 Task: Find connections with filter location Hamina with filter topic #Brandingwith filter profile language German with filter current company Check Point Software Technologies Ltd with filter school Rustamji Institute of Technology, Border Security Force (BSF) Academy, Tekanpur, Gwalior 474005 with filter industry Apparel Manufacturing with filter service category Search Engine Marketing (SEM) with filter keywords title Server
Action: Mouse moved to (334, 279)
Screenshot: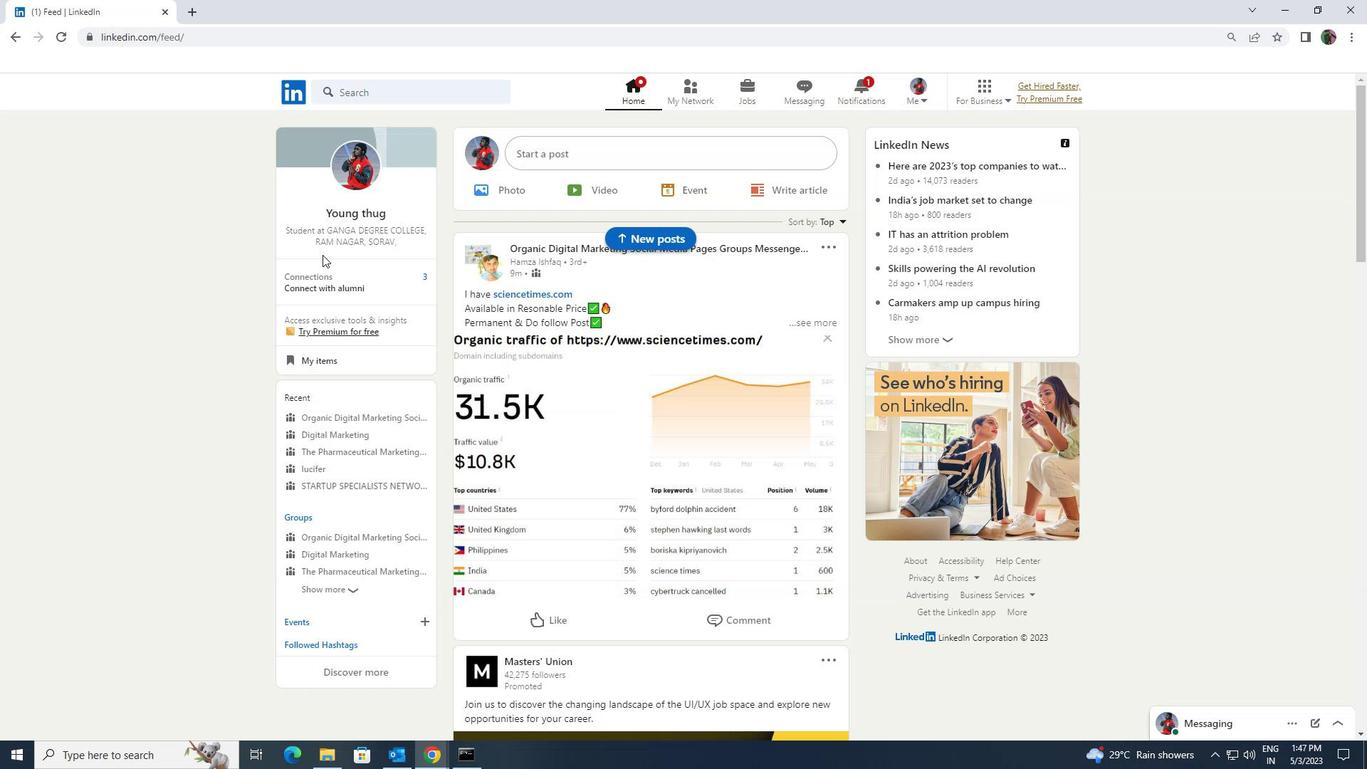 
Action: Mouse pressed left at (334, 279)
Screenshot: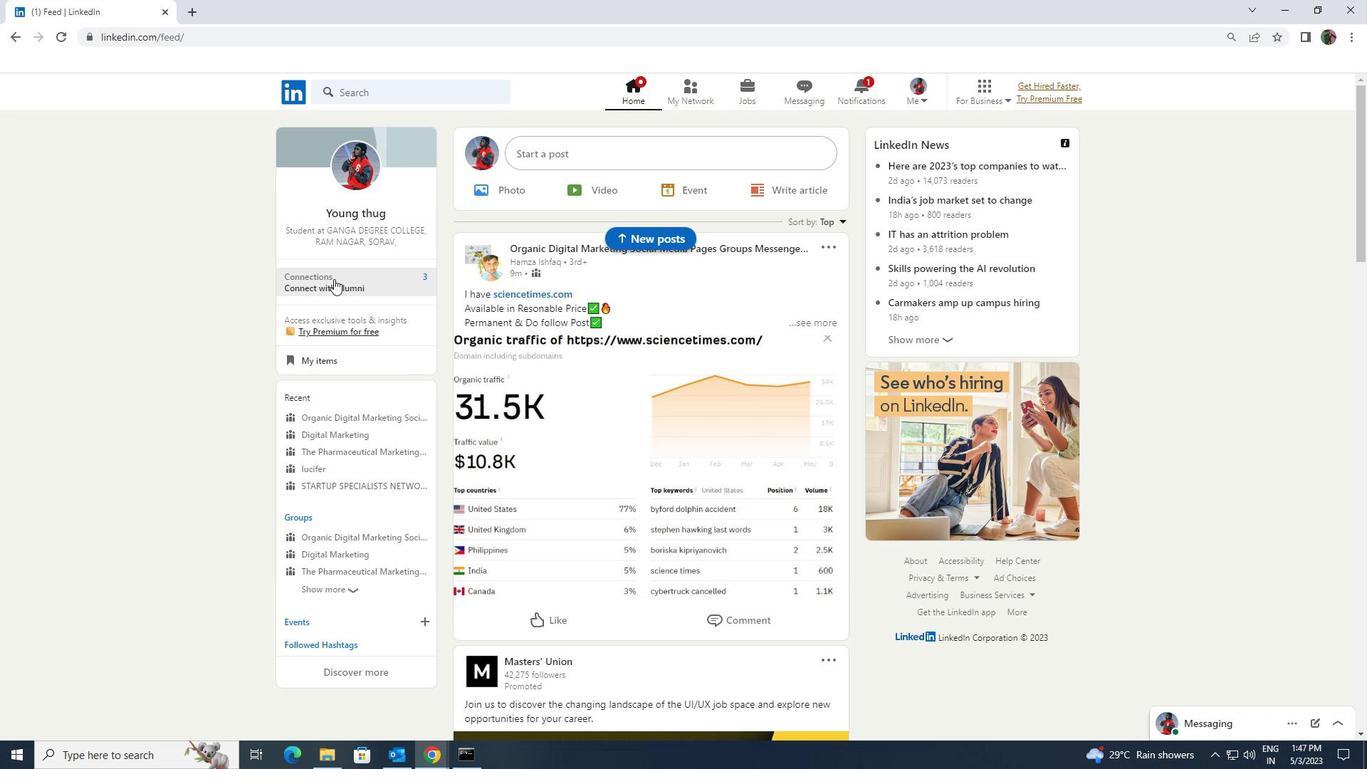 
Action: Mouse moved to (329, 176)
Screenshot: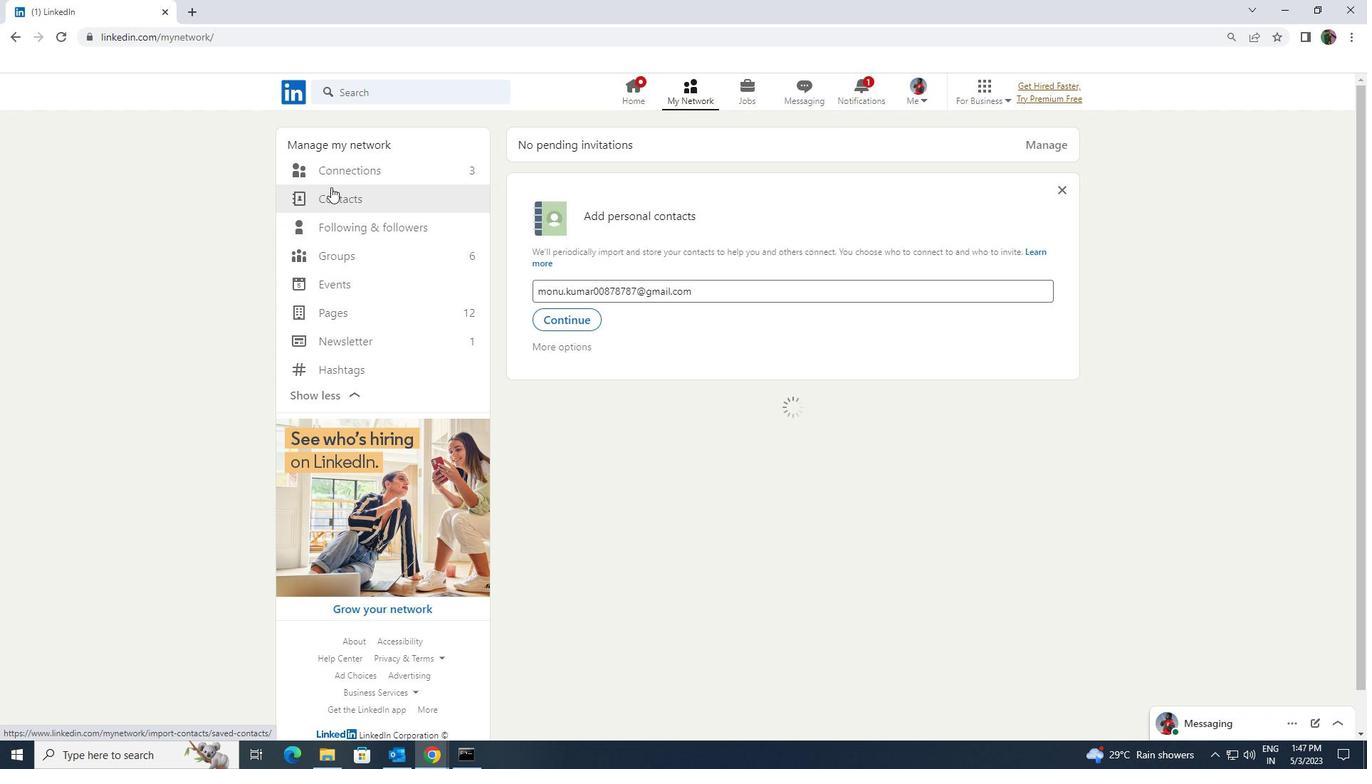 
Action: Mouse pressed left at (329, 176)
Screenshot: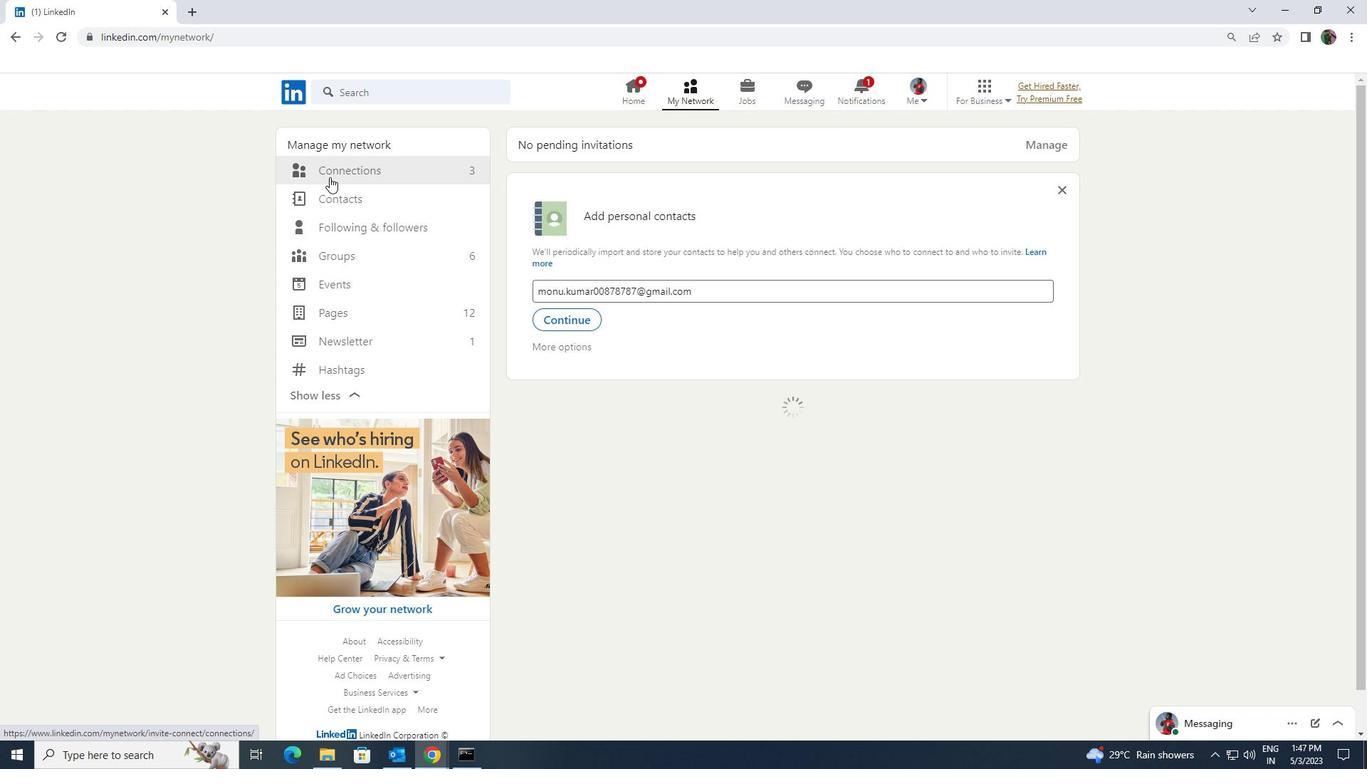 
Action: Mouse moved to (758, 173)
Screenshot: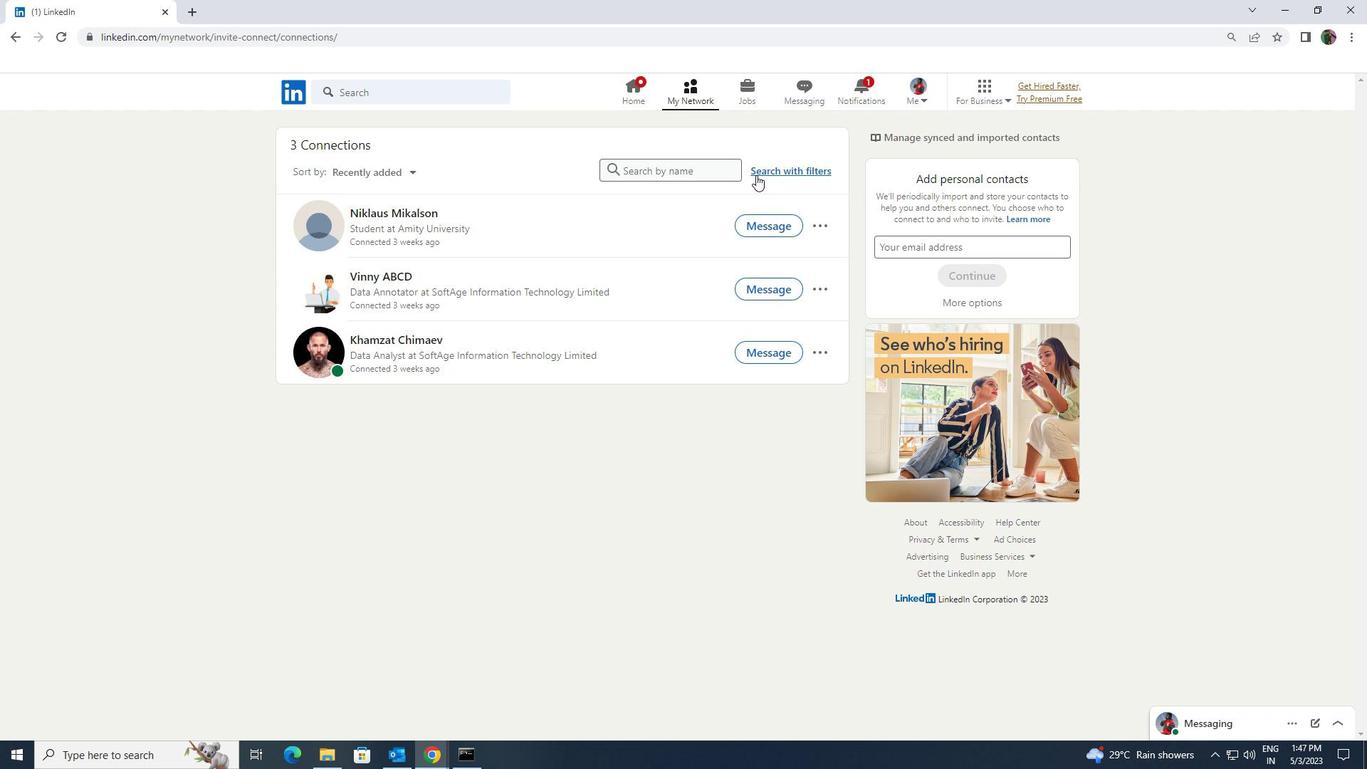 
Action: Mouse pressed left at (758, 173)
Screenshot: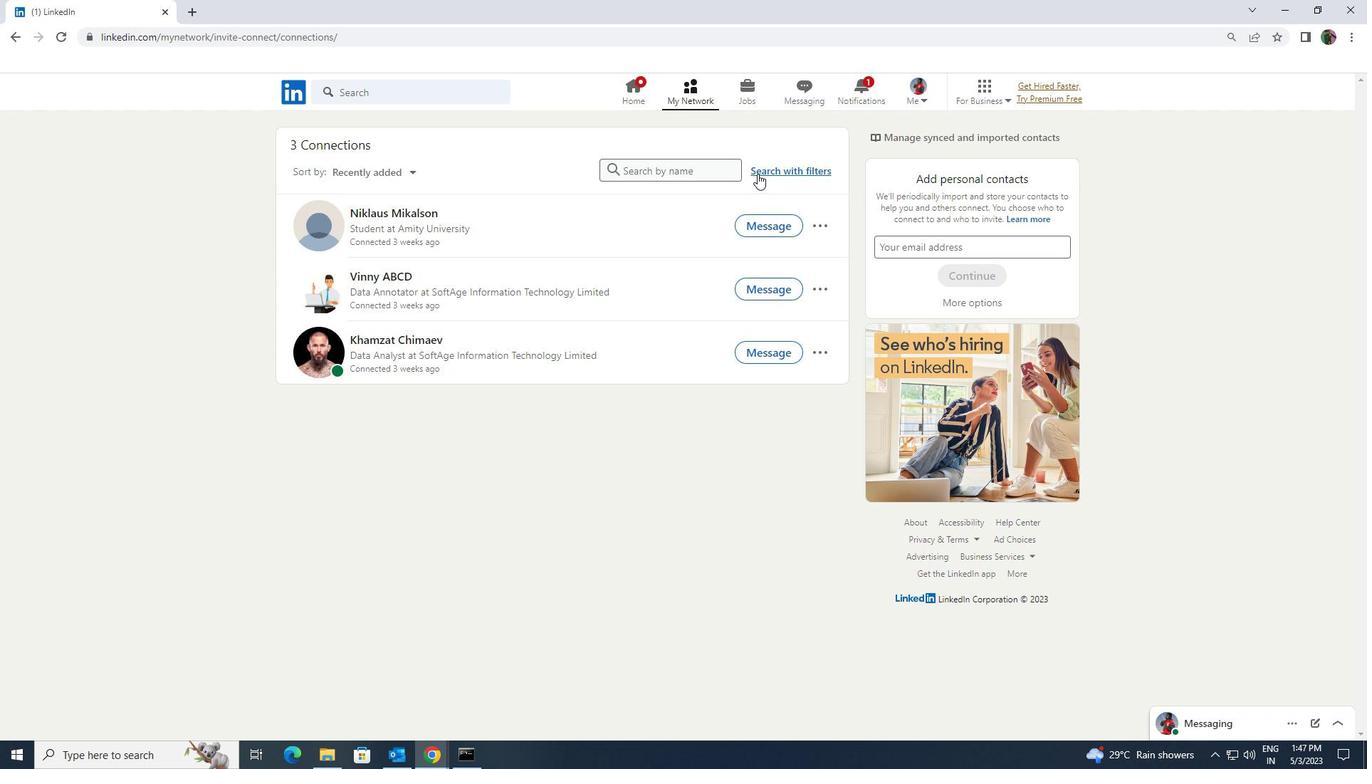 
Action: Mouse moved to (729, 133)
Screenshot: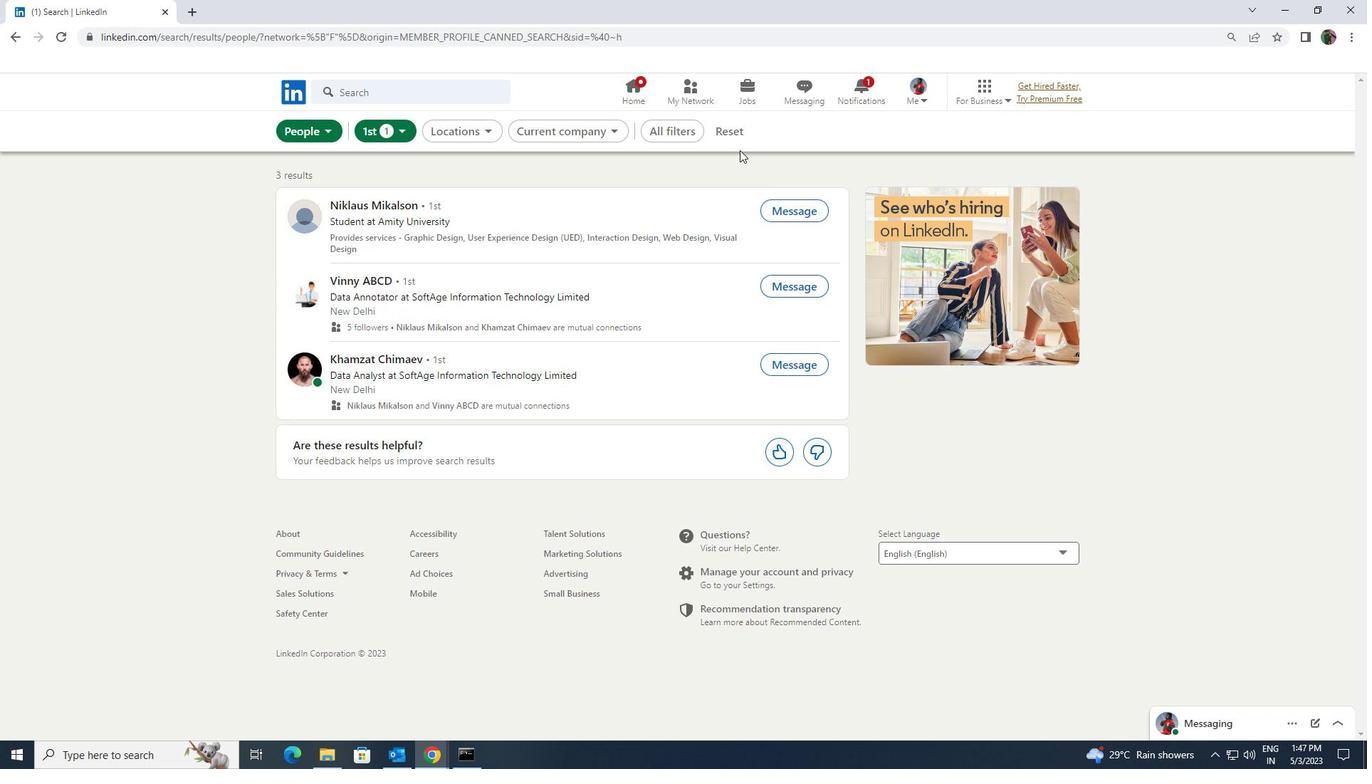 
Action: Mouse pressed left at (729, 133)
Screenshot: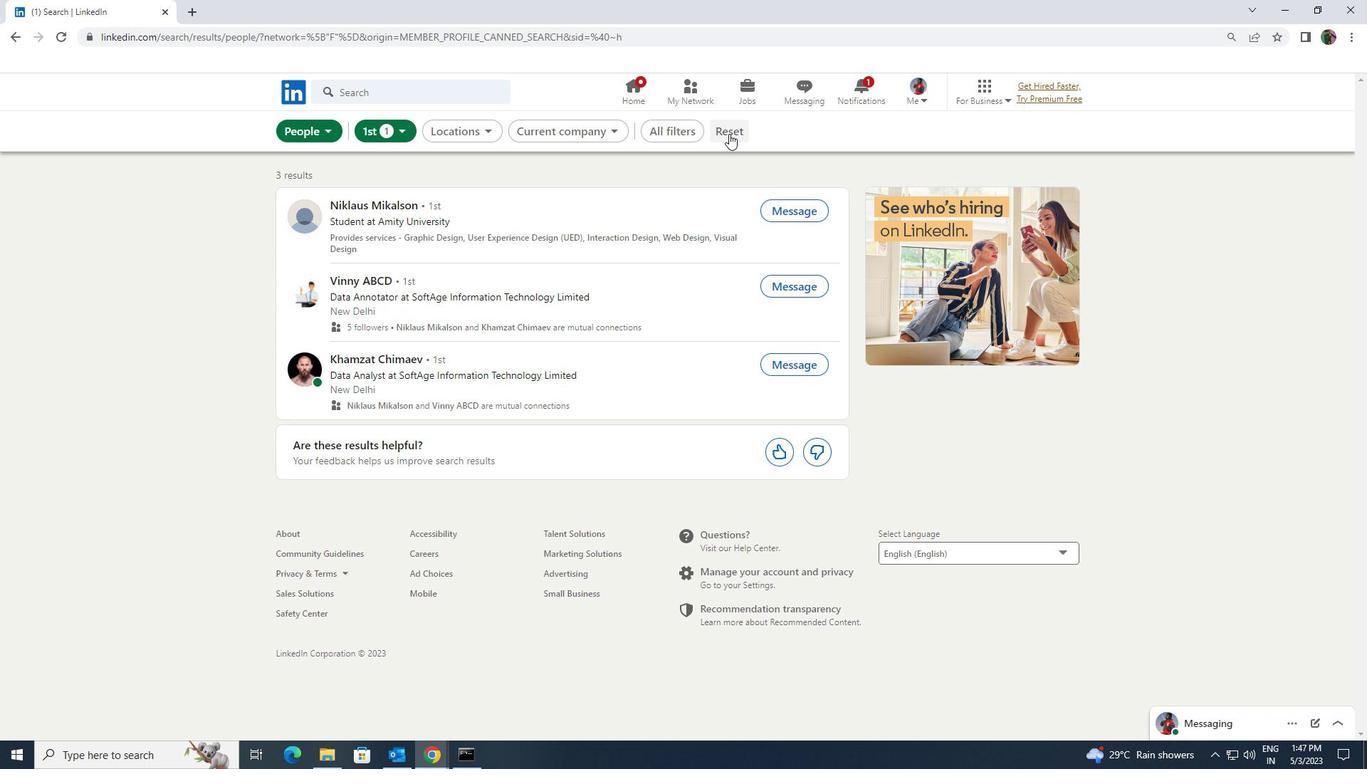 
Action: Mouse moved to (710, 128)
Screenshot: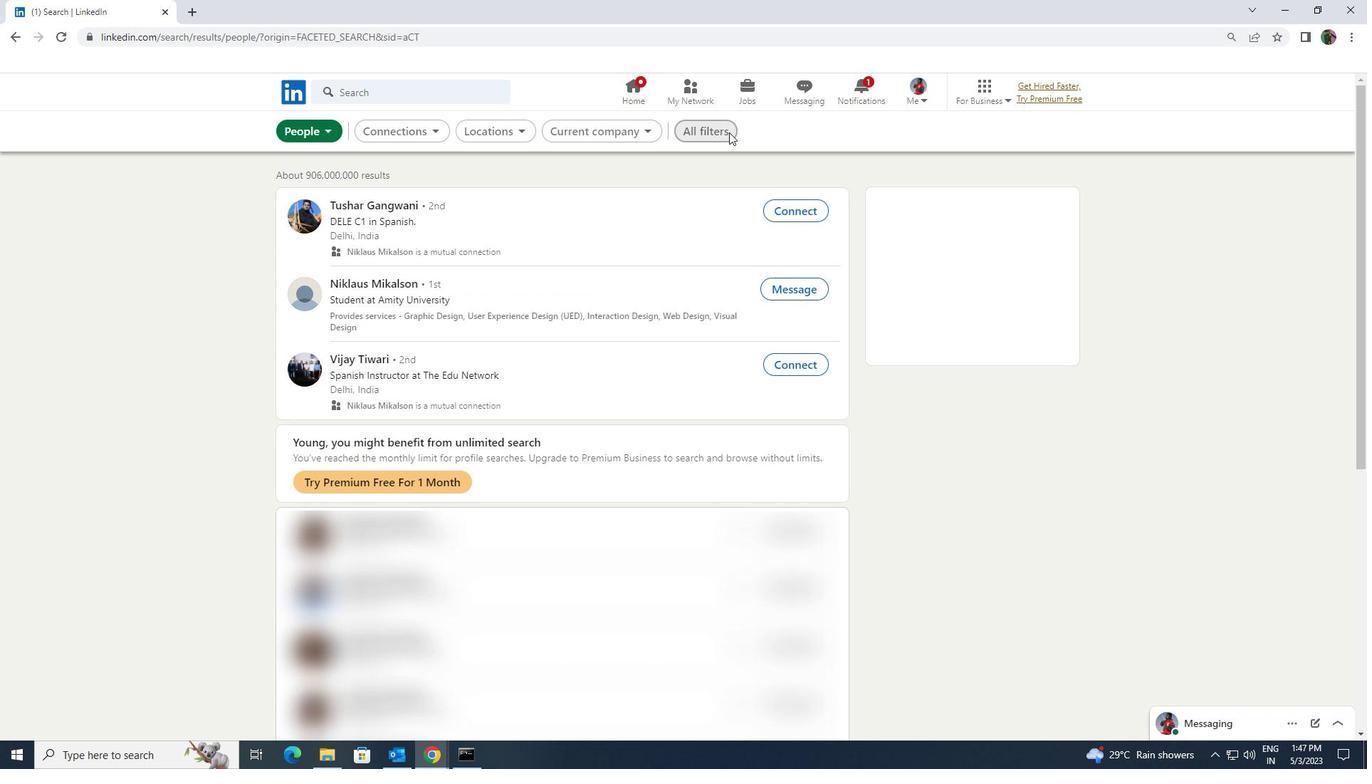 
Action: Mouse pressed left at (710, 128)
Screenshot: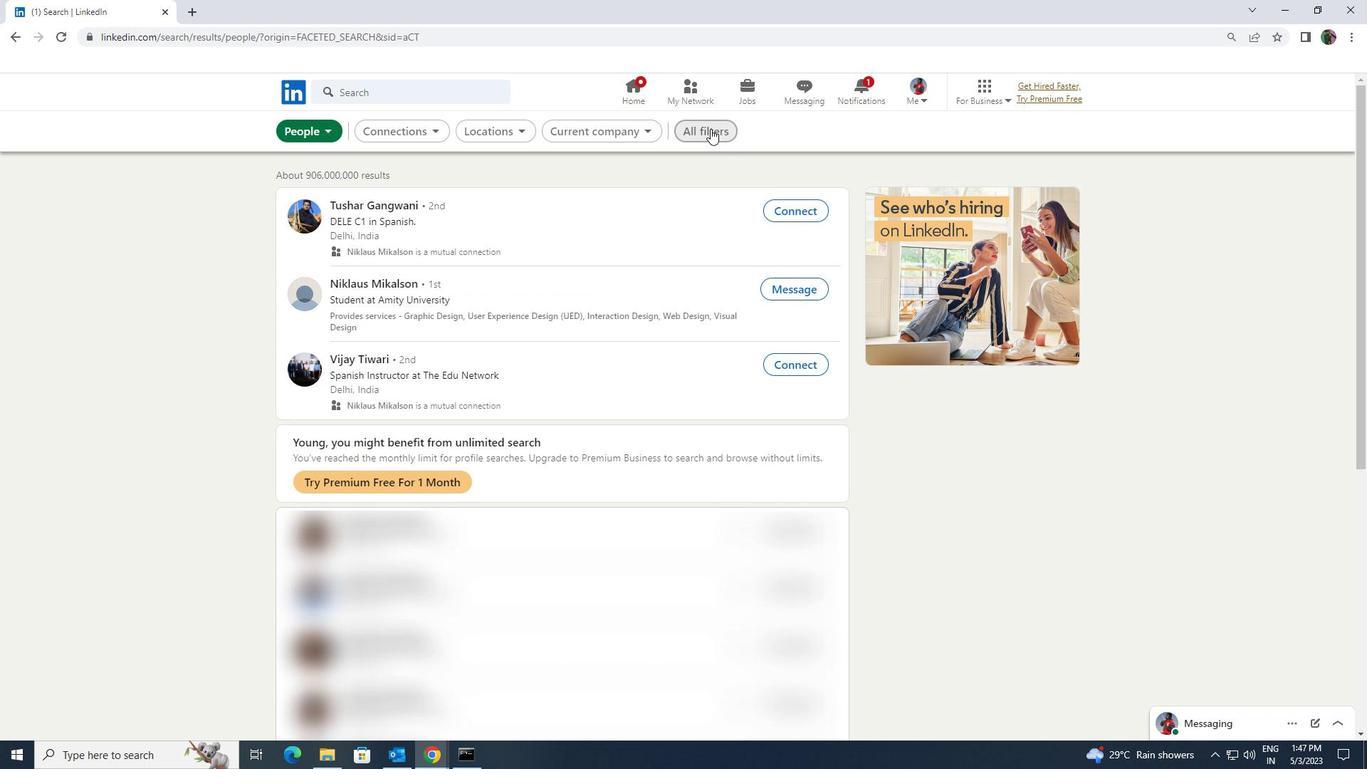 
Action: Mouse moved to (1182, 562)
Screenshot: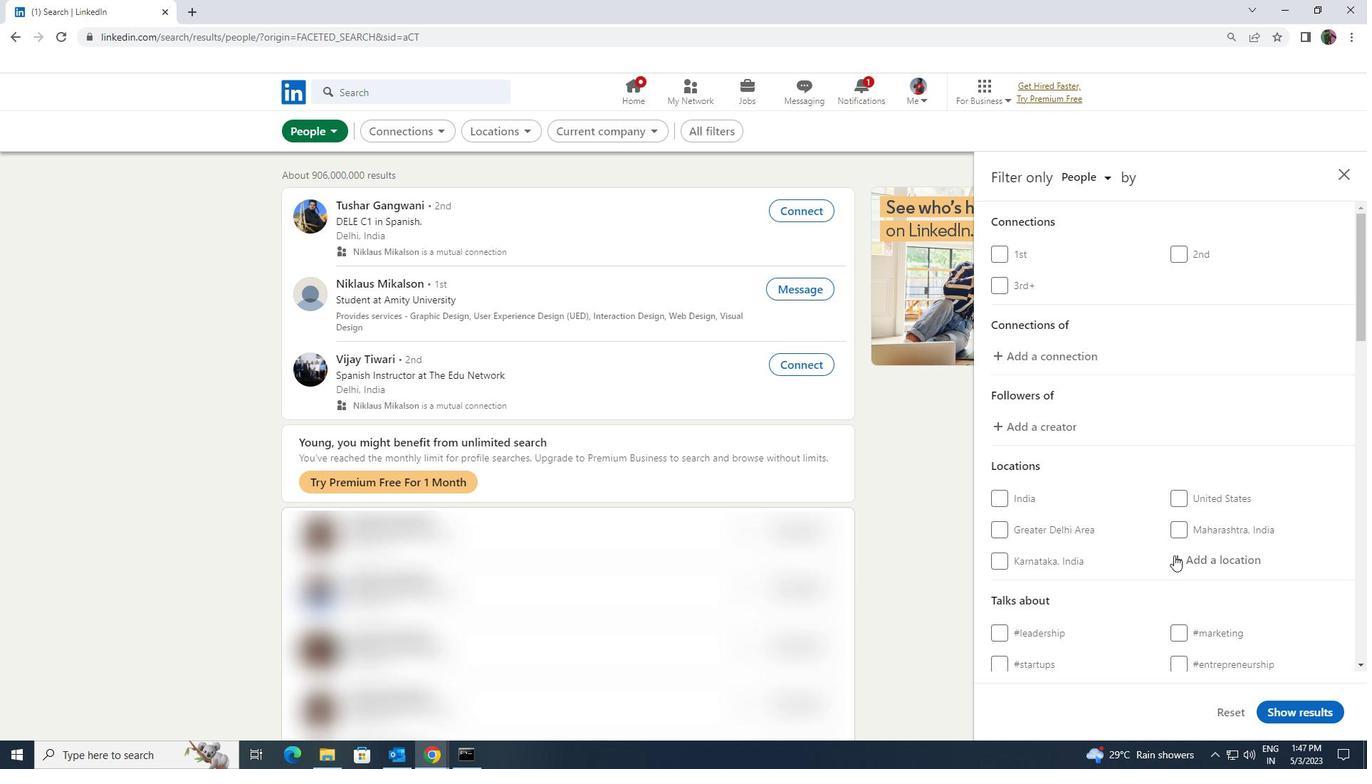 
Action: Mouse pressed left at (1182, 562)
Screenshot: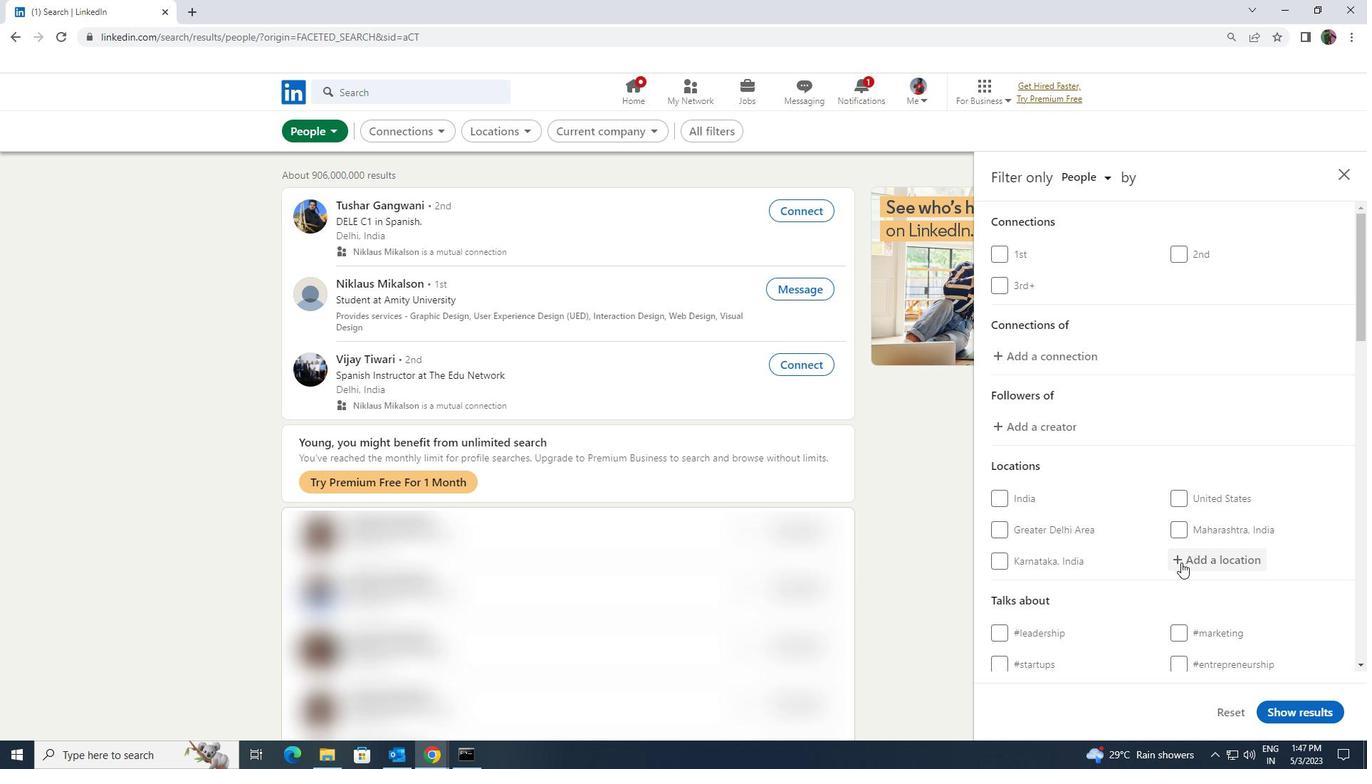
Action: Key pressed <Key.shift>HAMINA
Screenshot: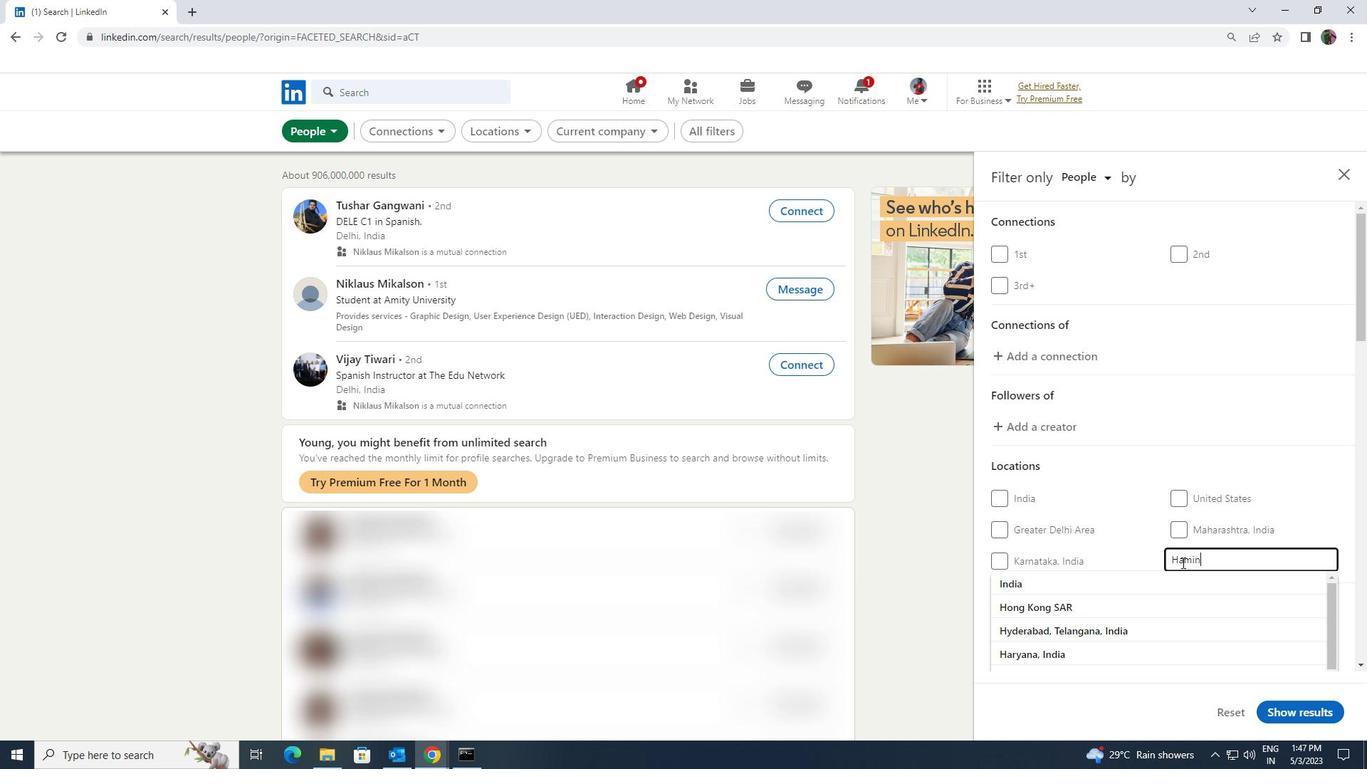 
Action: Mouse moved to (1171, 582)
Screenshot: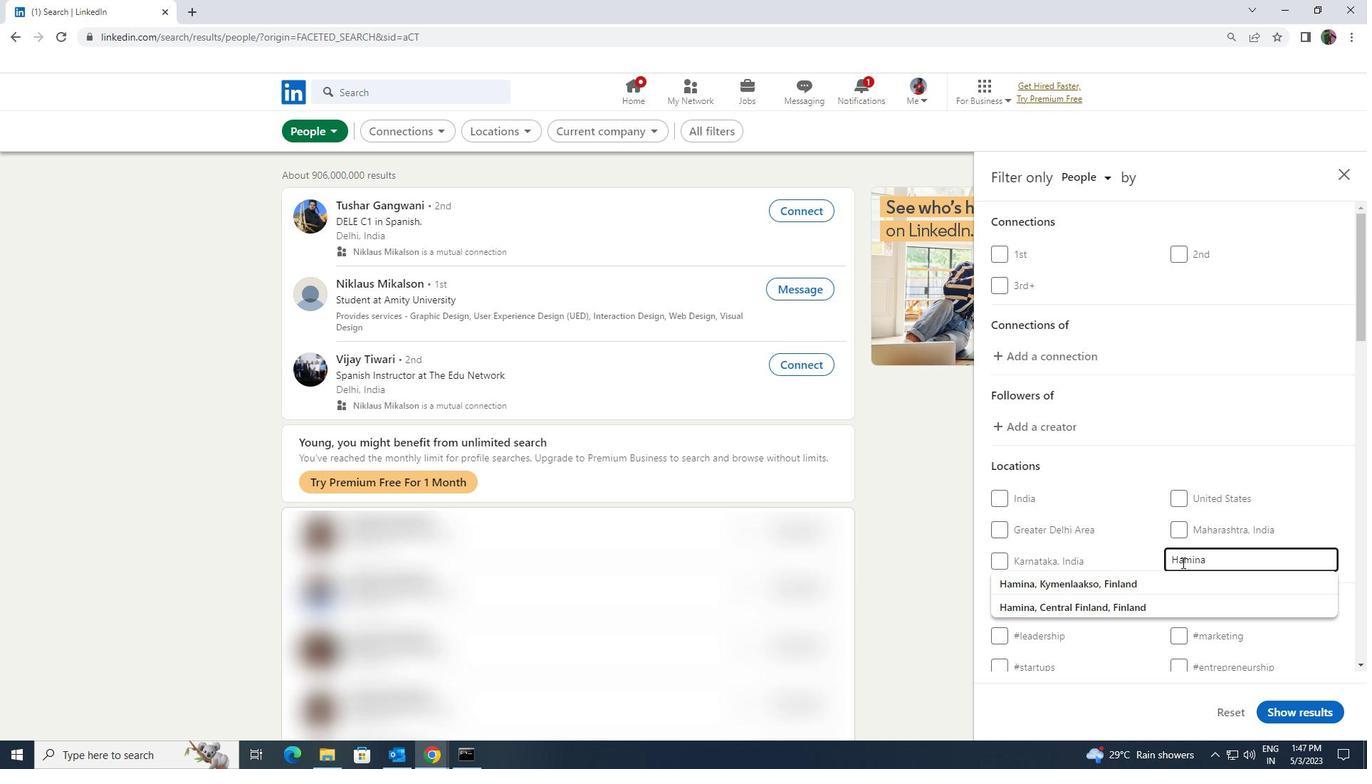 
Action: Mouse pressed left at (1171, 582)
Screenshot: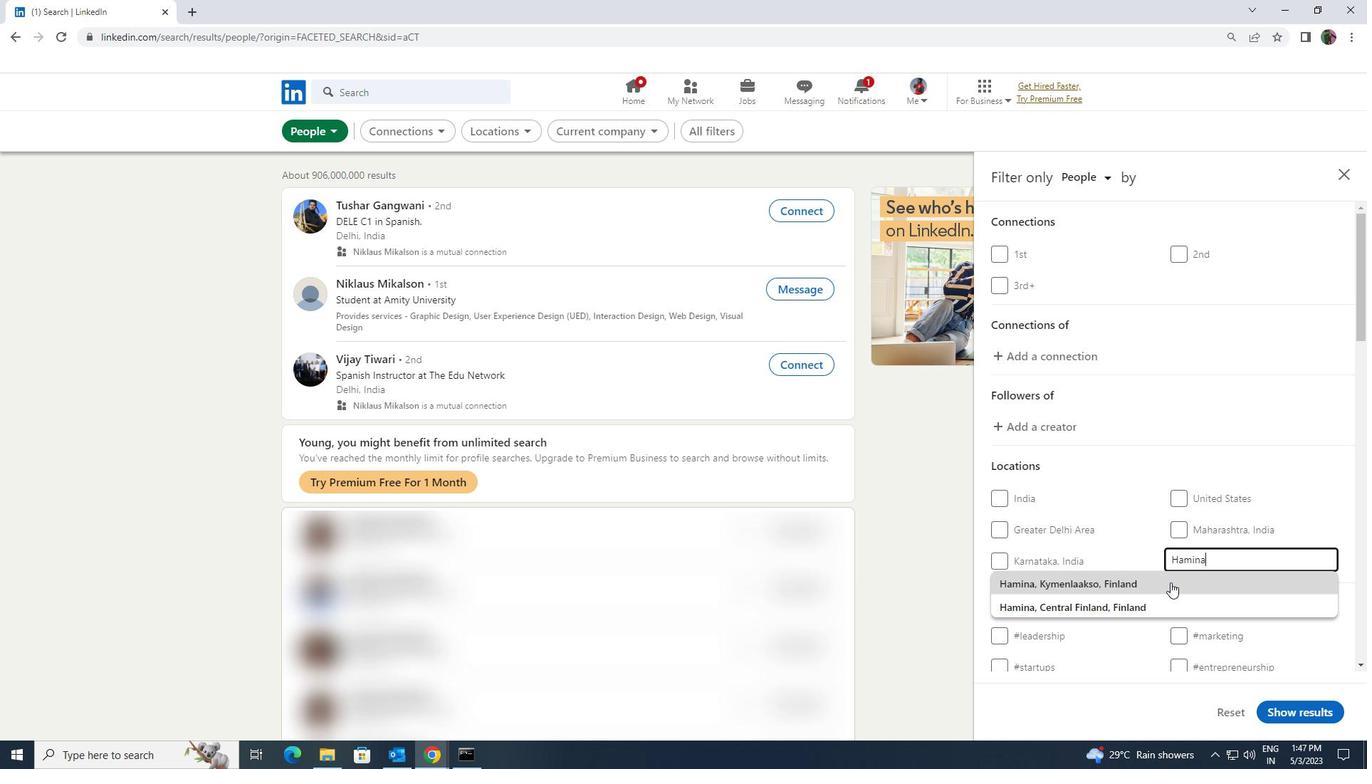 
Action: Mouse moved to (1170, 584)
Screenshot: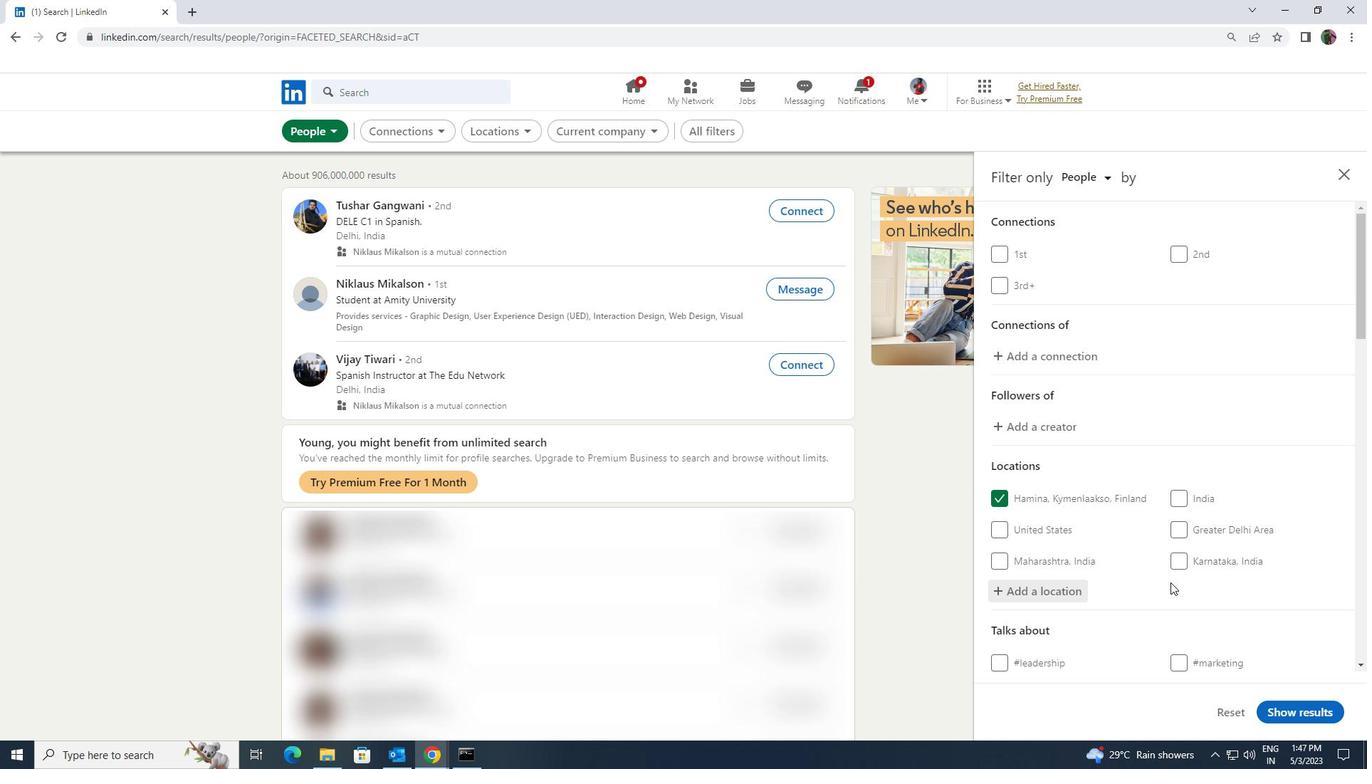 
Action: Mouse scrolled (1170, 583) with delta (0, 0)
Screenshot: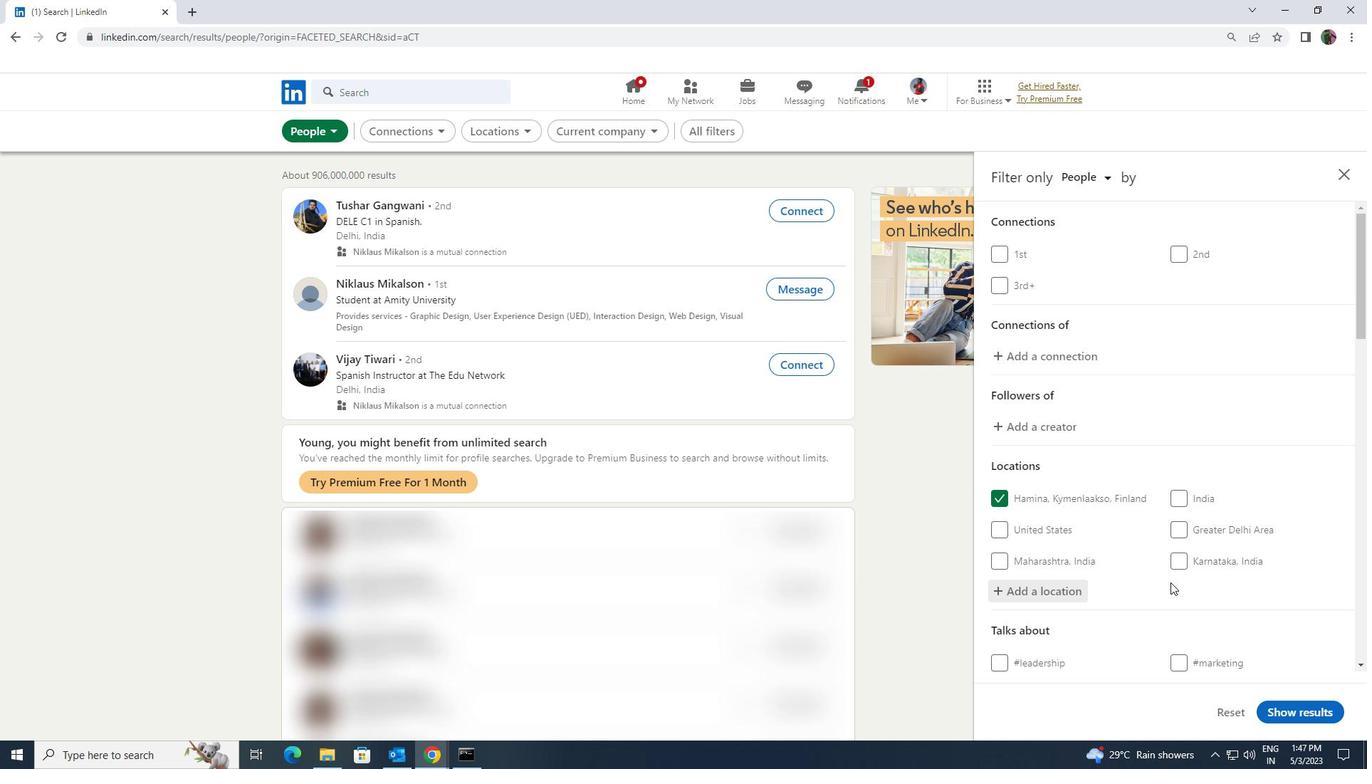 
Action: Mouse scrolled (1170, 583) with delta (0, 0)
Screenshot: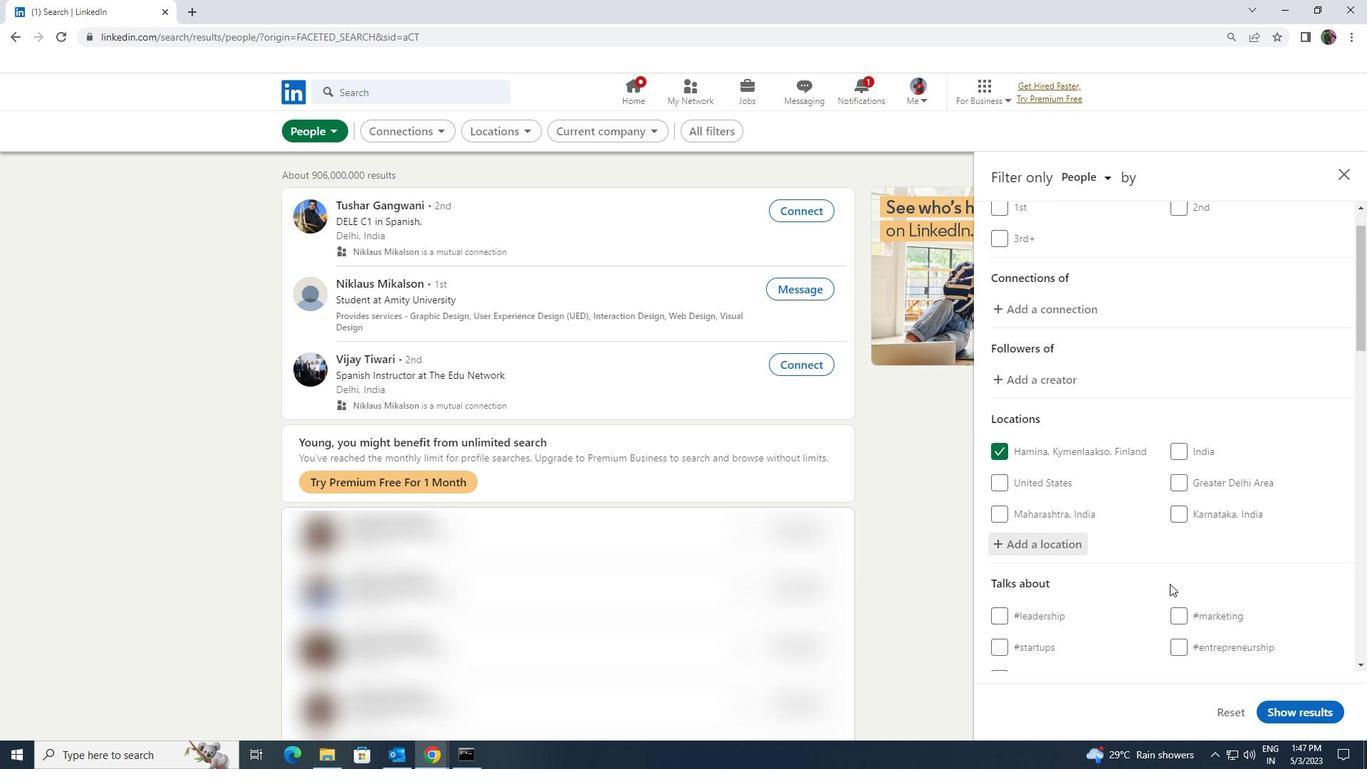 
Action: Mouse moved to (1188, 585)
Screenshot: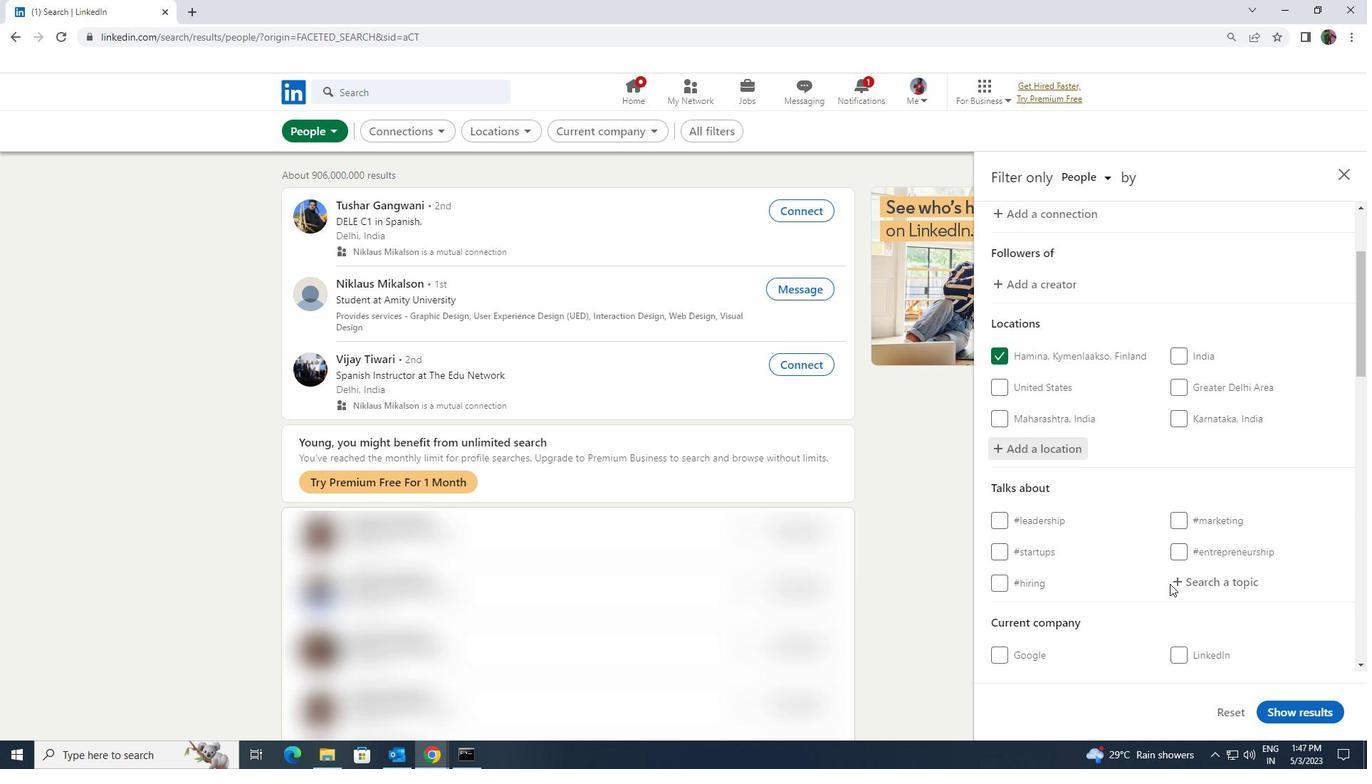 
Action: Mouse pressed left at (1188, 585)
Screenshot: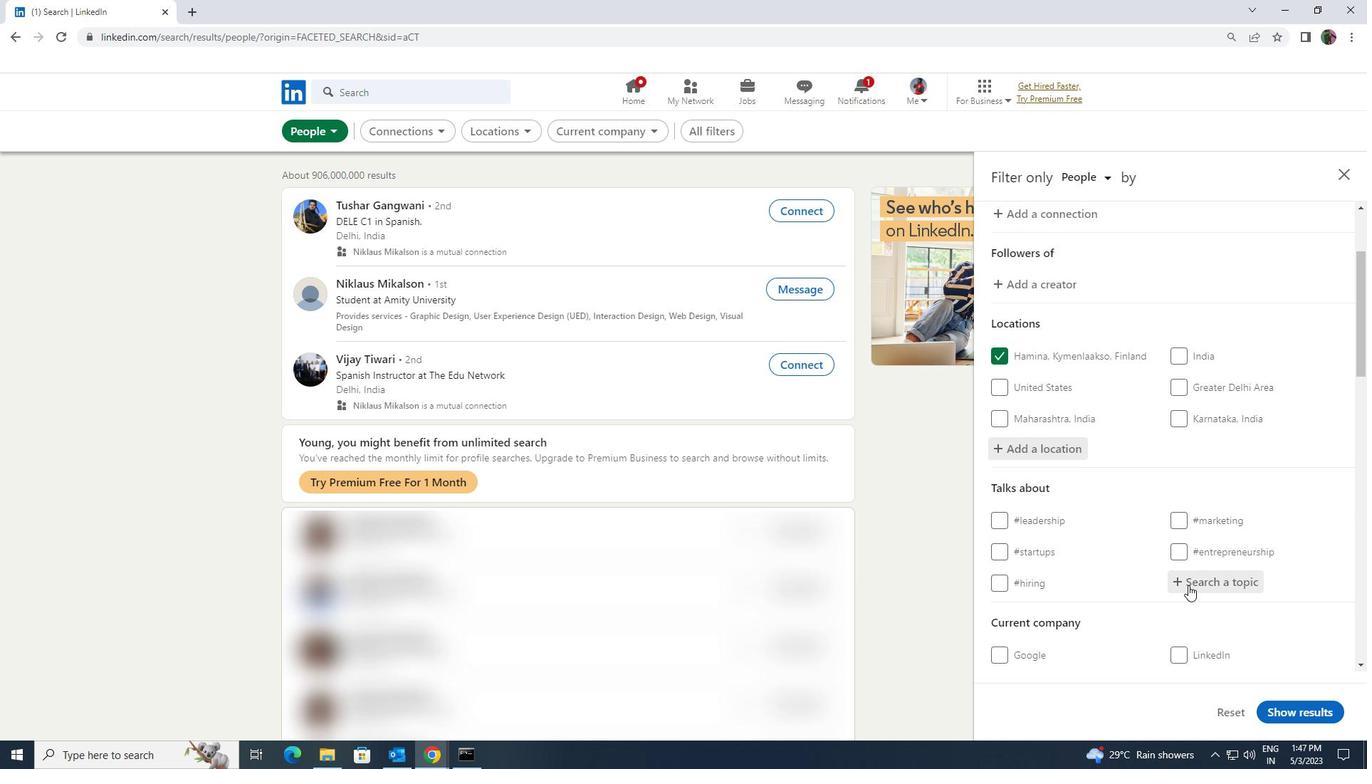 
Action: Key pressed <Key.shift>BRANDING
Screenshot: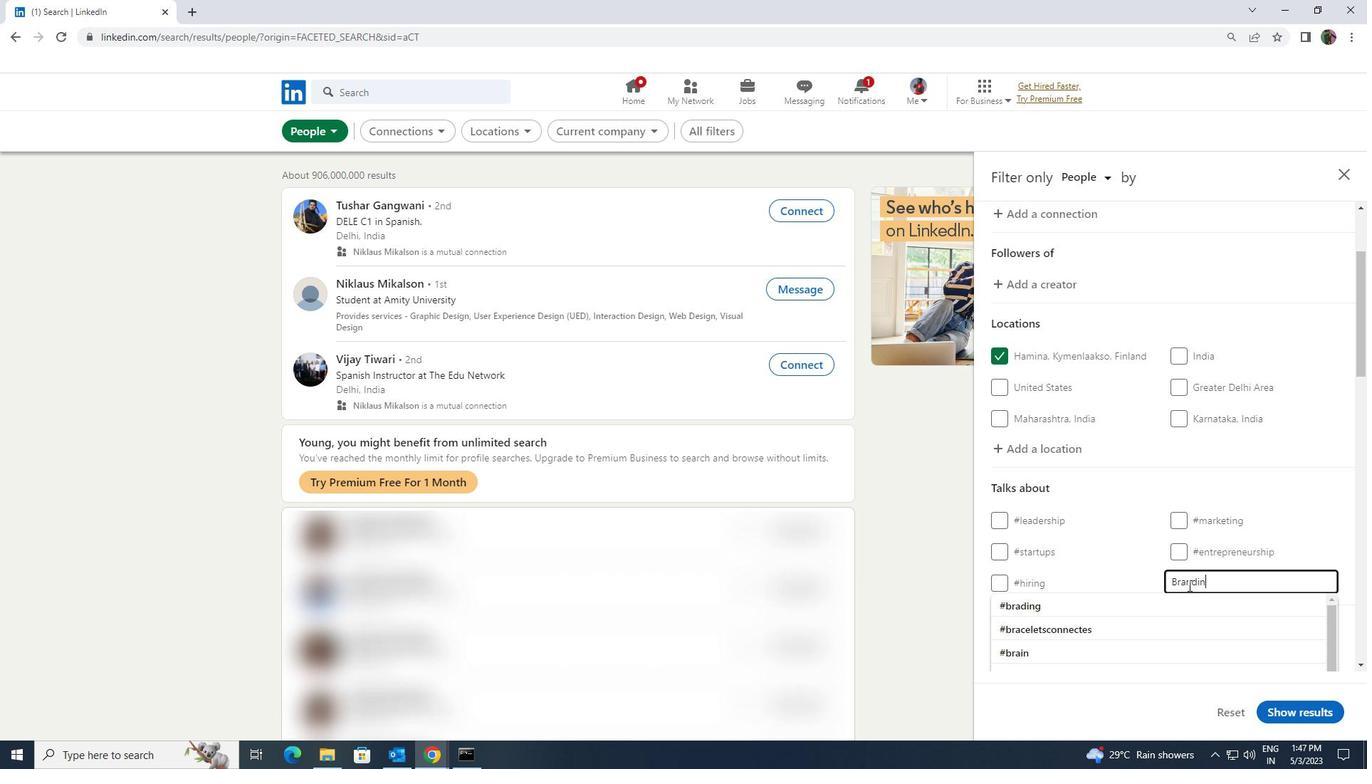 
Action: Mouse moved to (1180, 599)
Screenshot: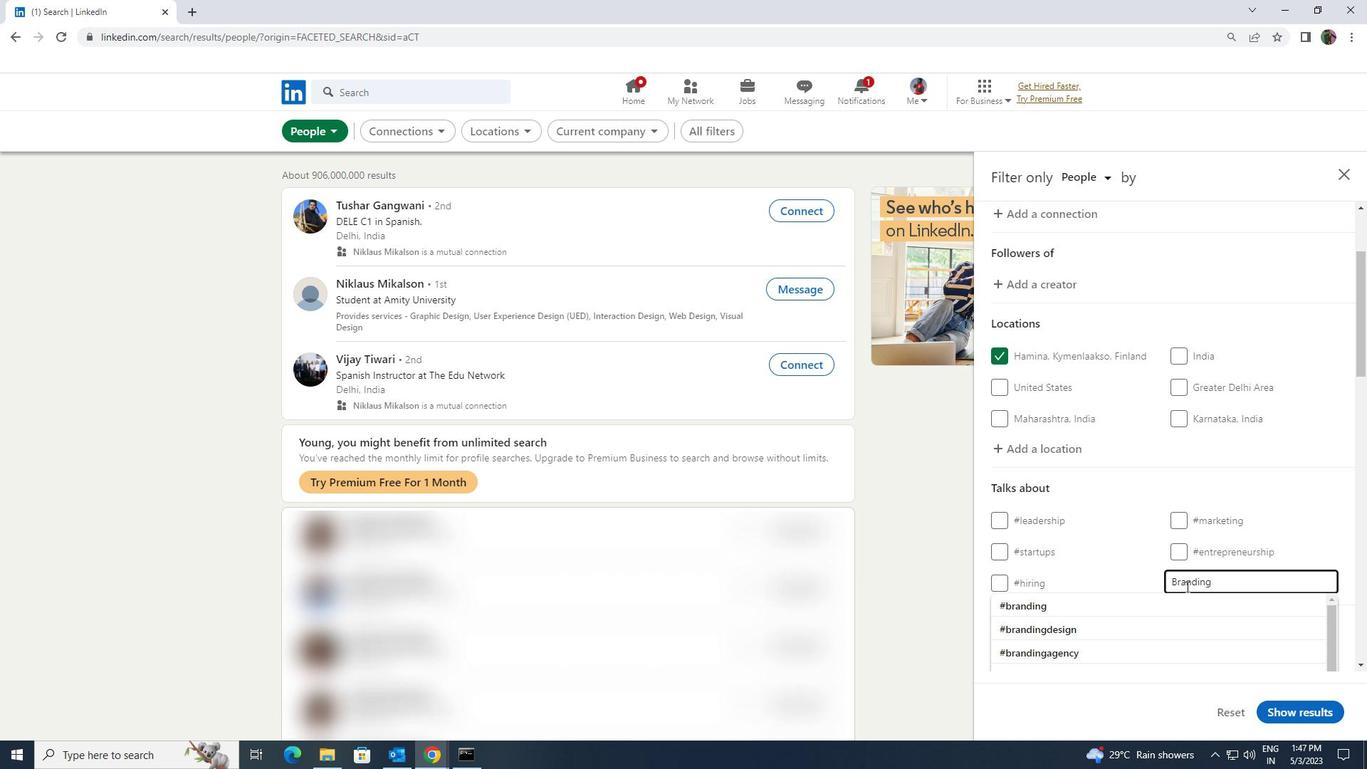 
Action: Mouse pressed left at (1180, 599)
Screenshot: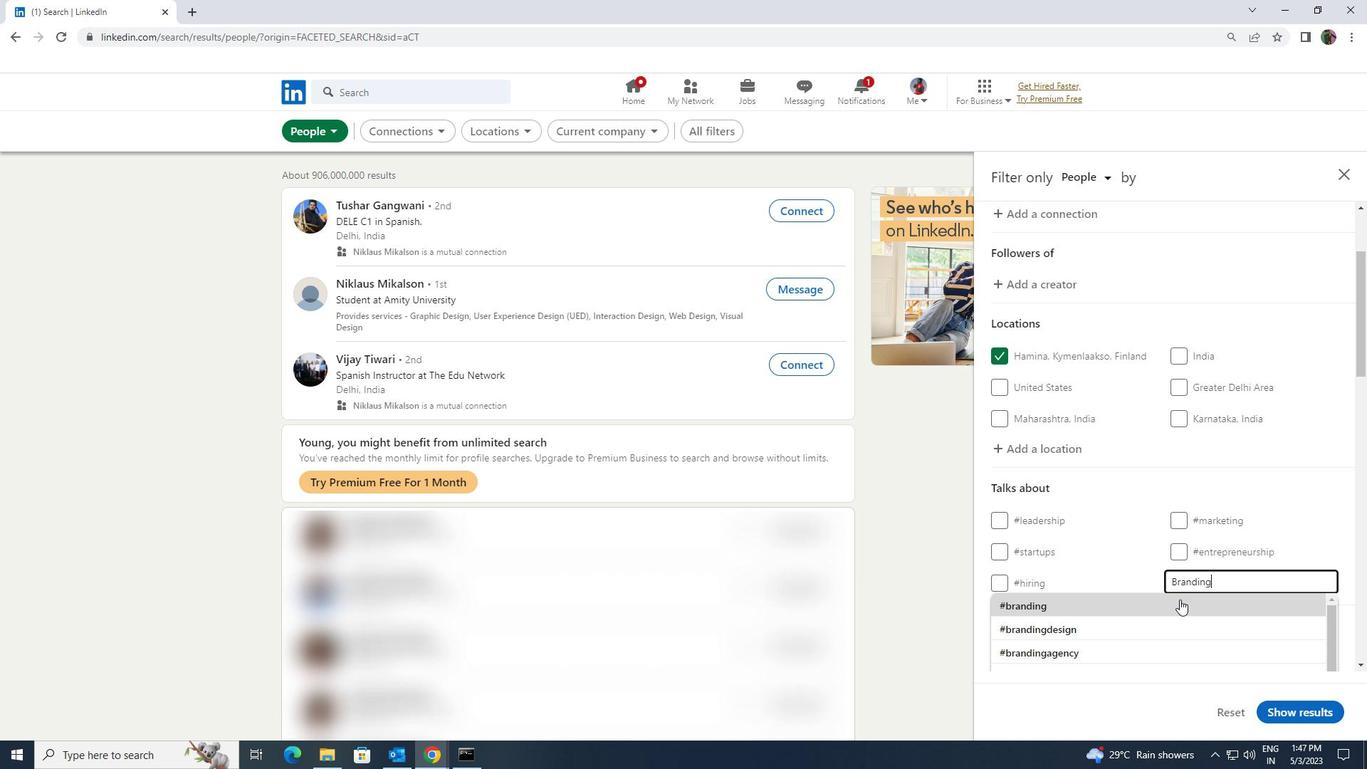 
Action: Mouse scrolled (1180, 599) with delta (0, 0)
Screenshot: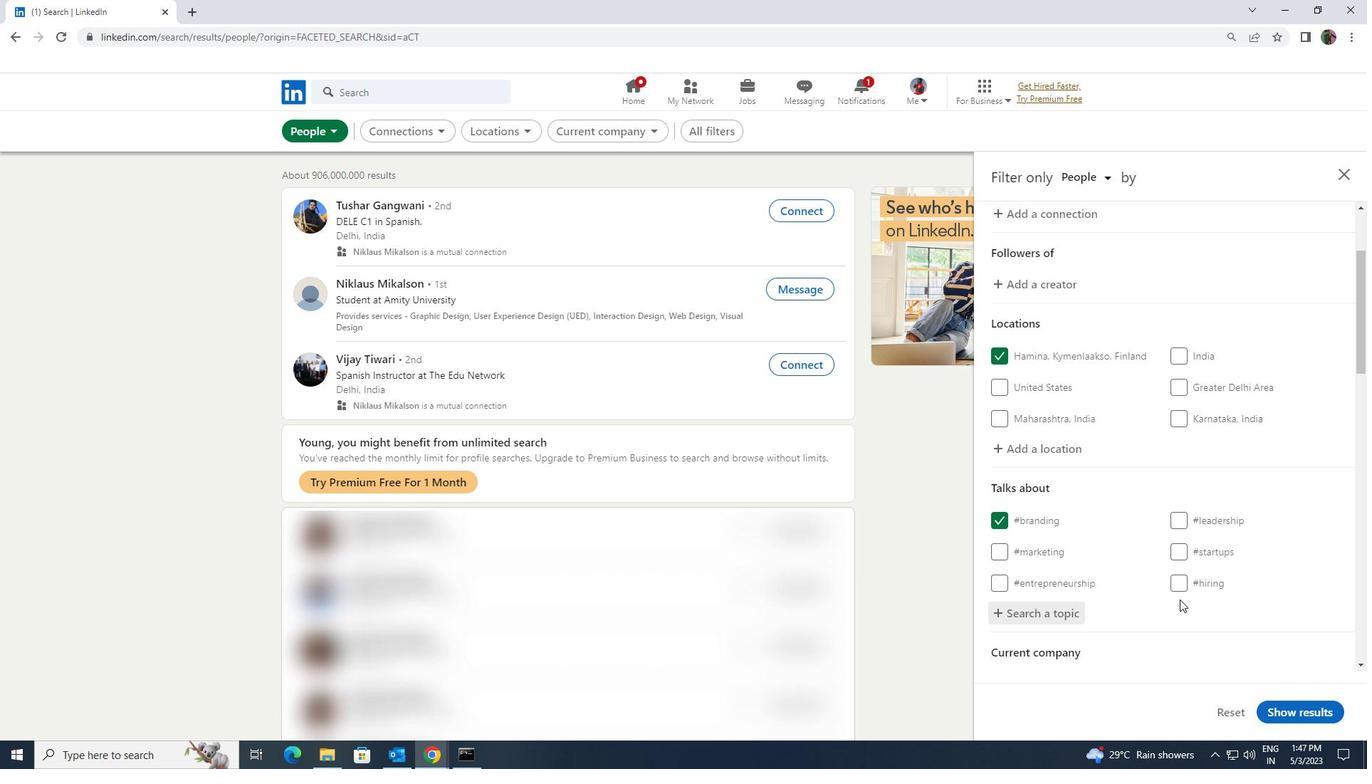 
Action: Mouse scrolled (1180, 599) with delta (0, 0)
Screenshot: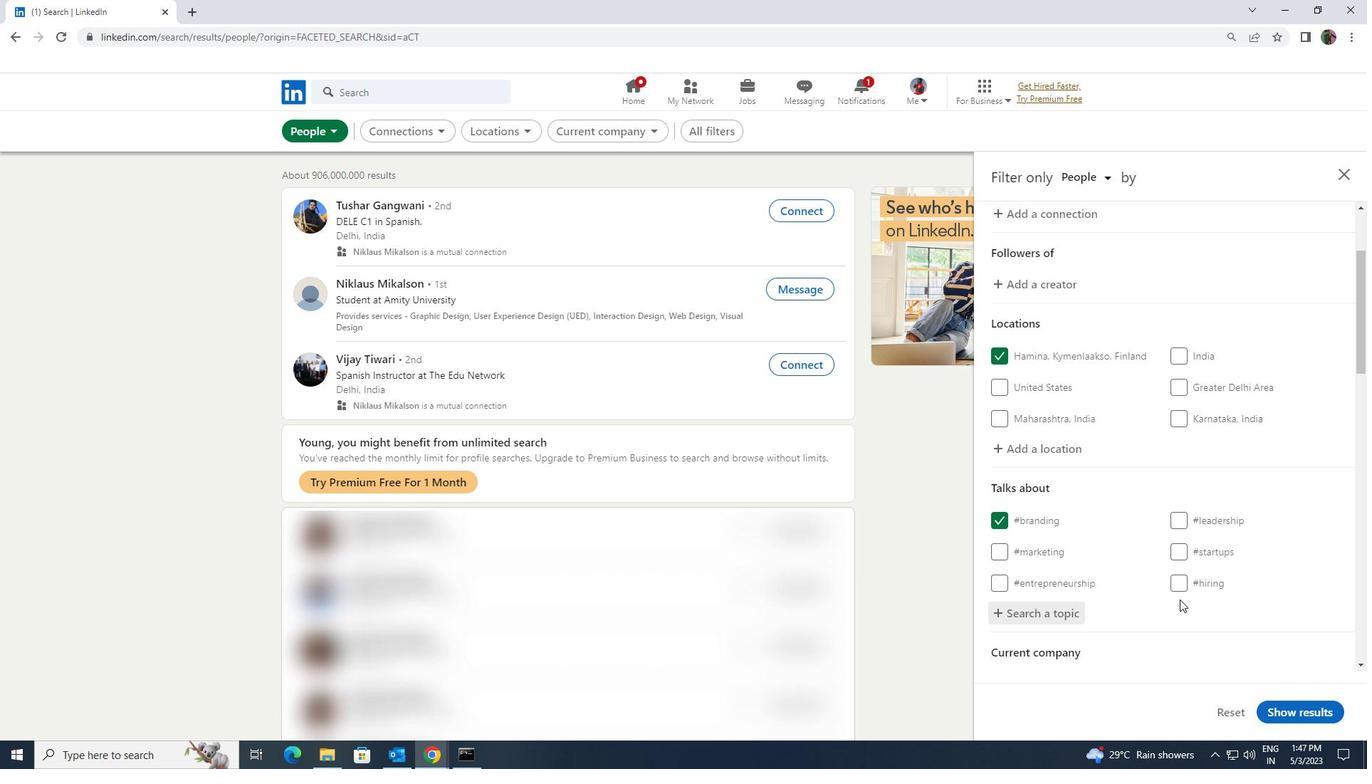 
Action: Mouse scrolled (1180, 599) with delta (0, 0)
Screenshot: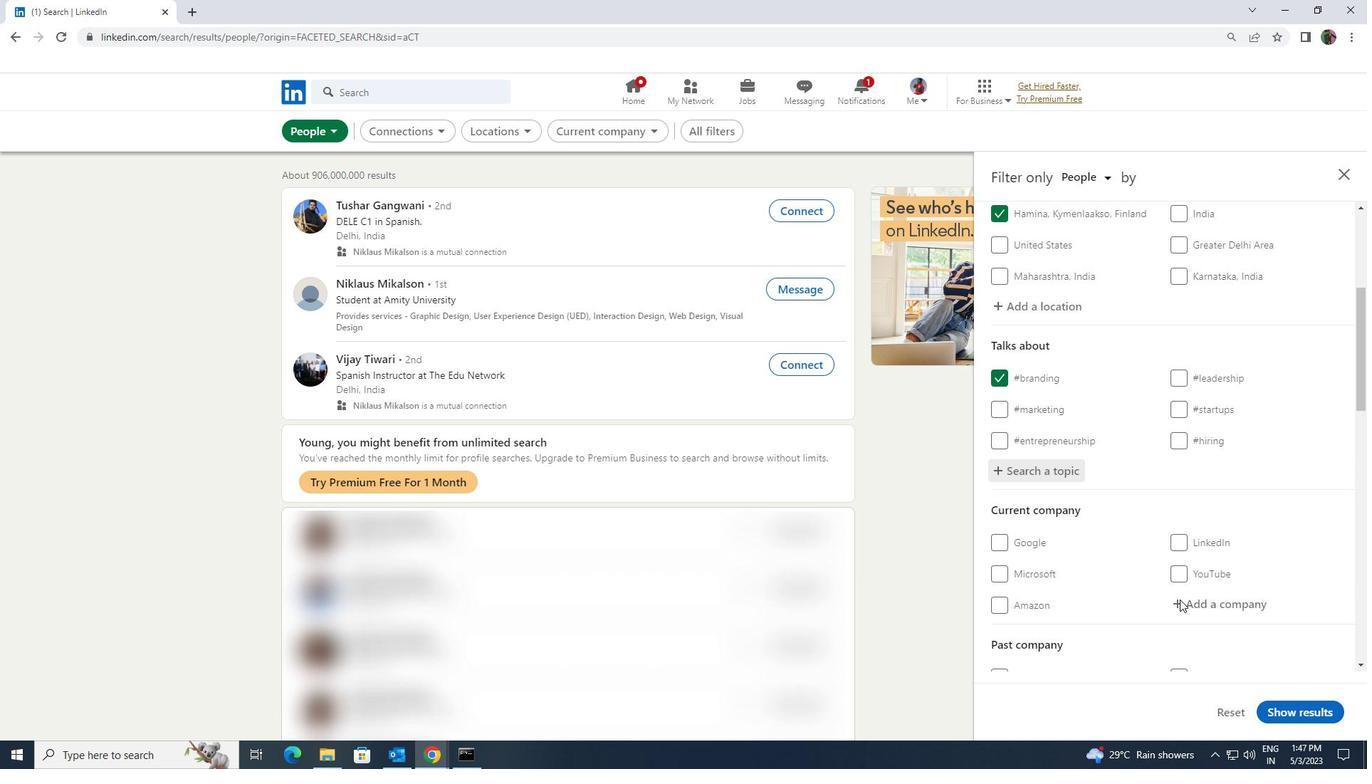 
Action: Mouse scrolled (1180, 599) with delta (0, 0)
Screenshot: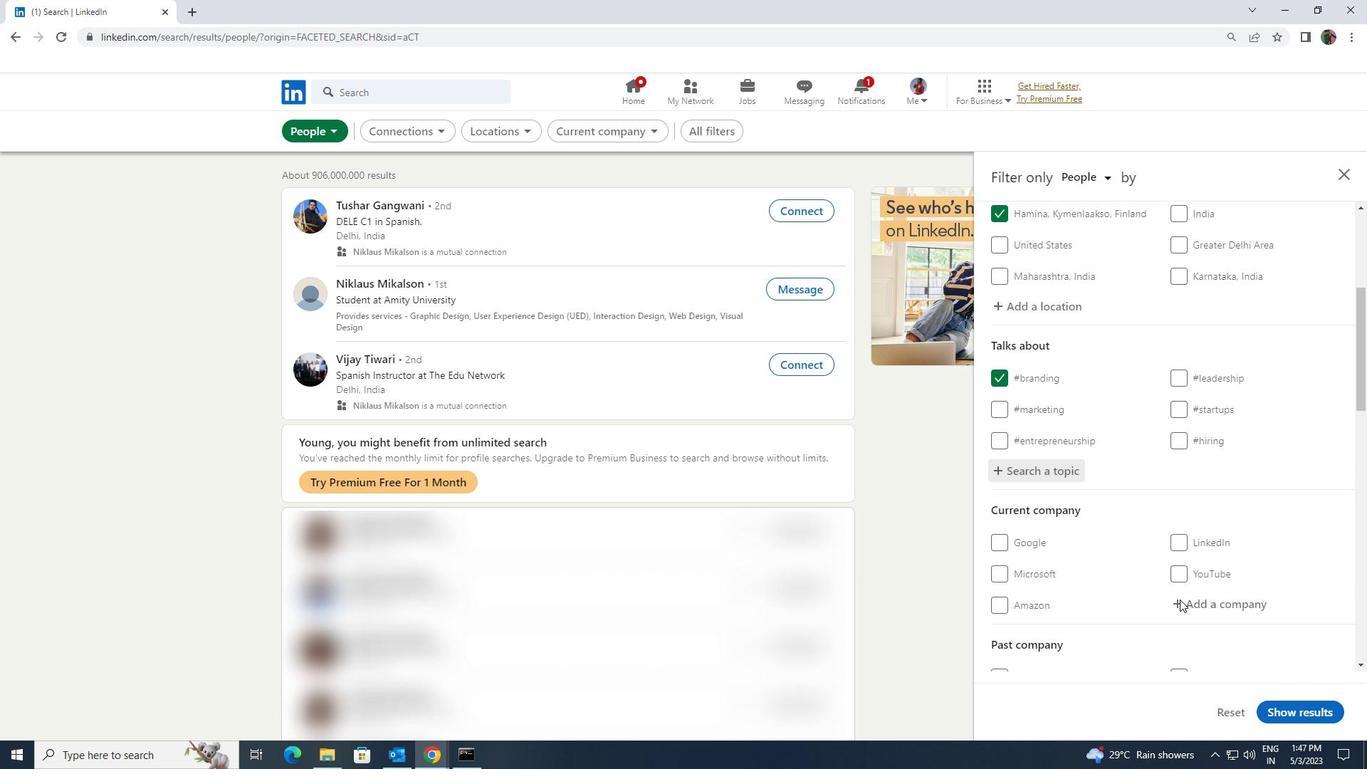 
Action: Mouse scrolled (1180, 599) with delta (0, 0)
Screenshot: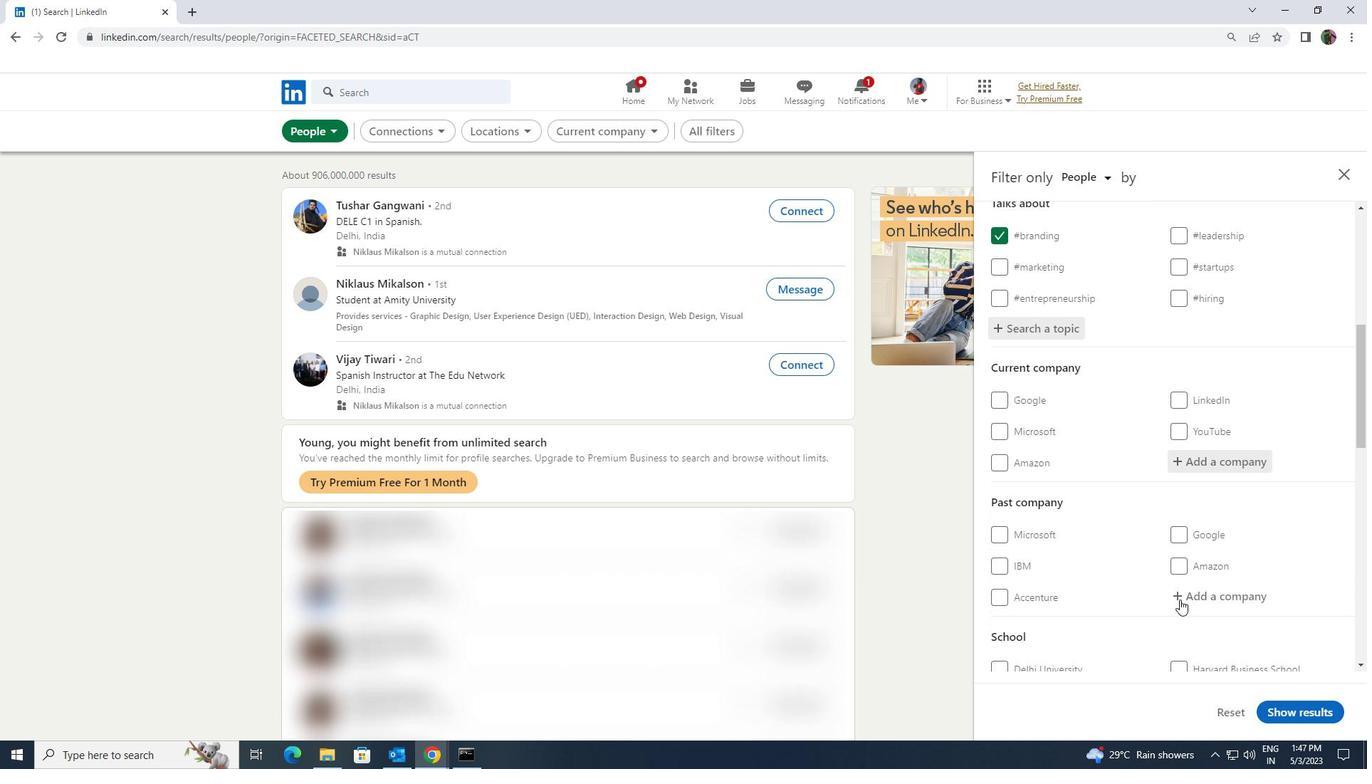 
Action: Mouse scrolled (1180, 599) with delta (0, 0)
Screenshot: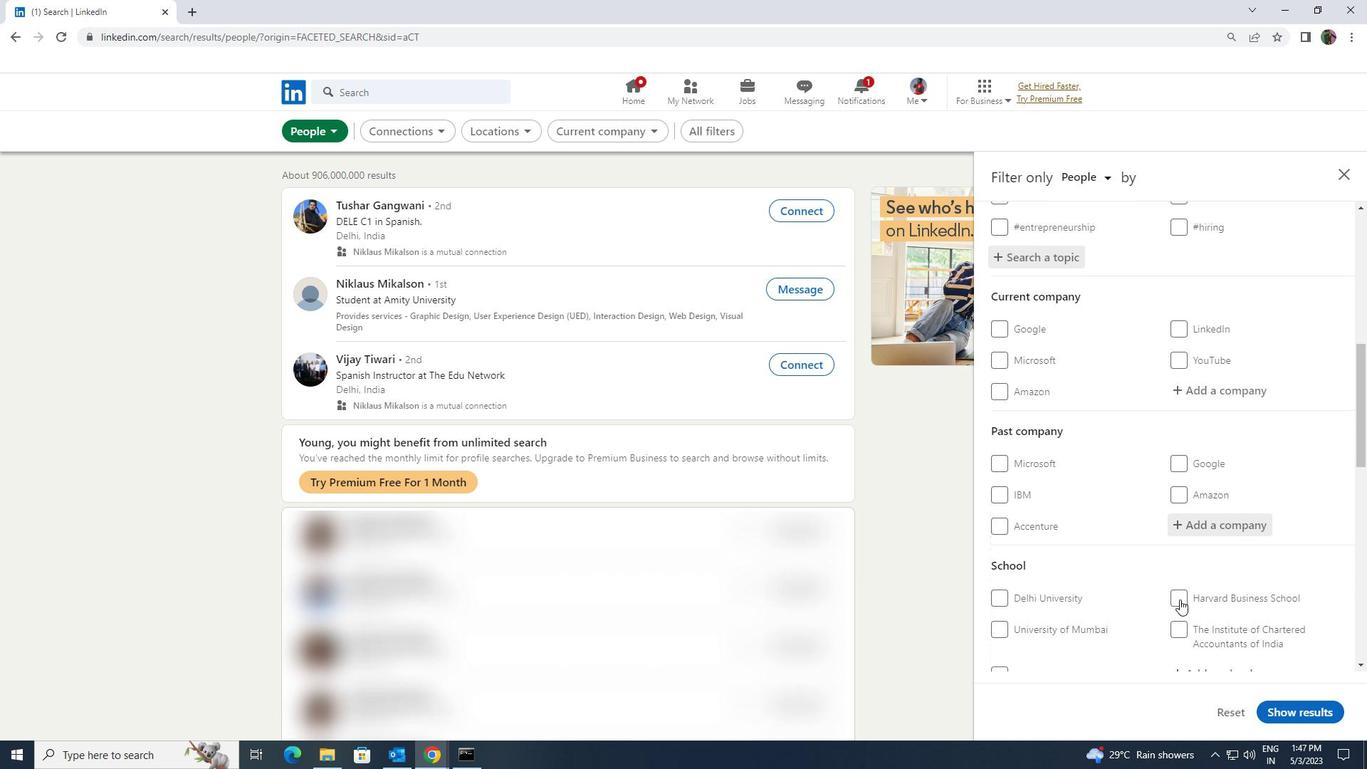 
Action: Mouse scrolled (1180, 599) with delta (0, 0)
Screenshot: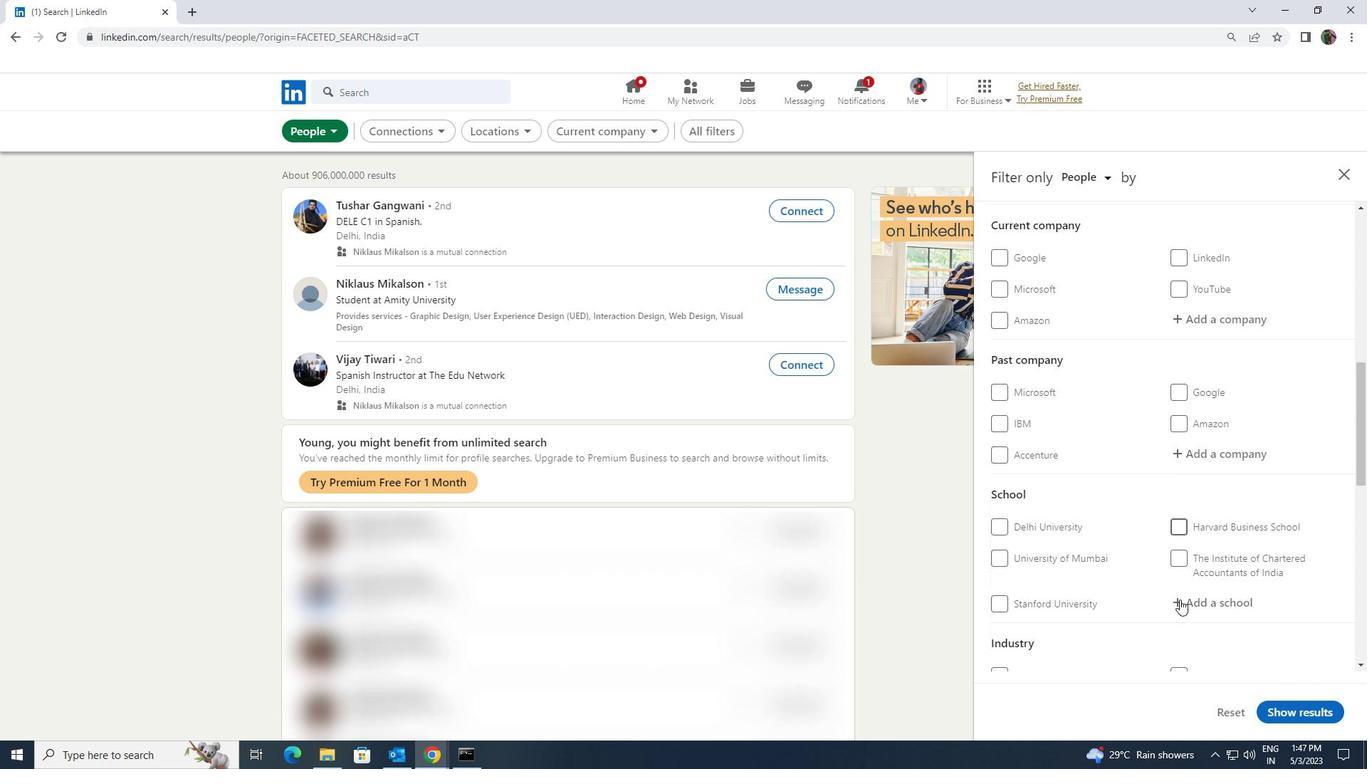 
Action: Mouse scrolled (1180, 599) with delta (0, 0)
Screenshot: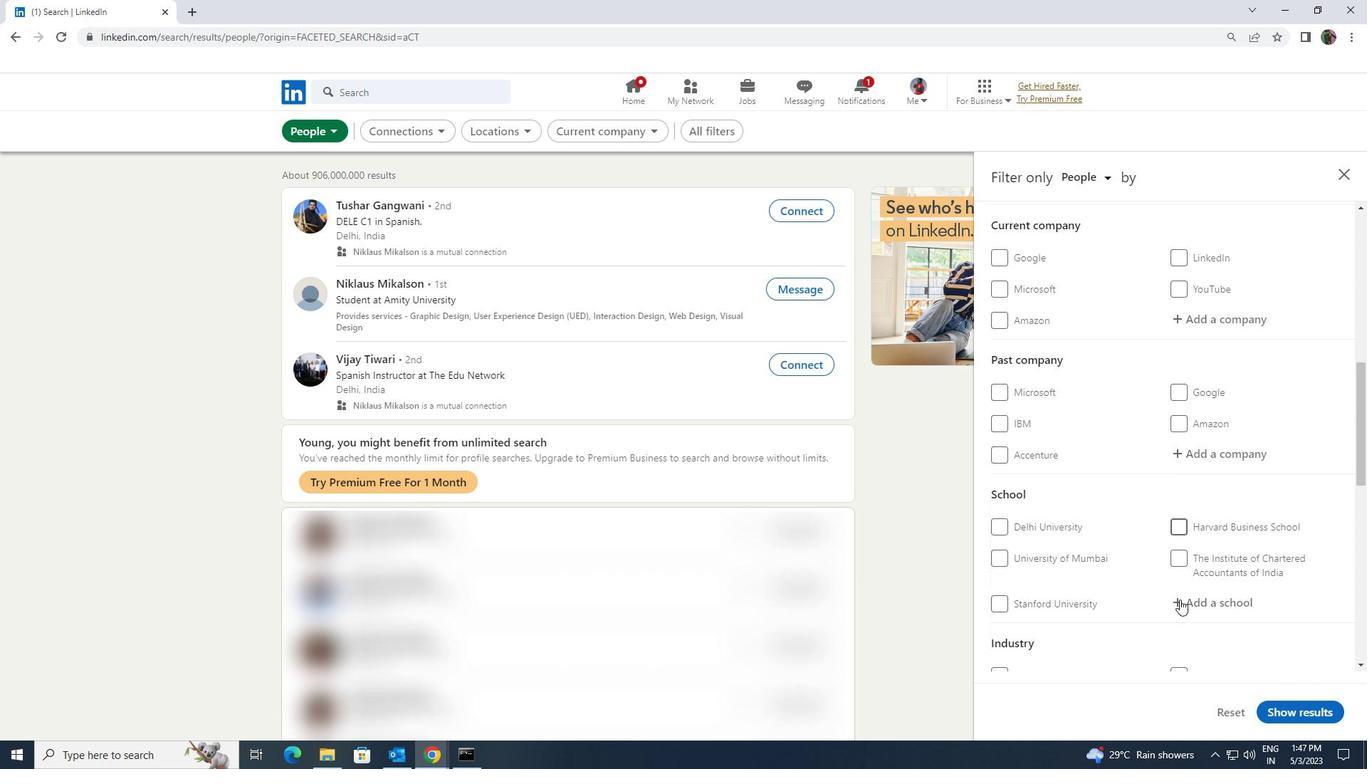 
Action: Mouse scrolled (1180, 599) with delta (0, 0)
Screenshot: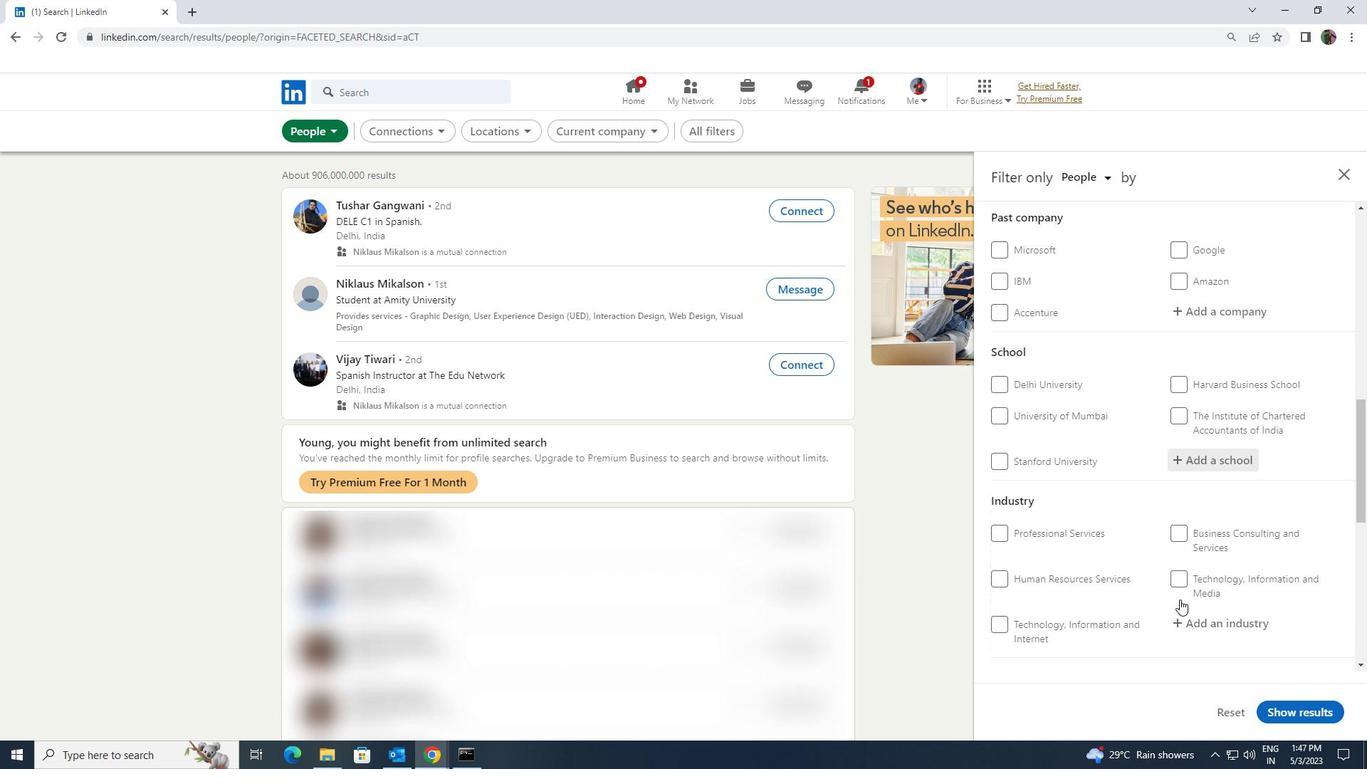 
Action: Mouse scrolled (1180, 599) with delta (0, 0)
Screenshot: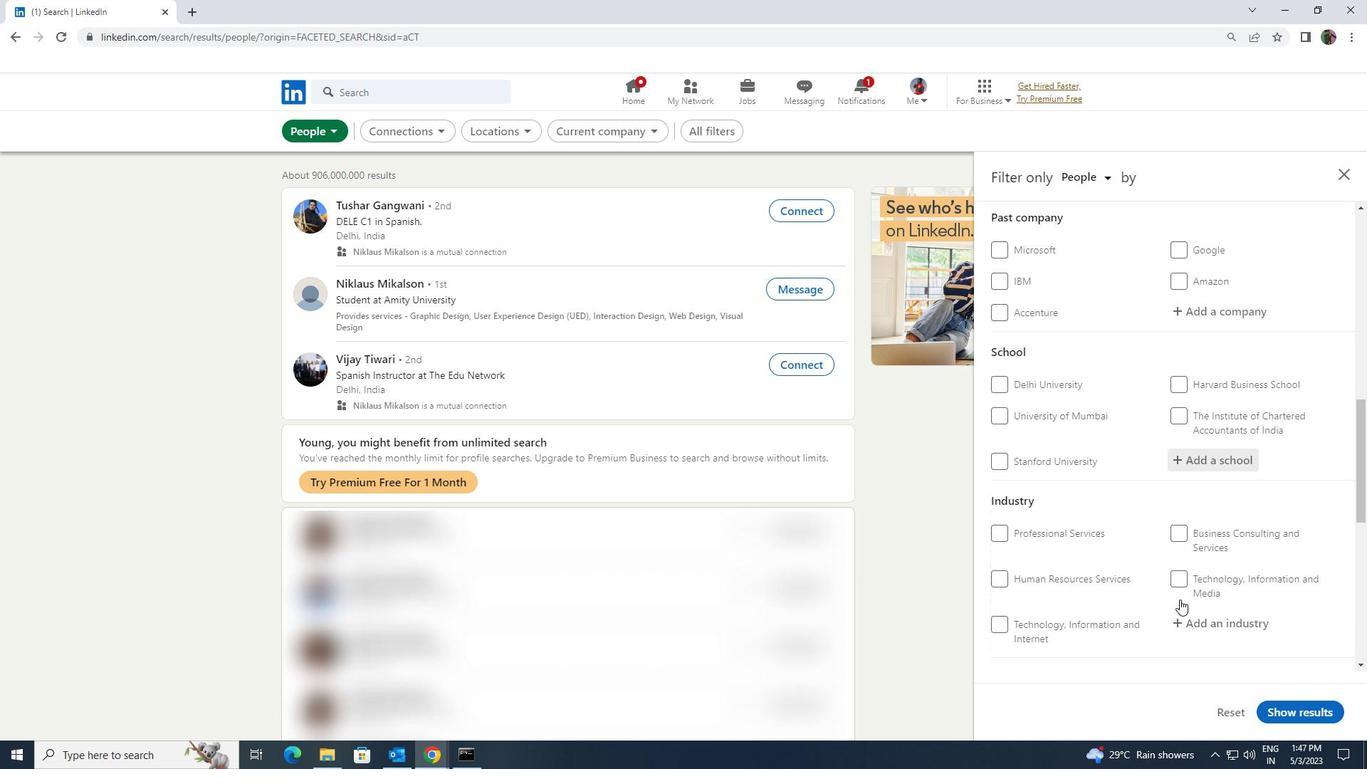 
Action: Mouse moved to (1004, 626)
Screenshot: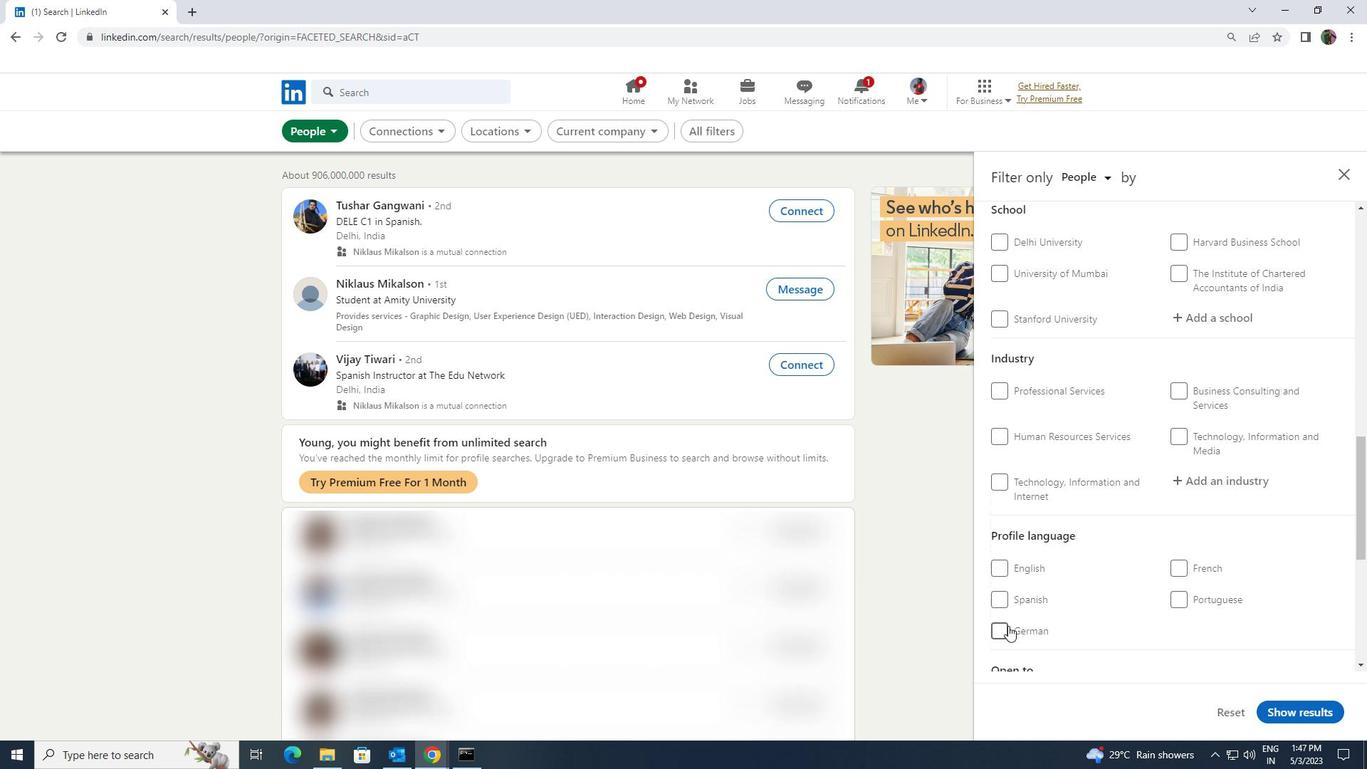 
Action: Mouse pressed left at (1004, 626)
Screenshot: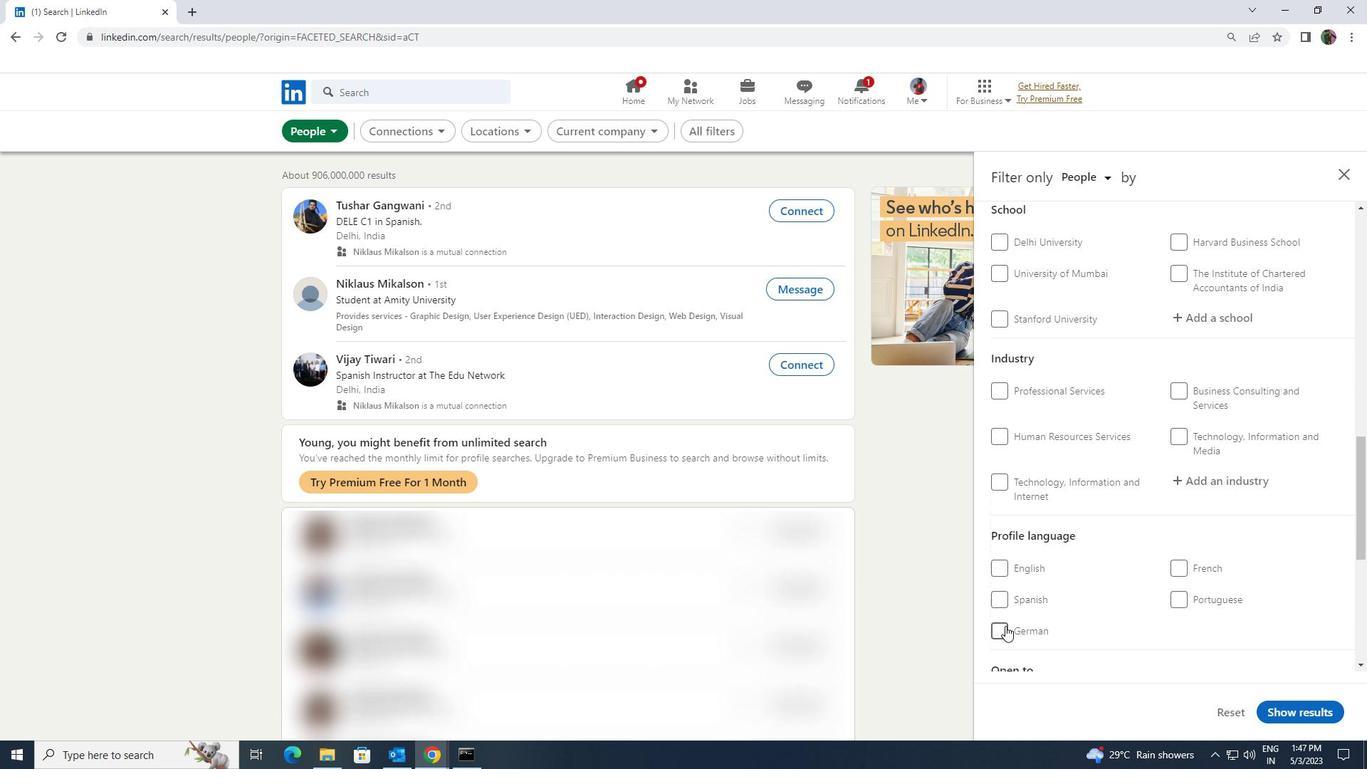 
Action: Mouse moved to (1105, 604)
Screenshot: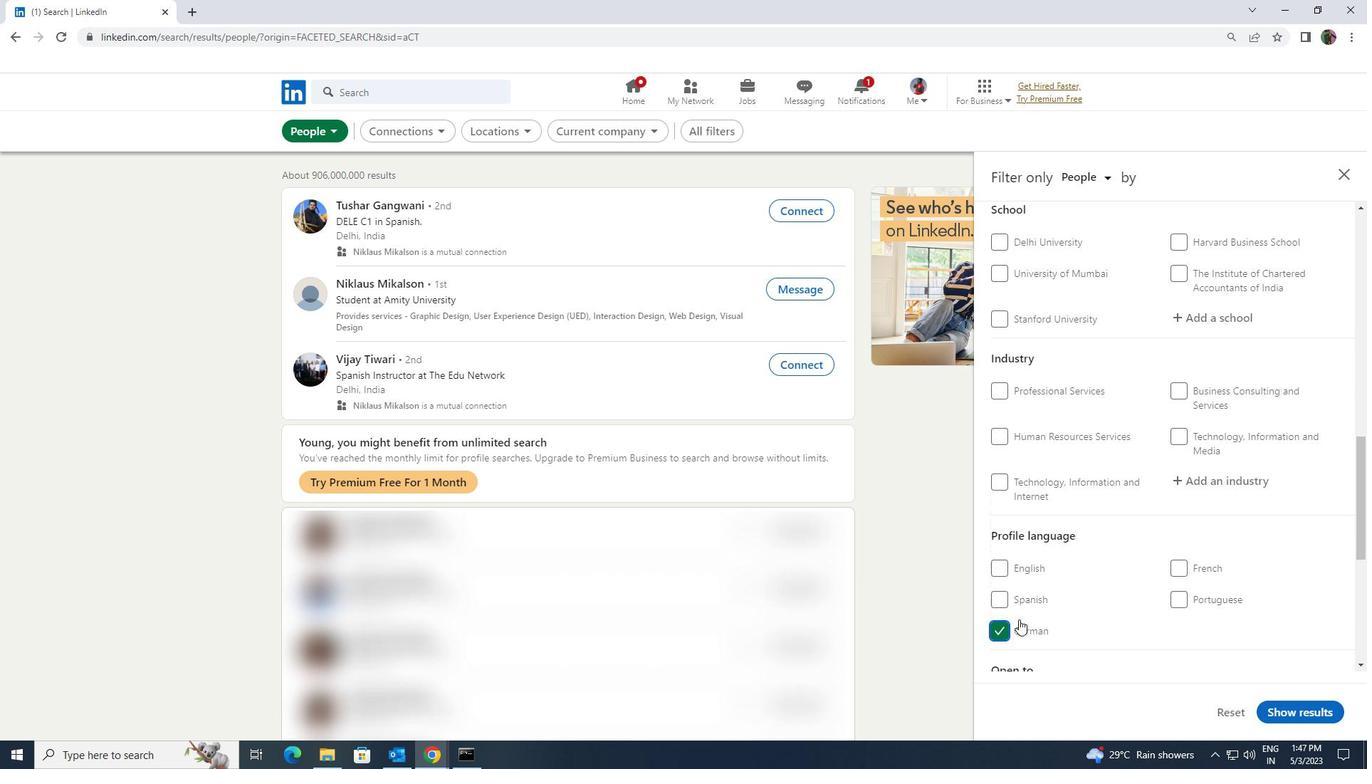 
Action: Mouse scrolled (1105, 605) with delta (0, 0)
Screenshot: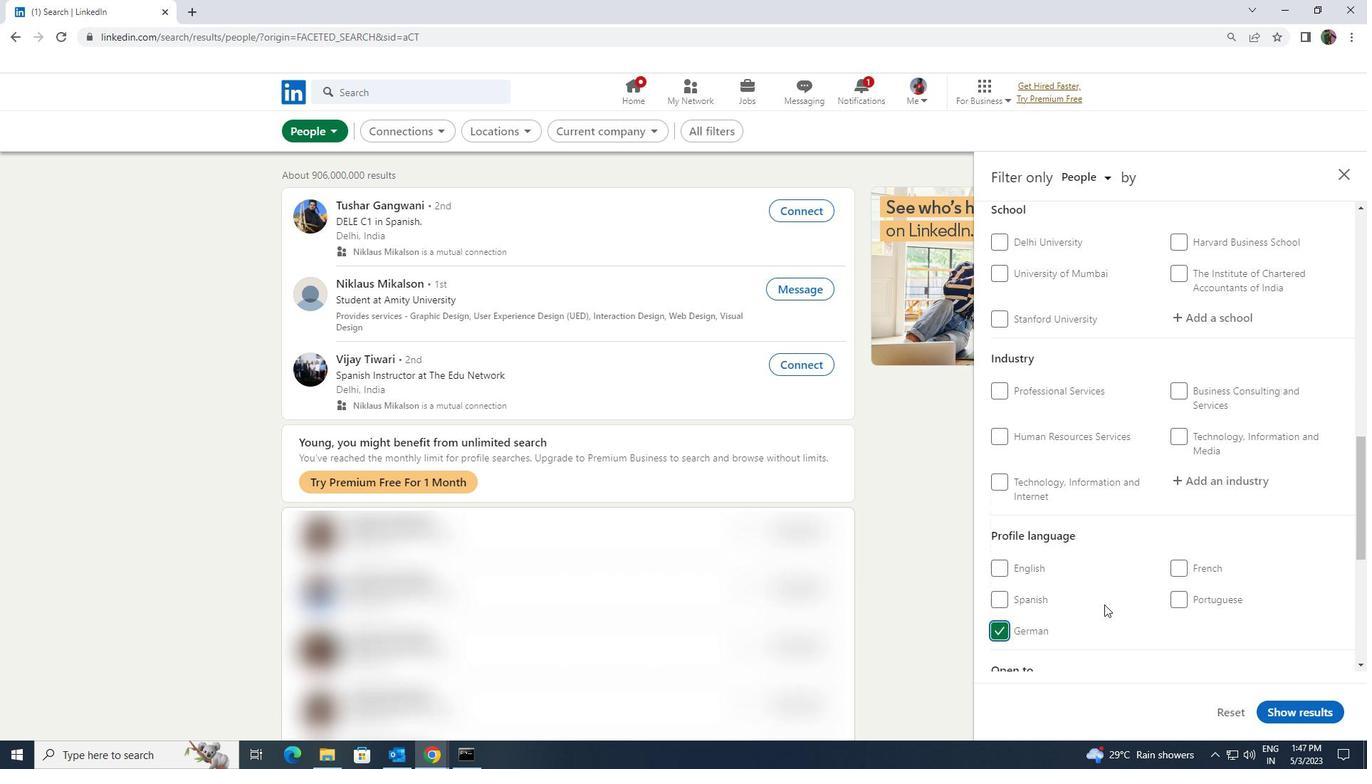 
Action: Mouse scrolled (1105, 605) with delta (0, 0)
Screenshot: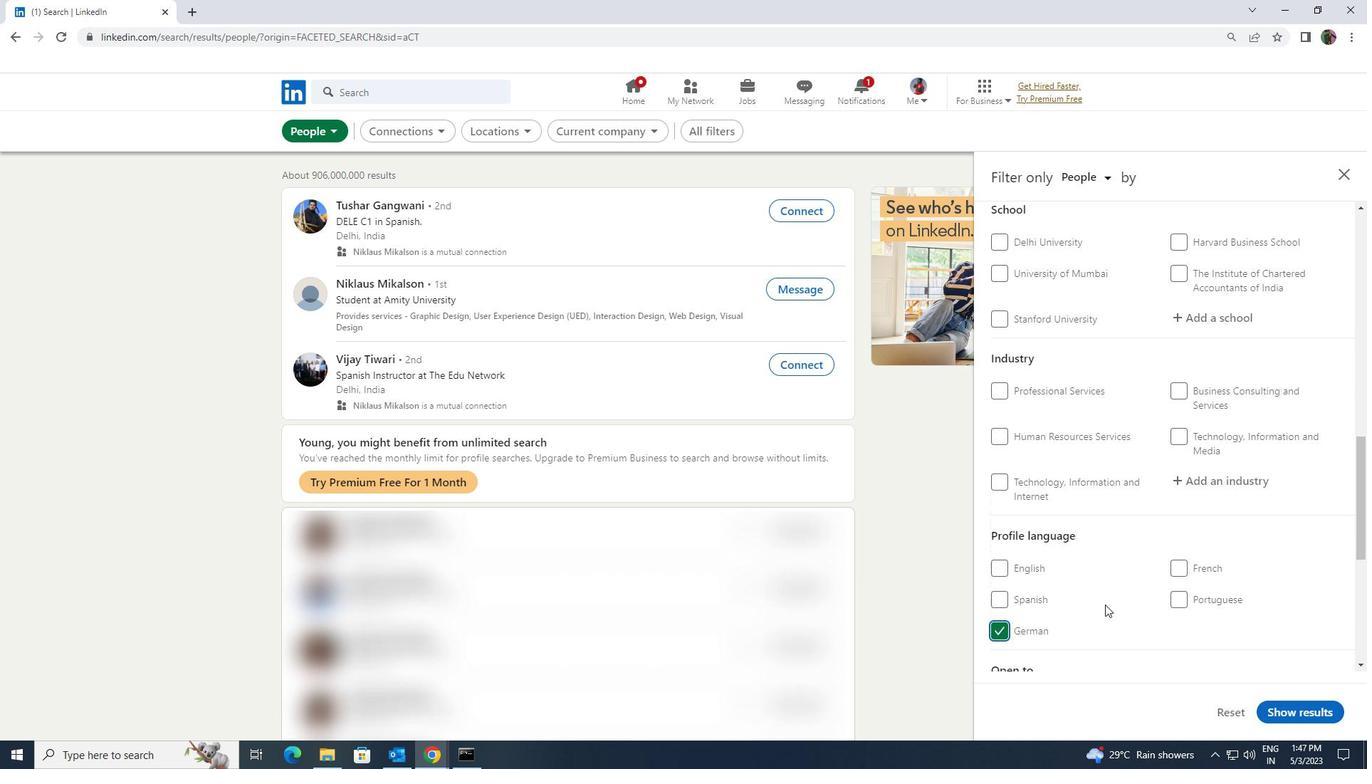 
Action: Mouse scrolled (1105, 605) with delta (0, 0)
Screenshot: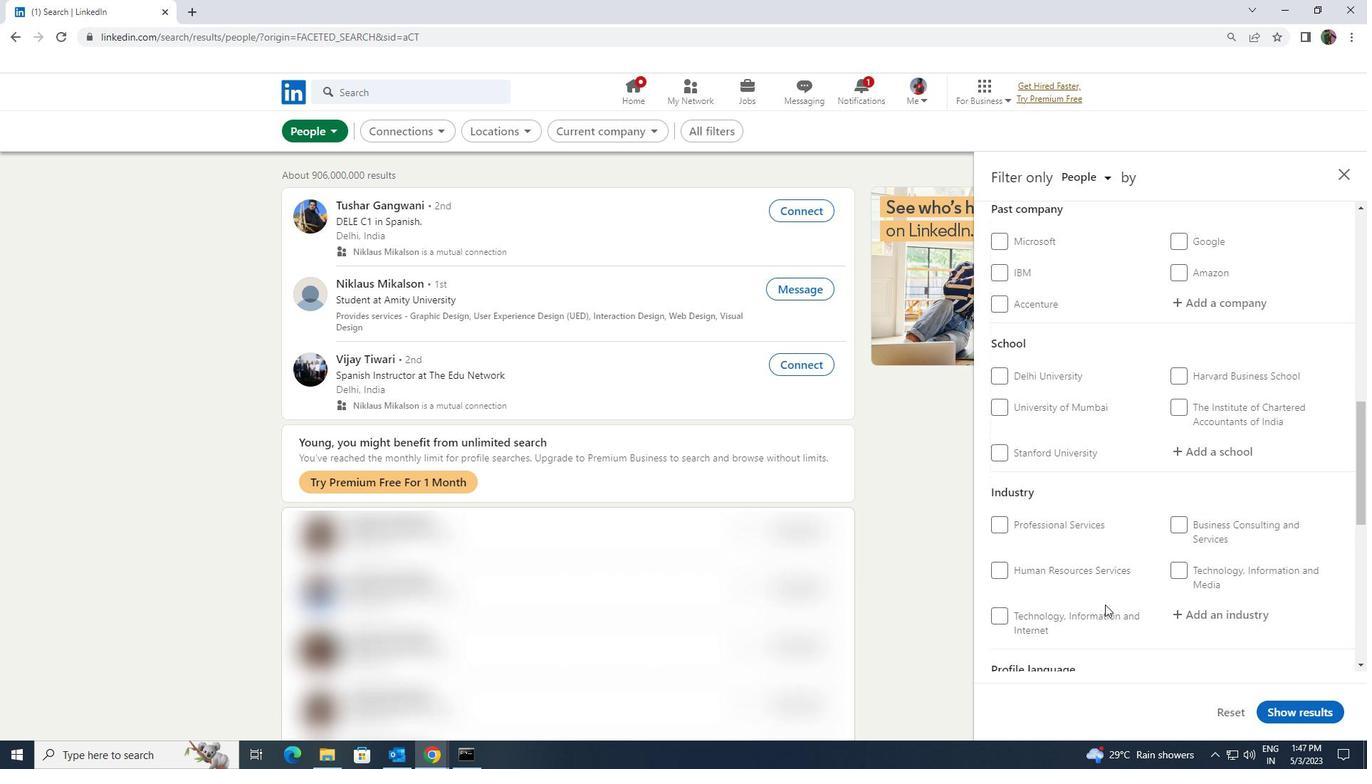 
Action: Mouse scrolled (1105, 605) with delta (0, 0)
Screenshot: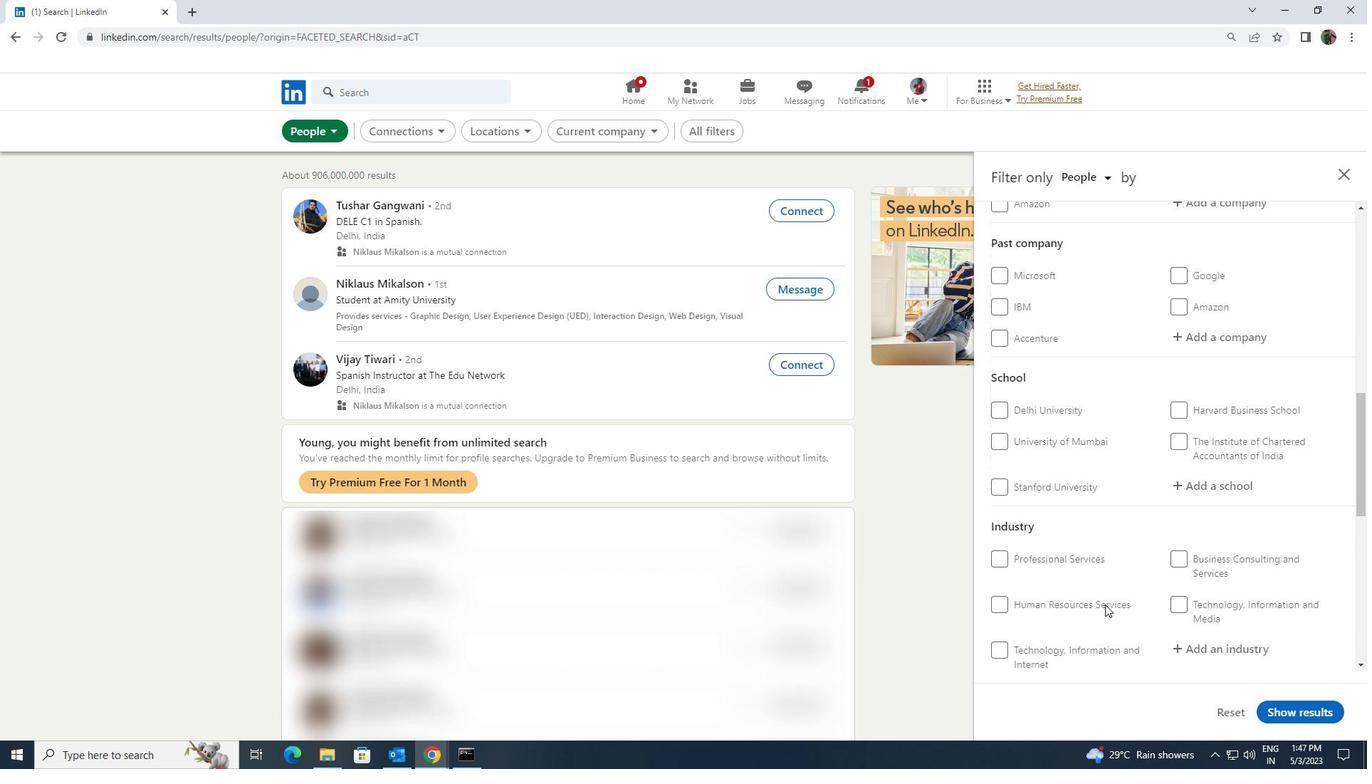 
Action: Mouse scrolled (1105, 605) with delta (0, 0)
Screenshot: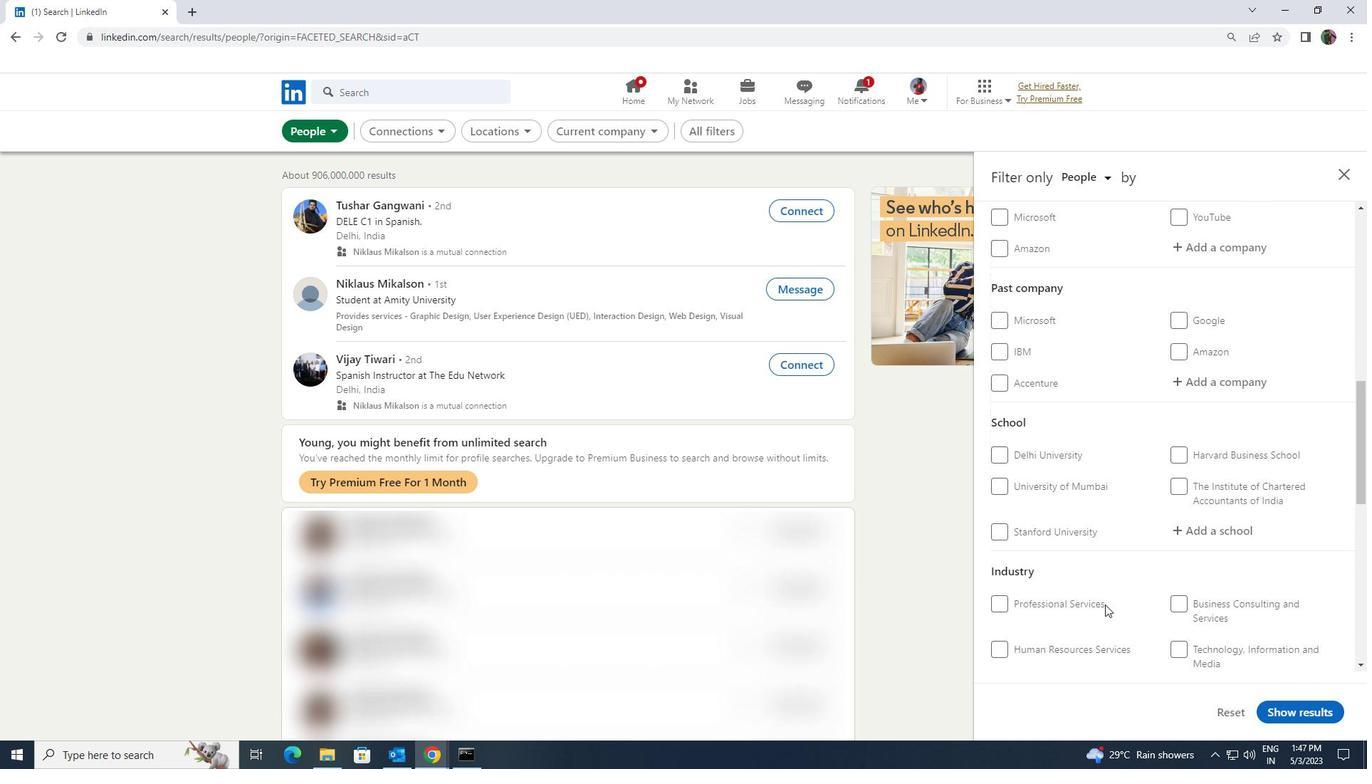 
Action: Mouse scrolled (1105, 605) with delta (0, 0)
Screenshot: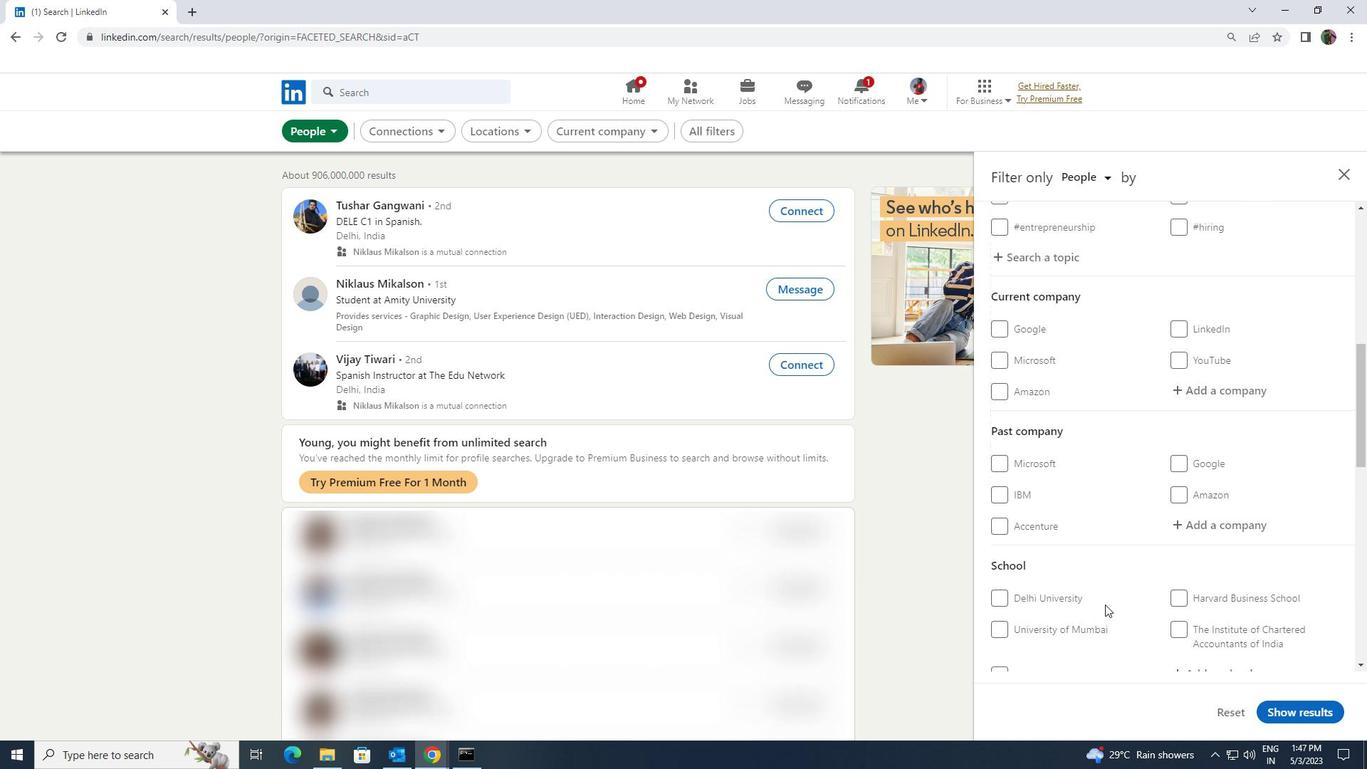 
Action: Mouse scrolled (1105, 605) with delta (0, 0)
Screenshot: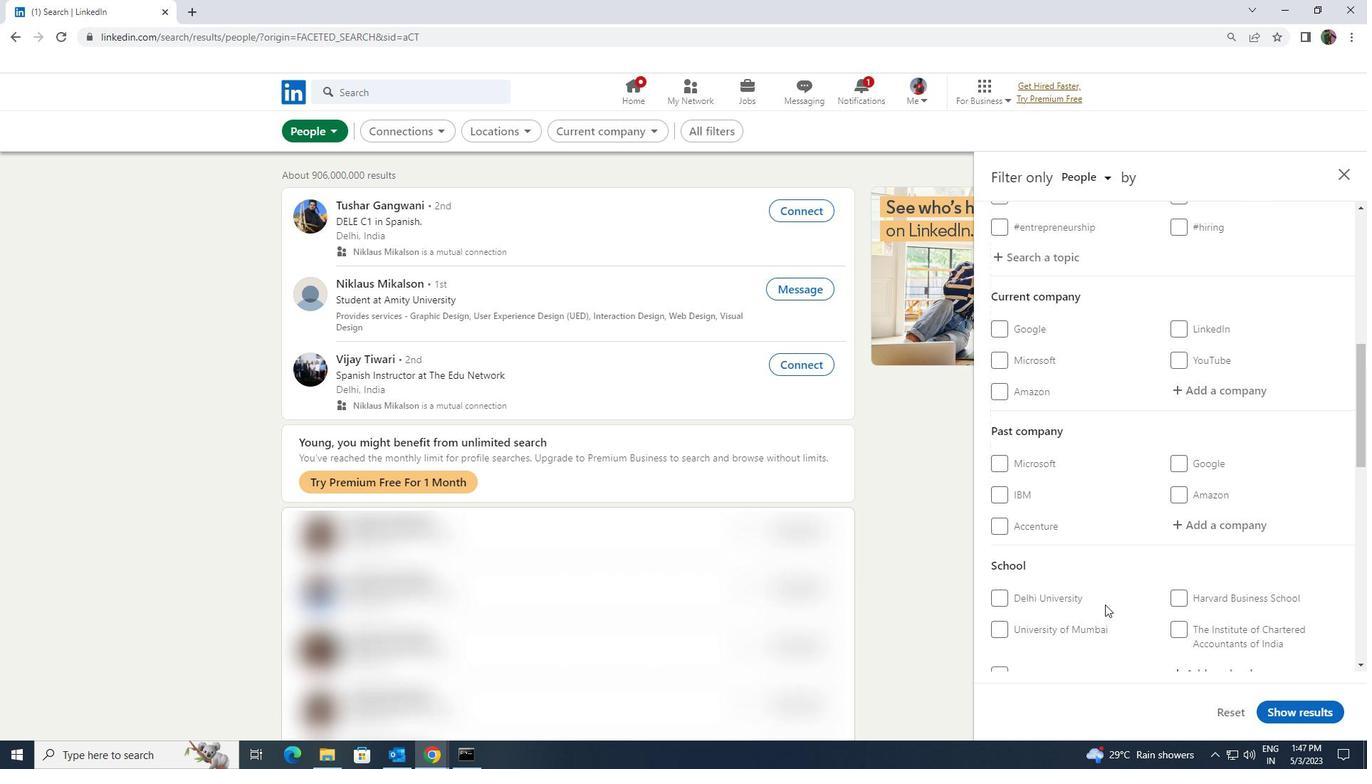 
Action: Mouse moved to (1182, 529)
Screenshot: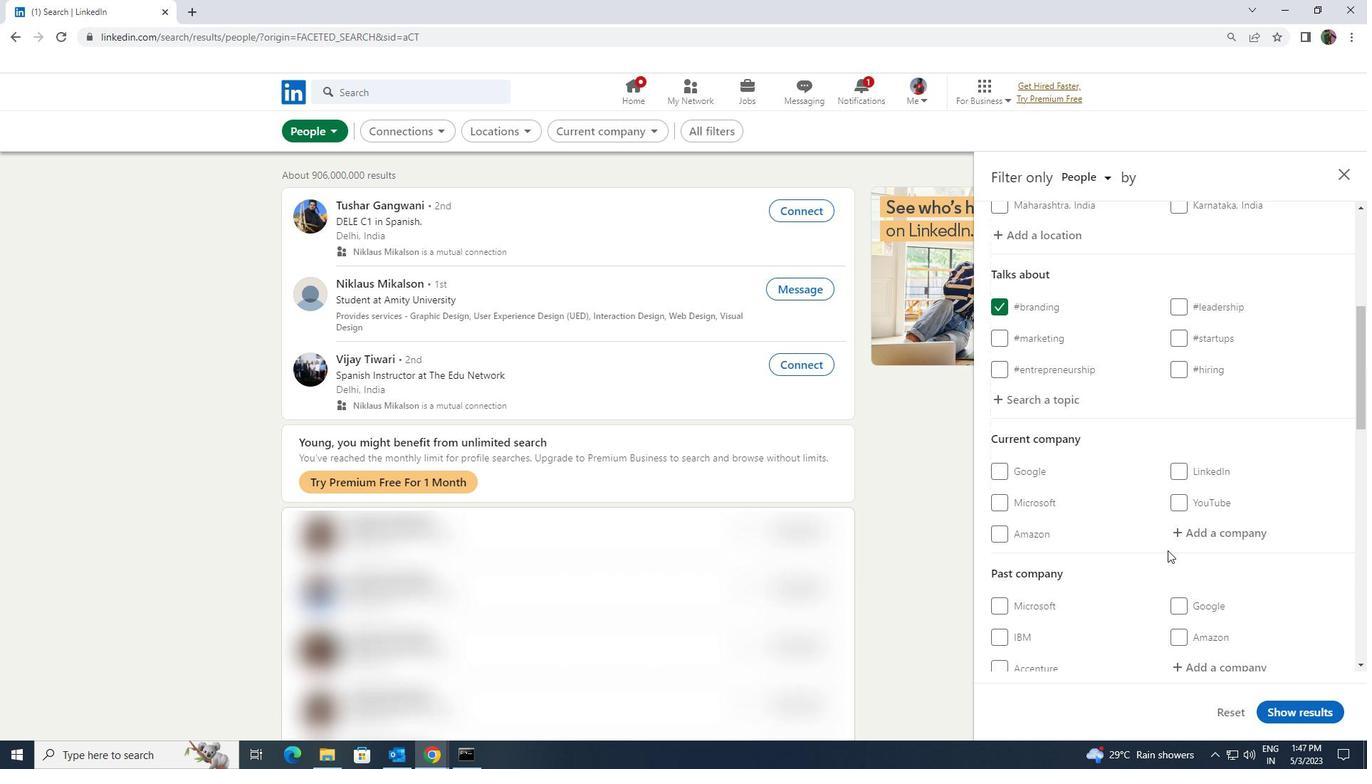 
Action: Mouse pressed left at (1182, 529)
Screenshot: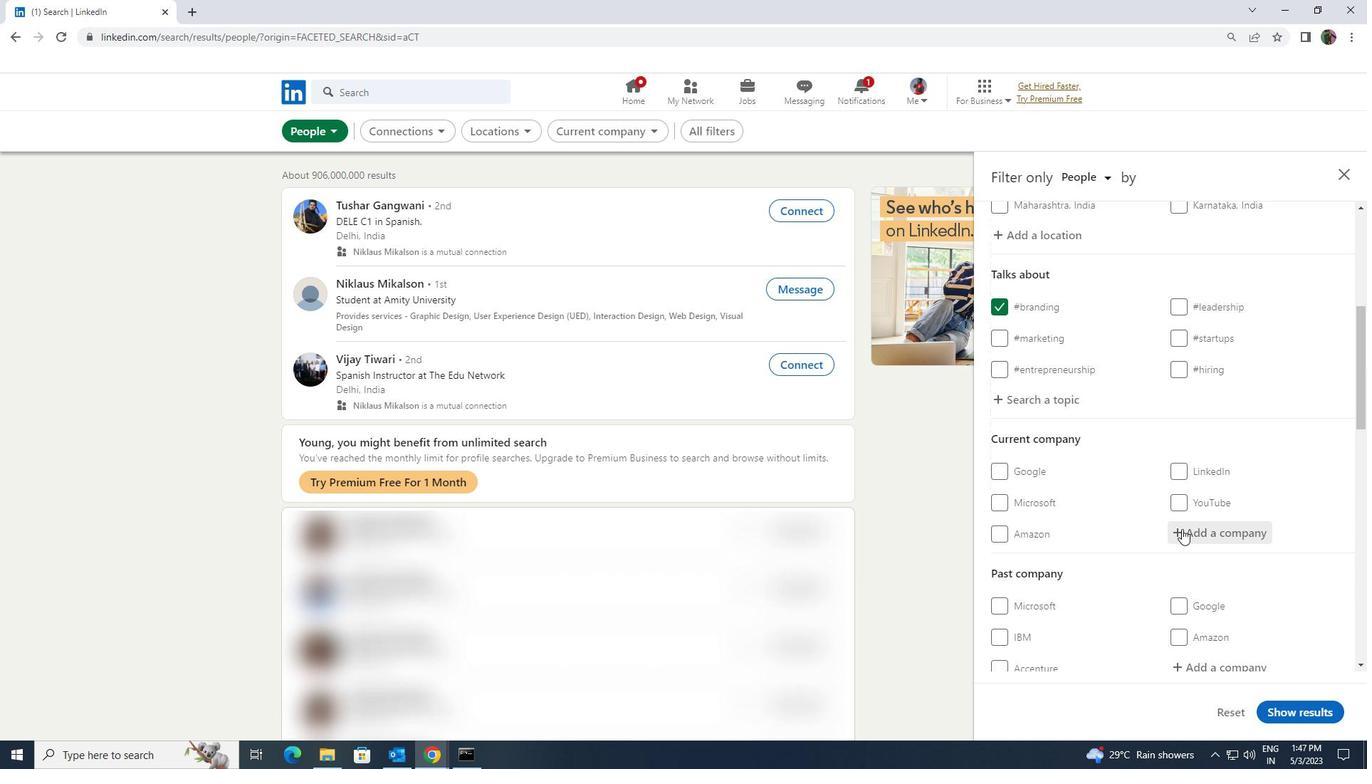 
Action: Key pressed <Key.shift>CHECK<Key.space><Key.space><Key.shift>POINT<Key.space>
Screenshot: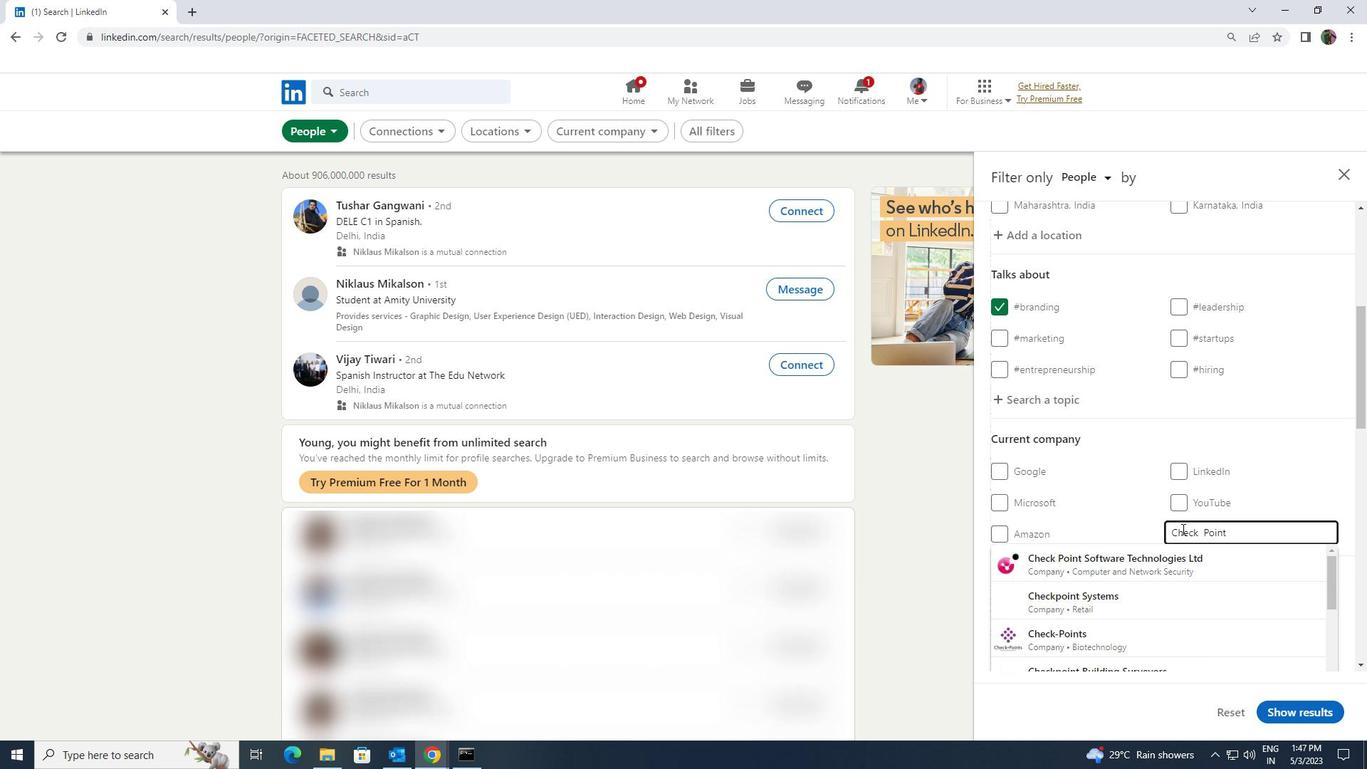
Action: Mouse moved to (1183, 549)
Screenshot: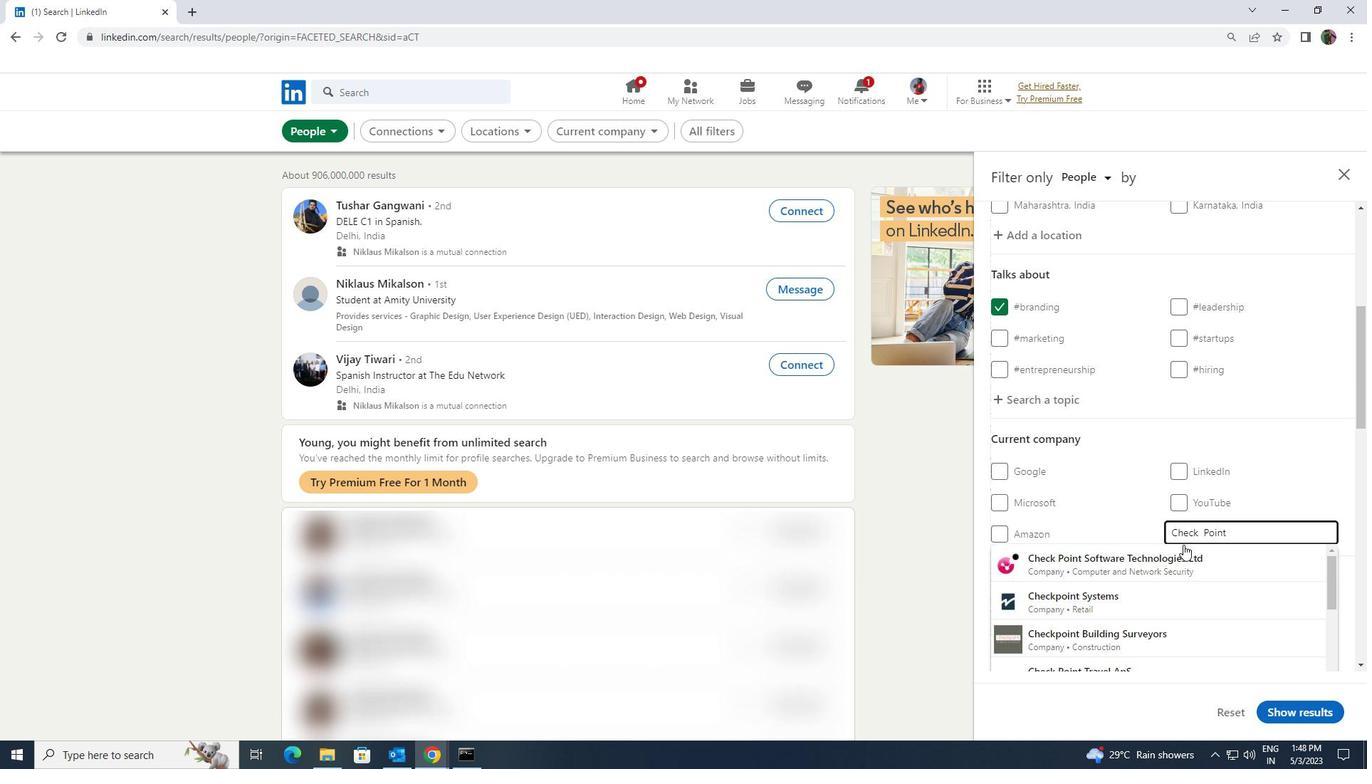 
Action: Mouse pressed left at (1183, 549)
Screenshot: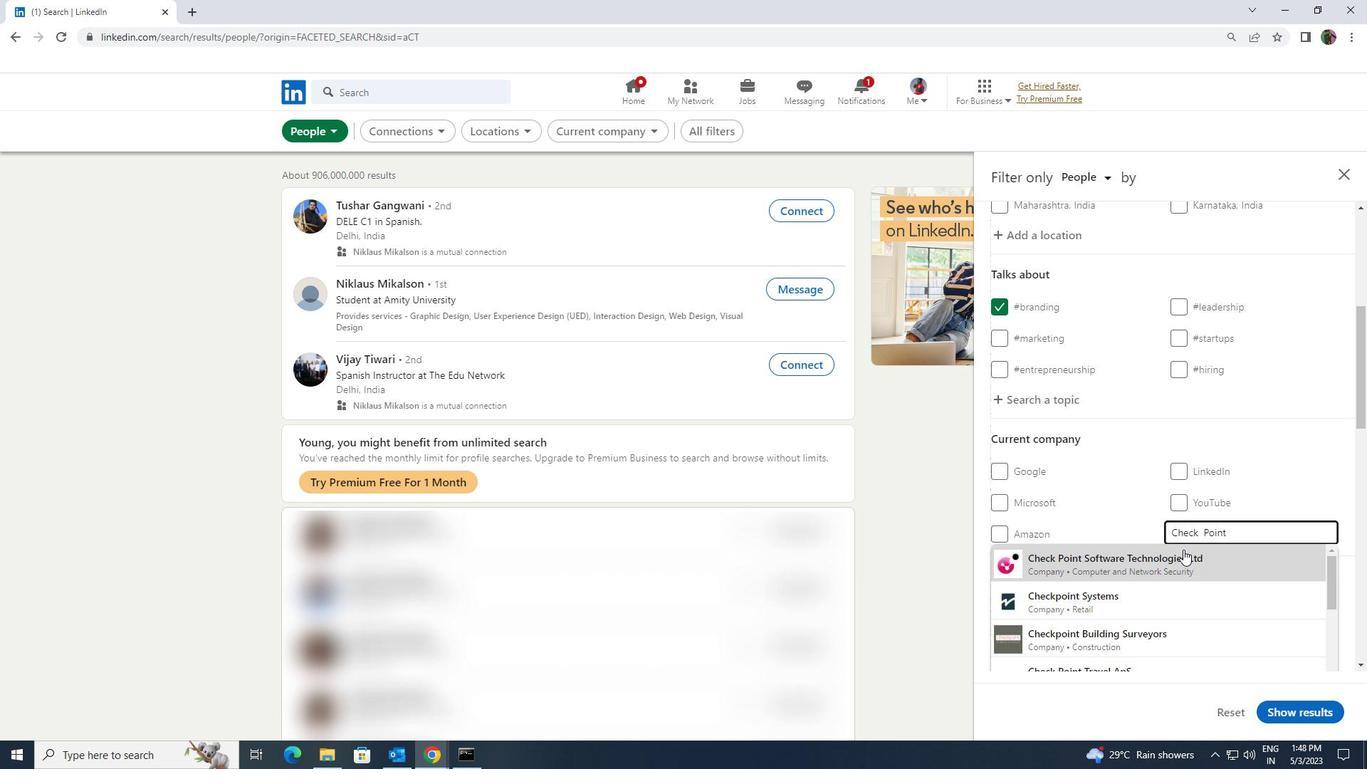 
Action: Mouse scrolled (1183, 549) with delta (0, 0)
Screenshot: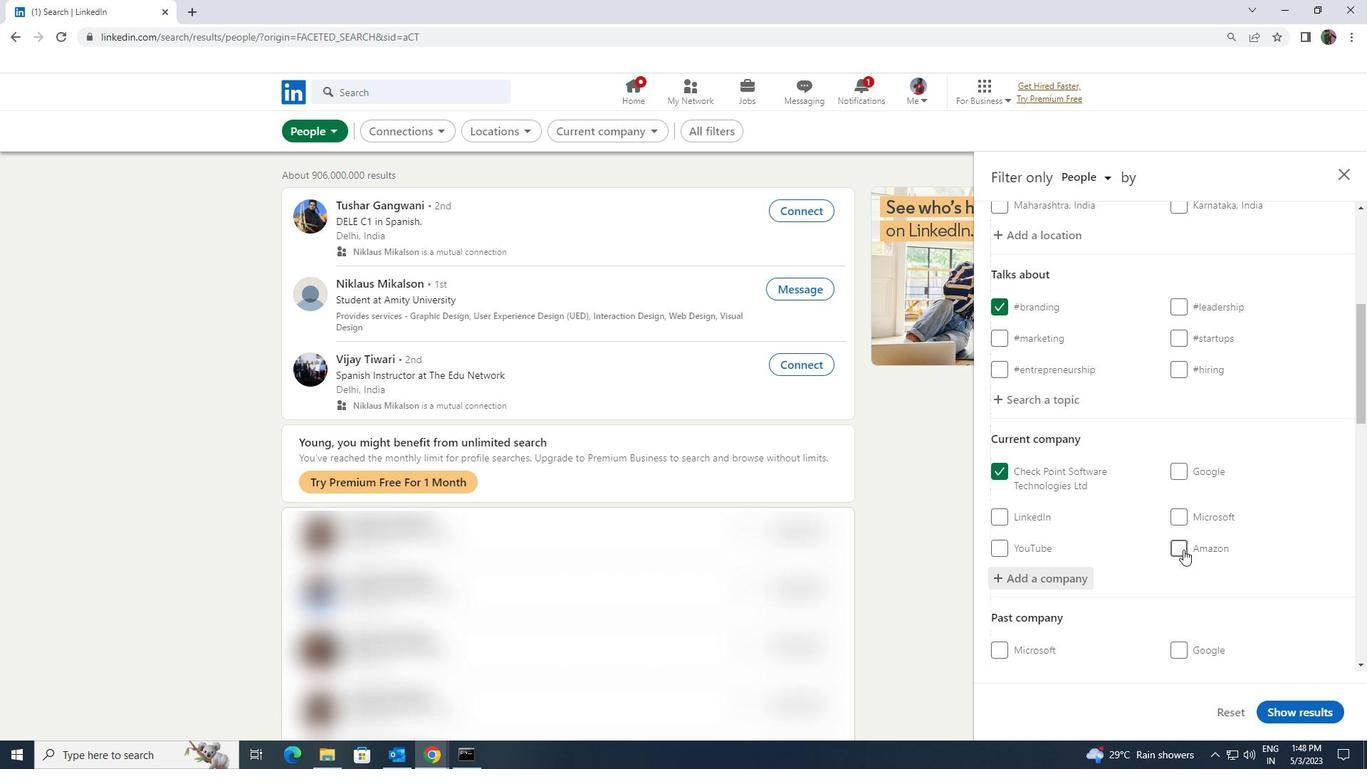 
Action: Mouse scrolled (1183, 549) with delta (0, 0)
Screenshot: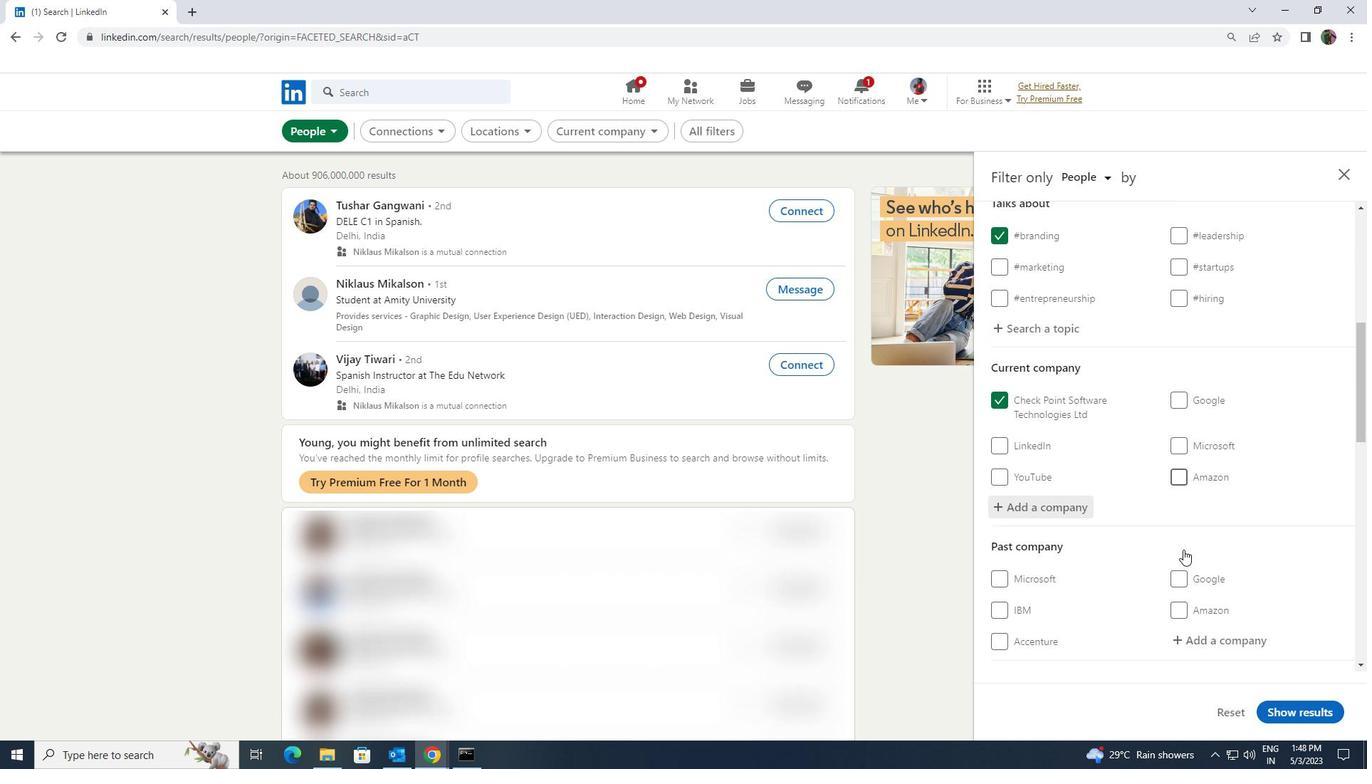 
Action: Mouse scrolled (1183, 549) with delta (0, 0)
Screenshot: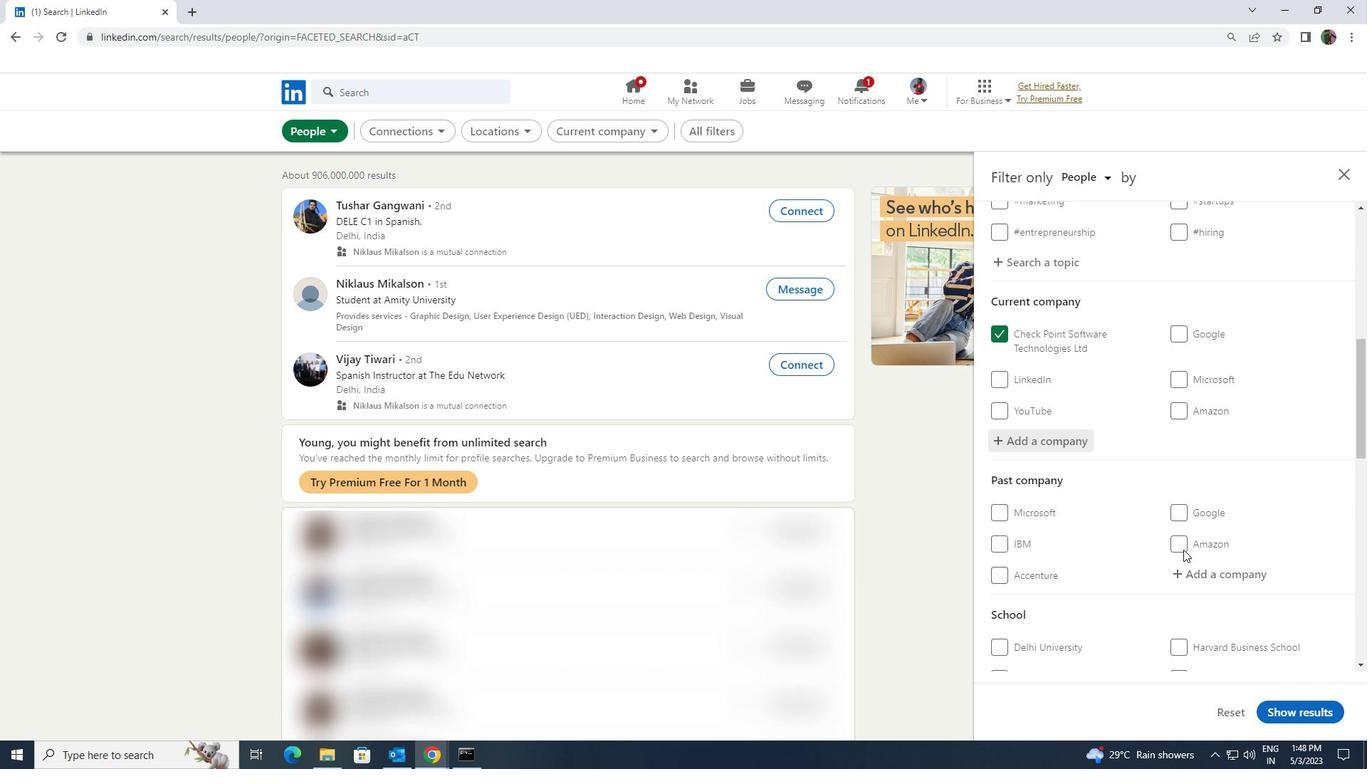 
Action: Mouse scrolled (1183, 549) with delta (0, 0)
Screenshot: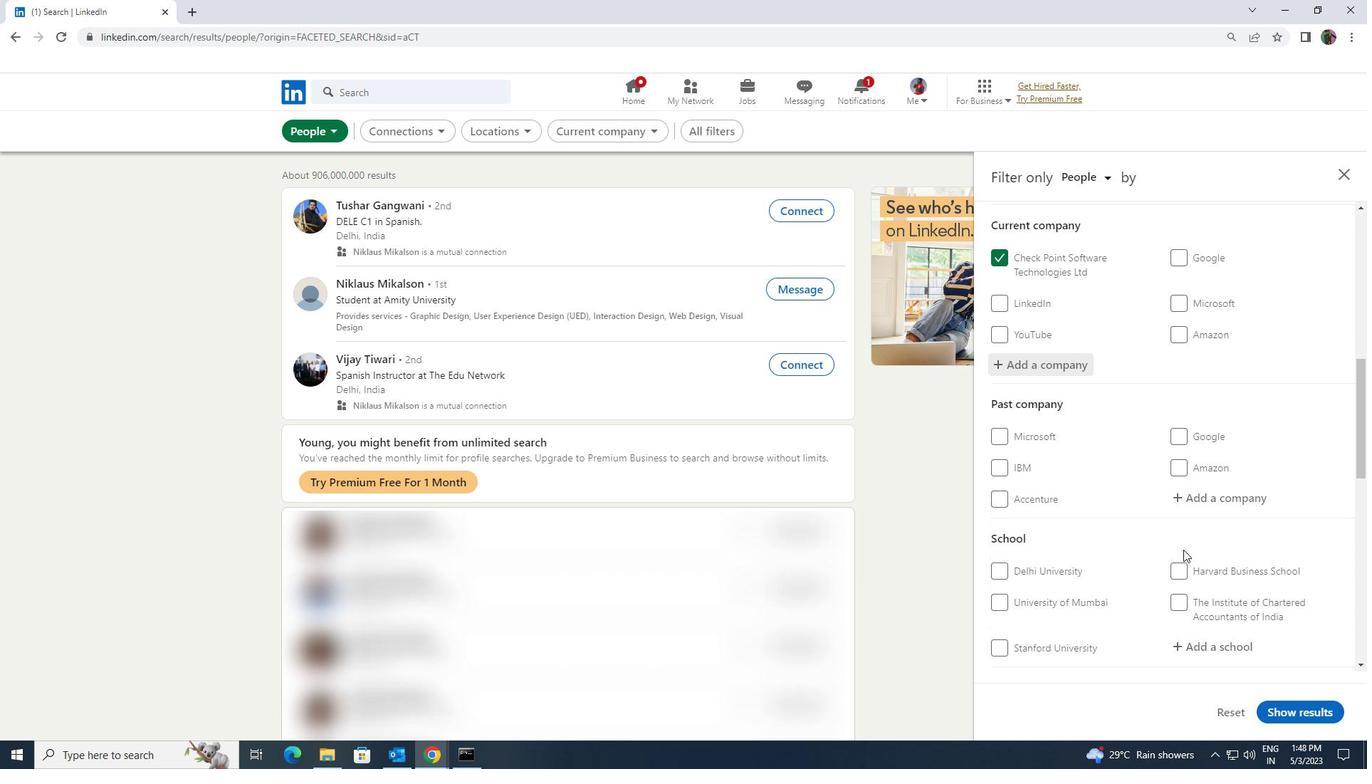 
Action: Mouse moved to (1189, 565)
Screenshot: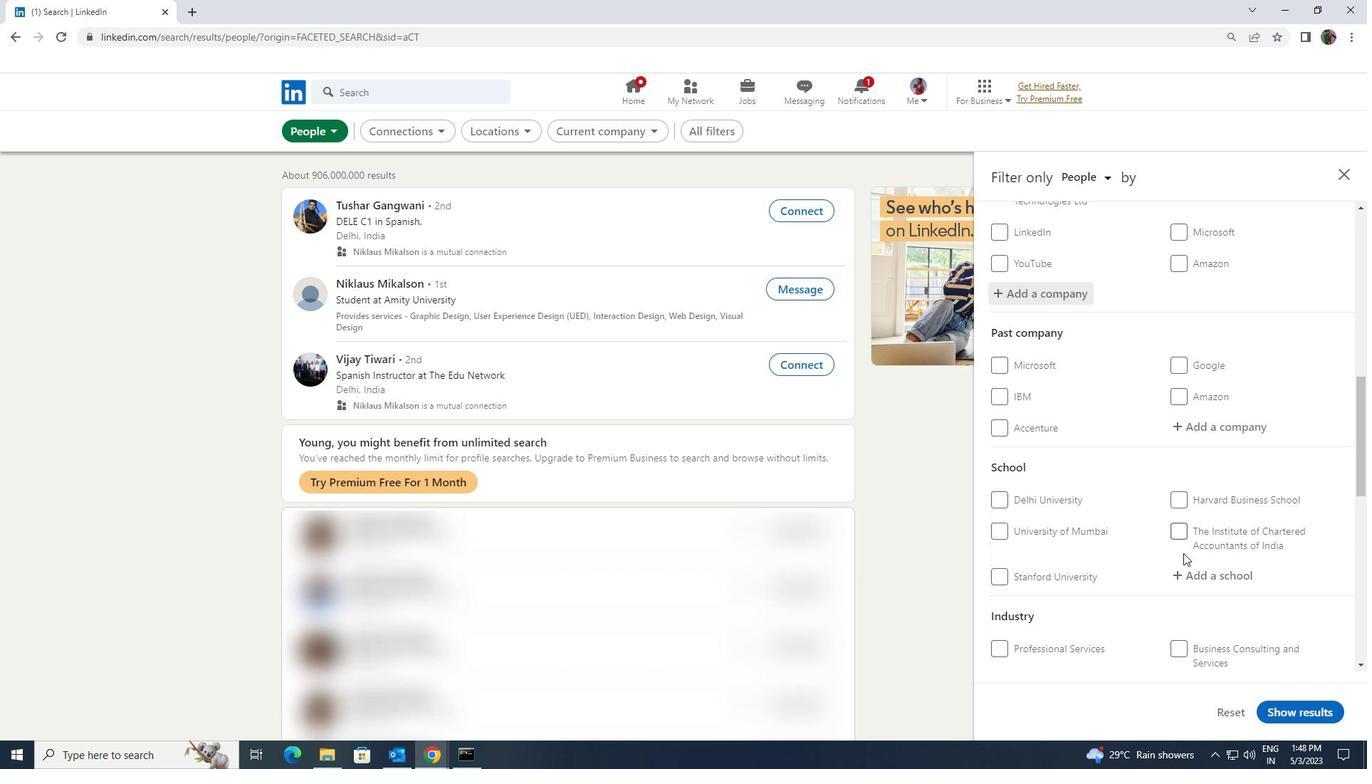 
Action: Mouse pressed left at (1189, 565)
Screenshot: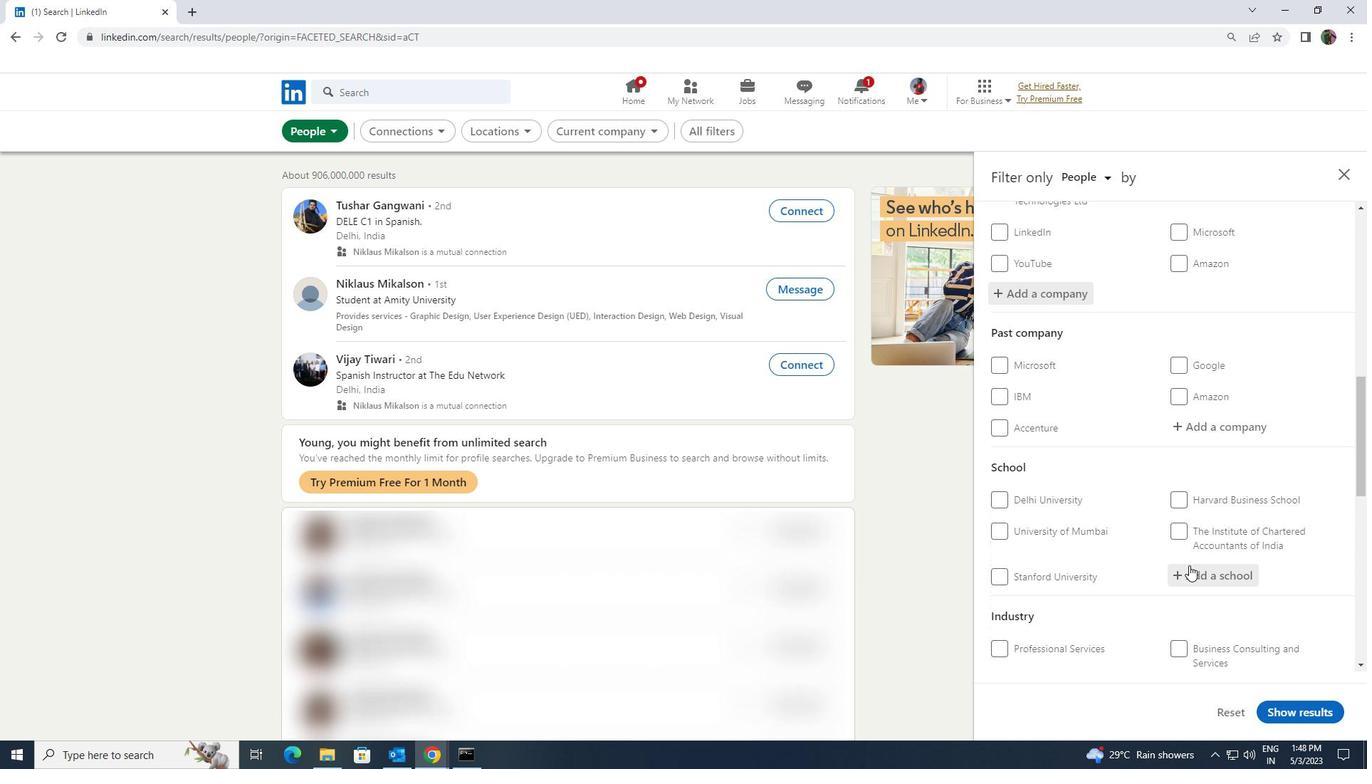
Action: Key pressed <Key.shift><Key.shift><Key.shift><Key.shift>RUSTAMJI
Screenshot: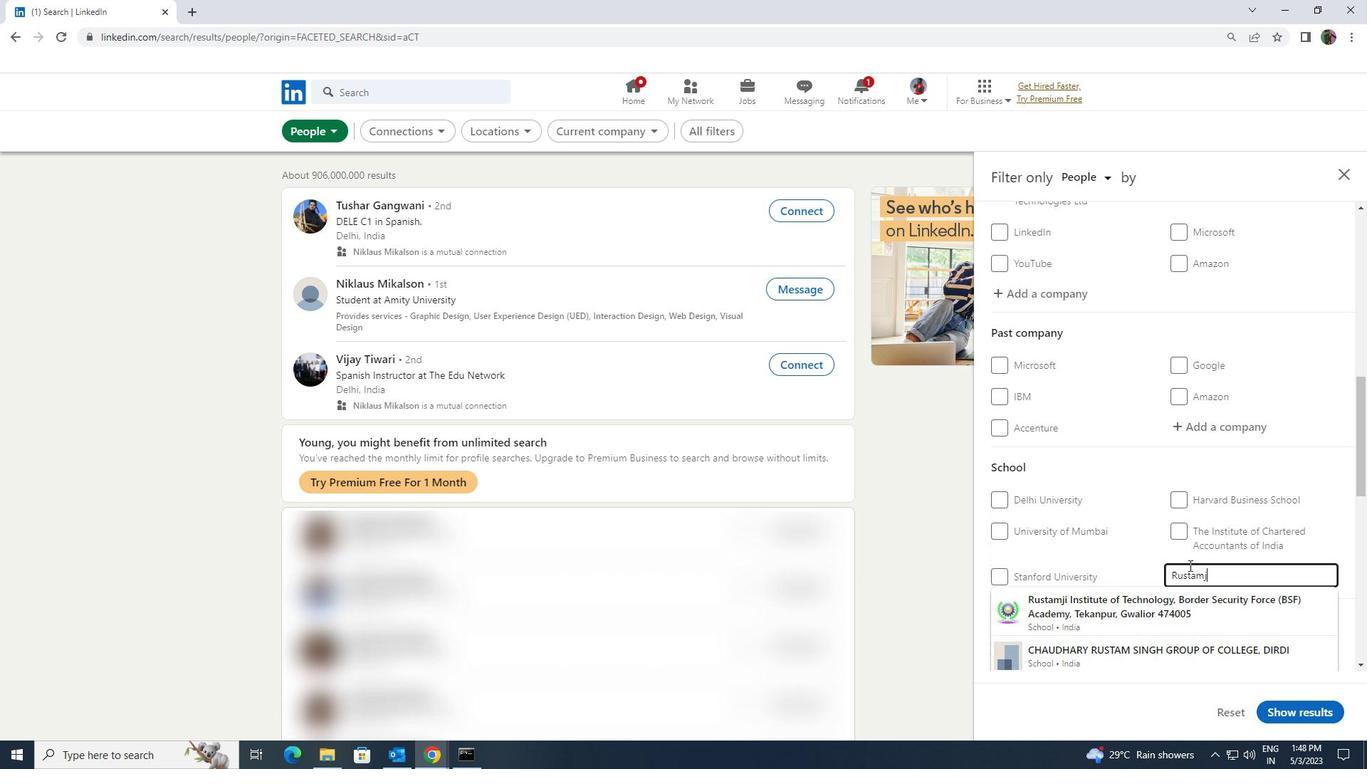 
Action: Mouse moved to (1191, 597)
Screenshot: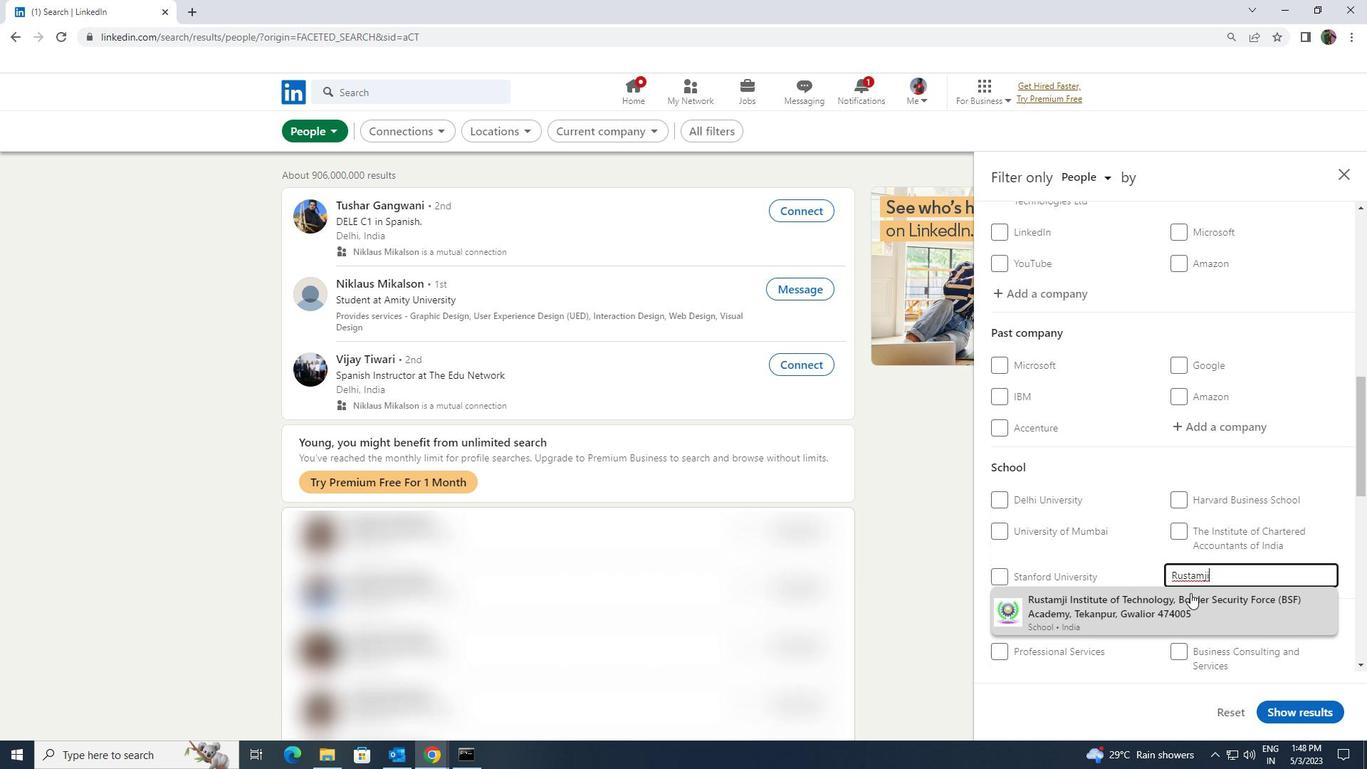 
Action: Mouse pressed left at (1191, 597)
Screenshot: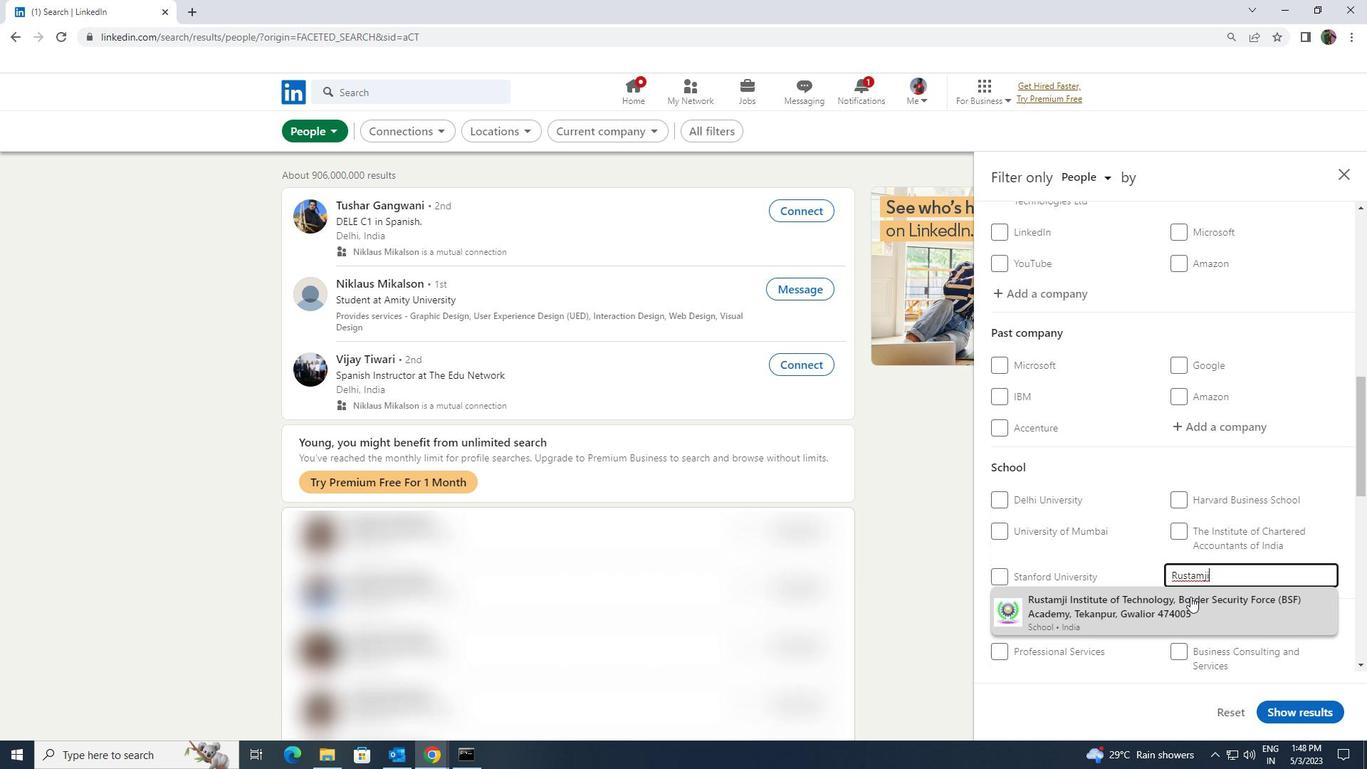 
Action: Mouse moved to (1190, 597)
Screenshot: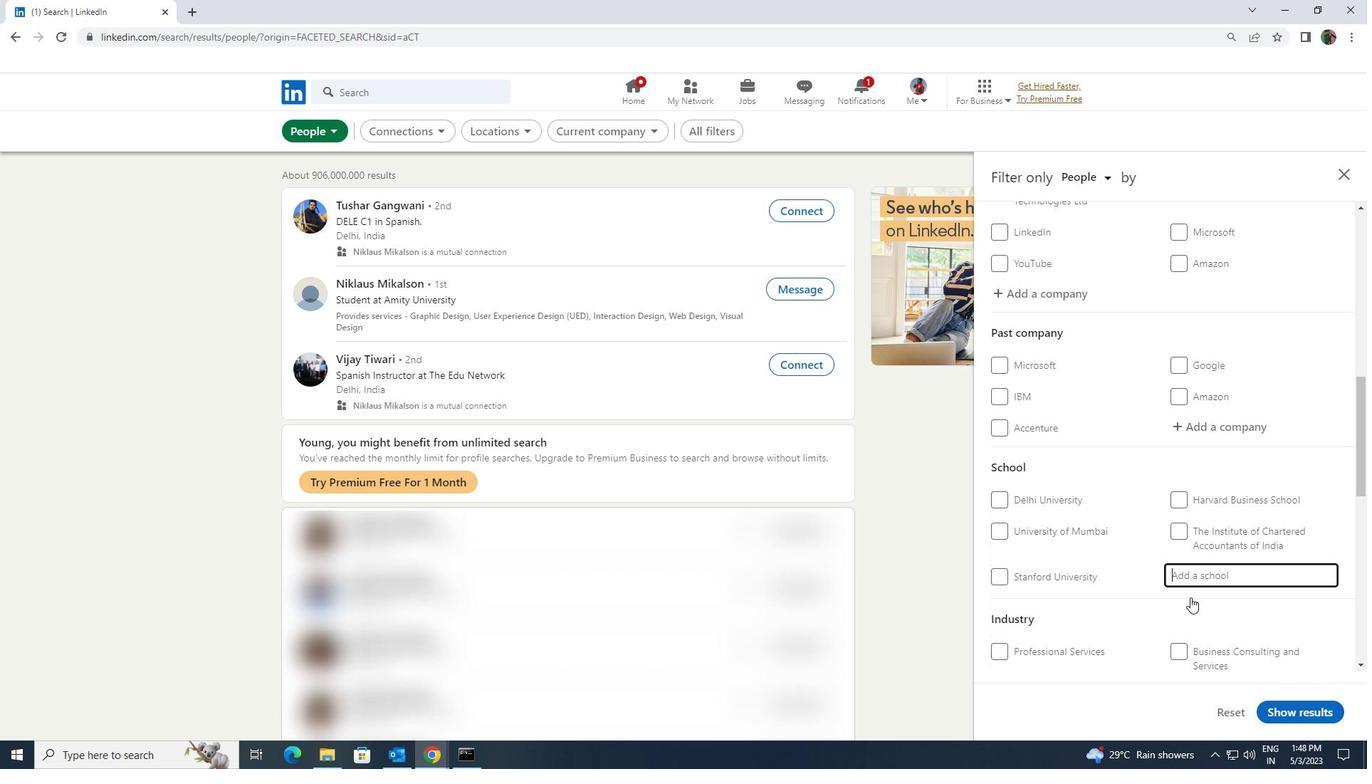 
Action: Mouse scrolled (1190, 596) with delta (0, 0)
Screenshot: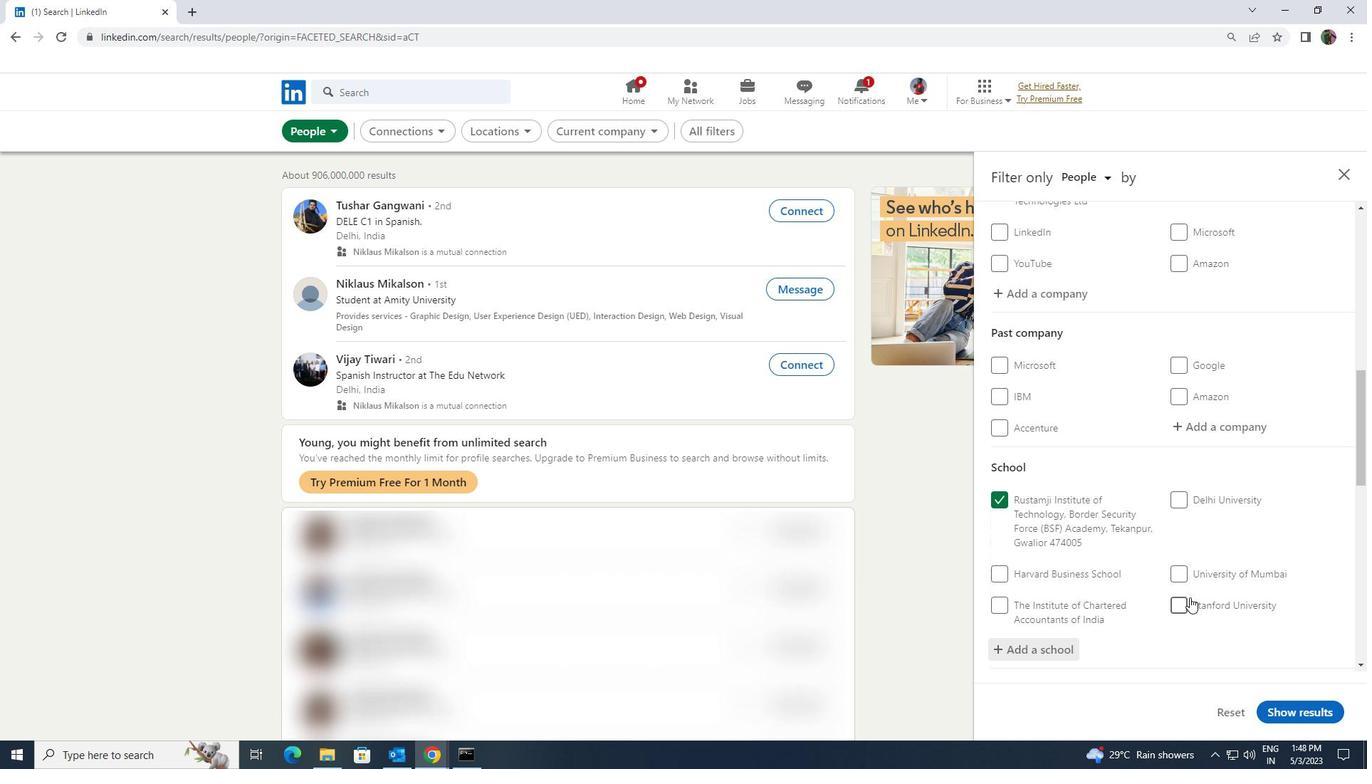 
Action: Mouse scrolled (1190, 596) with delta (0, 0)
Screenshot: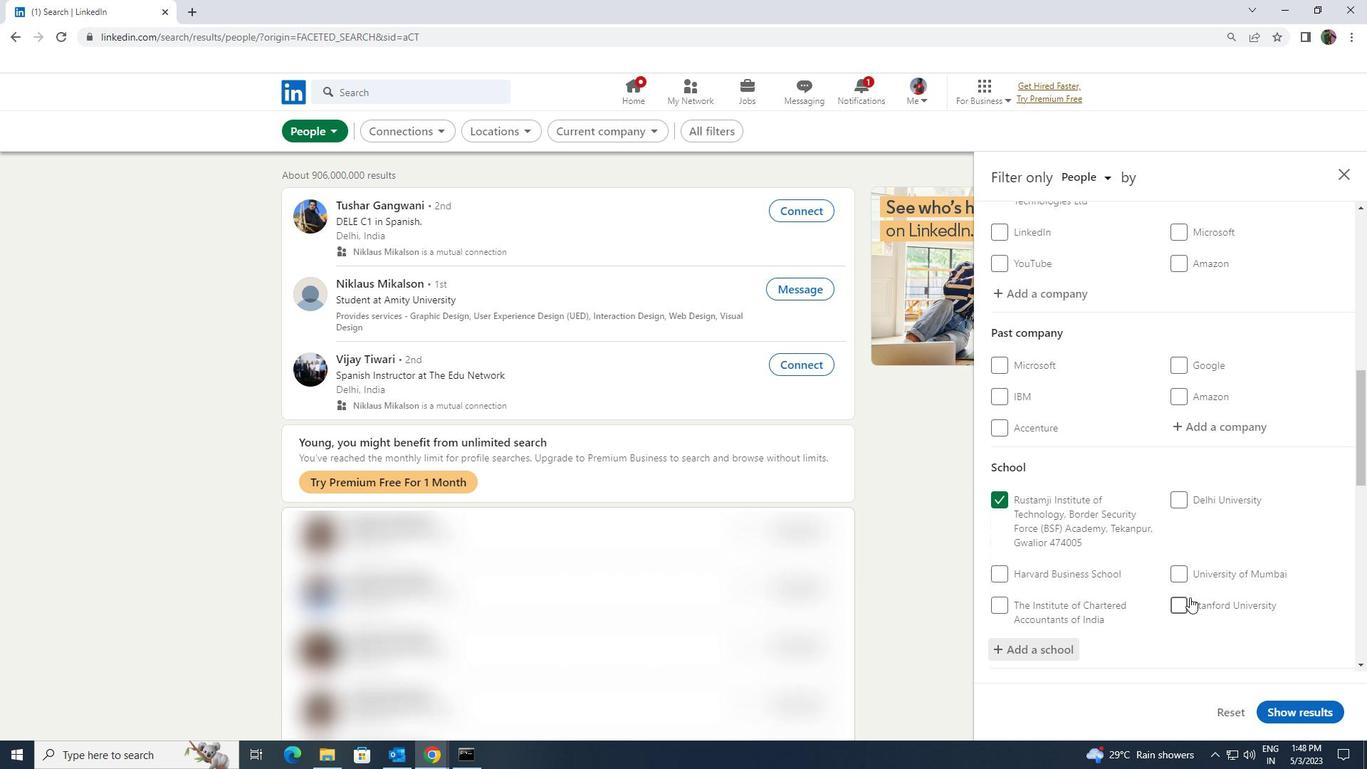 
Action: Mouse scrolled (1190, 596) with delta (0, 0)
Screenshot: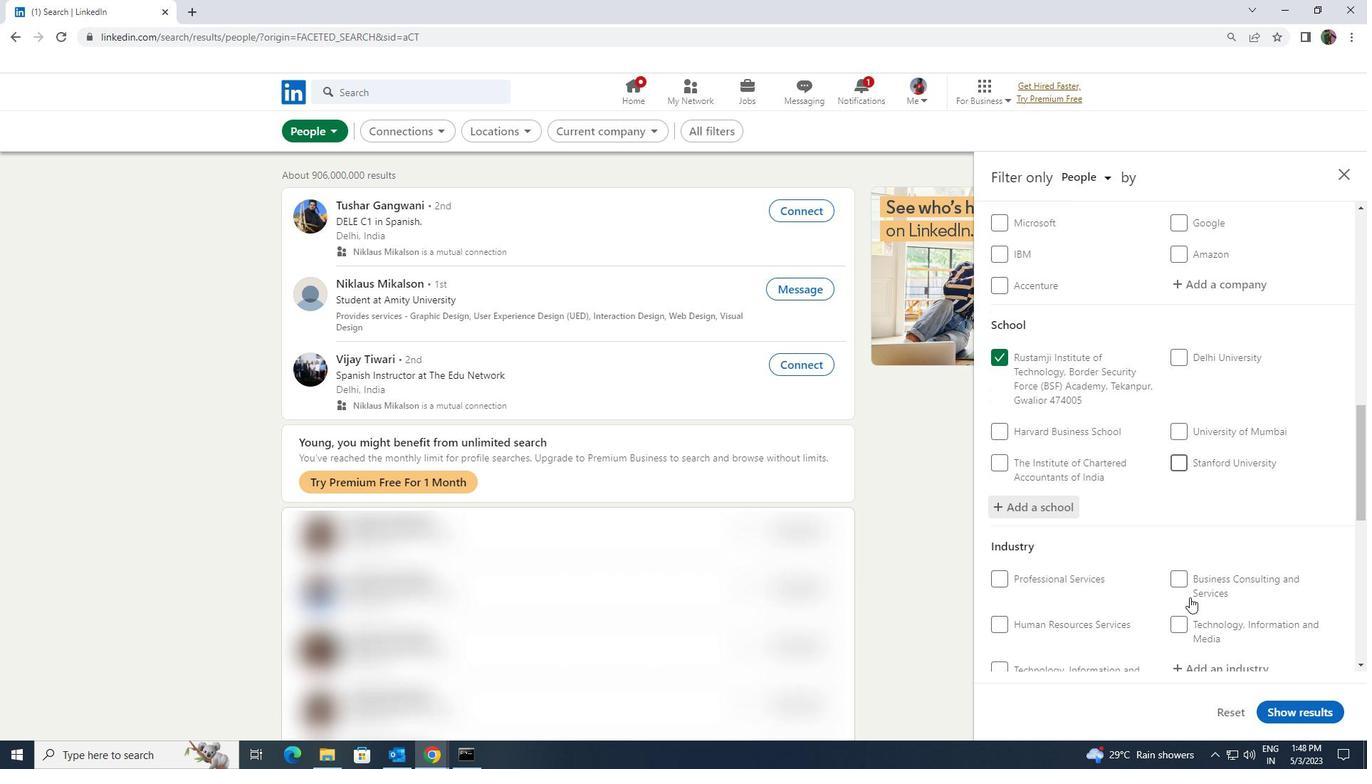 
Action: Mouse pressed left at (1190, 597)
Screenshot: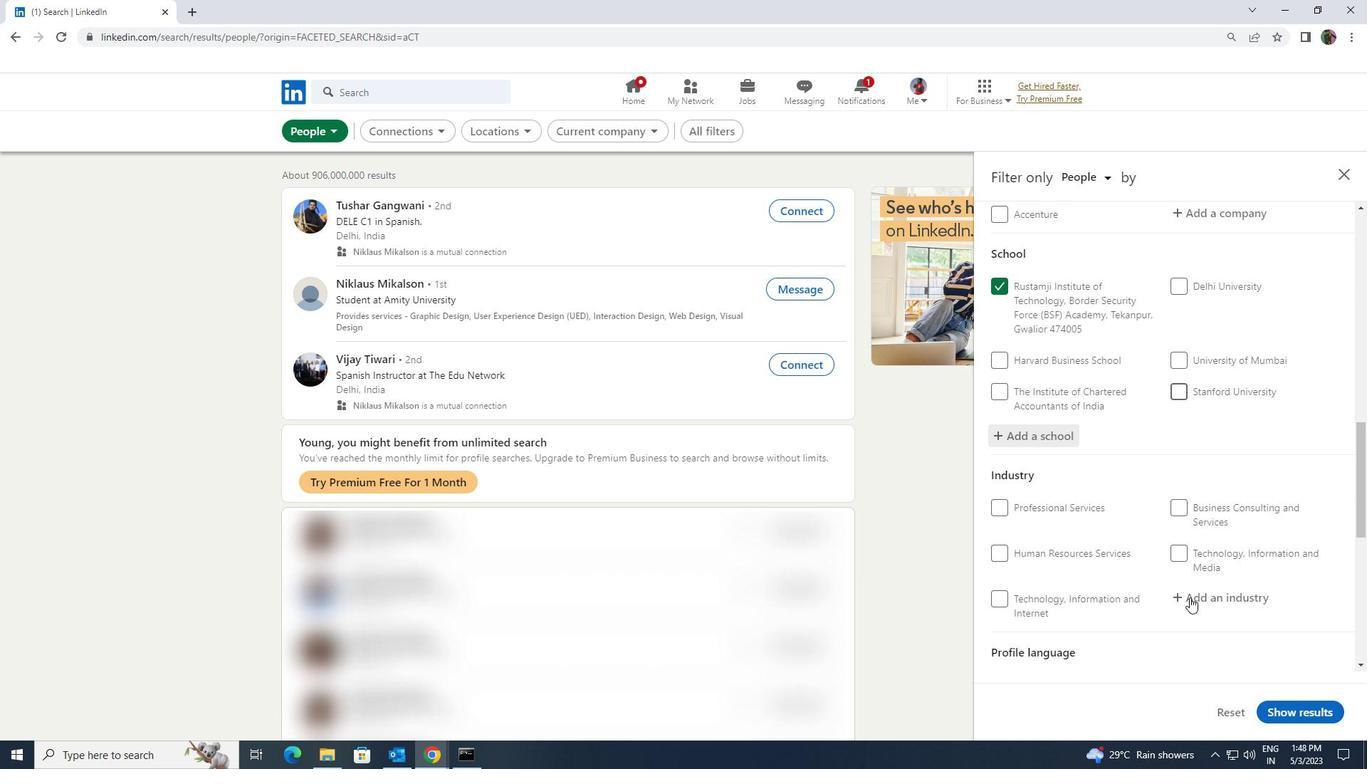 
Action: Key pressed <Key.shift><Key.shift><Key.shift><Key.shift><Key.shift><Key.shift><Key.shift><Key.shift><Key.shift><Key.shift><Key.shift><Key.shift><Key.shift><Key.shift><Key.shift><Key.shift><Key.shift>APPREL<Key.backspace><Key.backspace><Key.backspace>
Screenshot: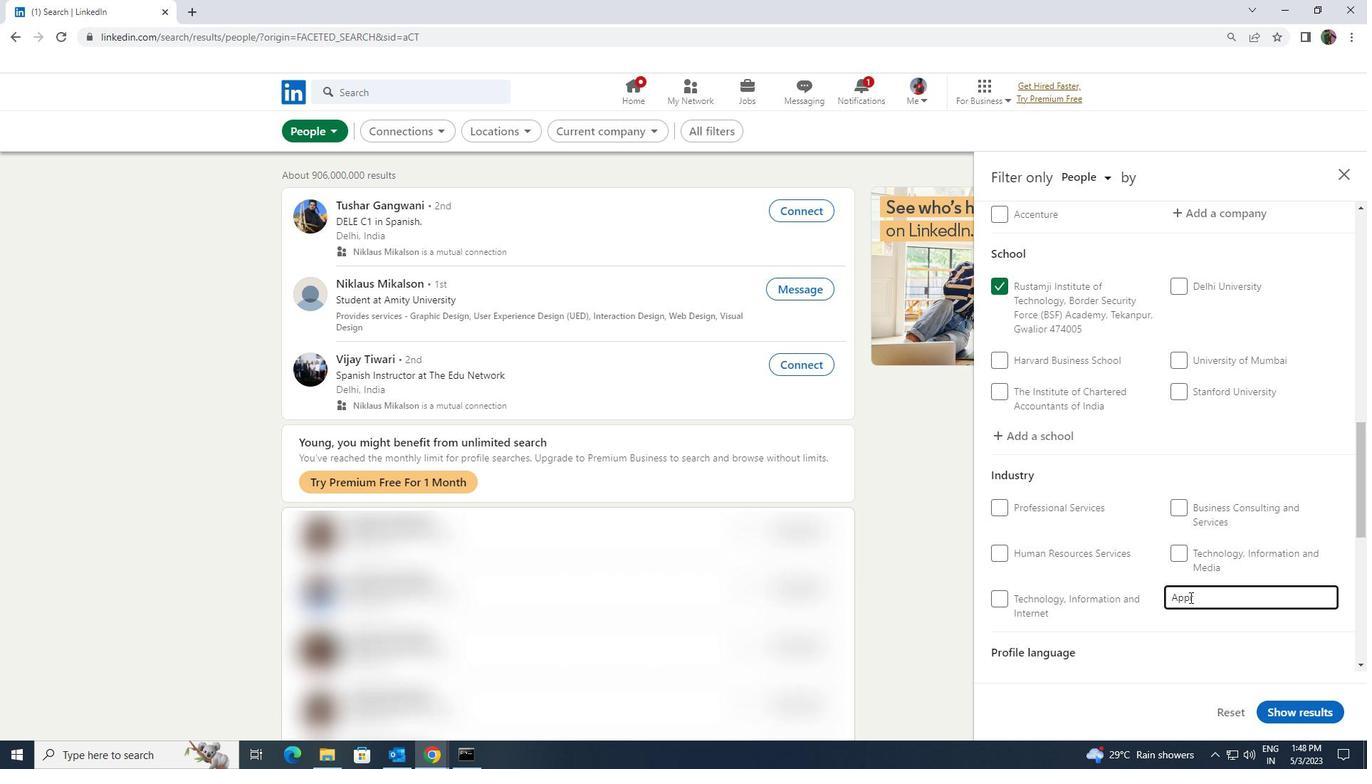 
Action: Mouse moved to (1188, 597)
Screenshot: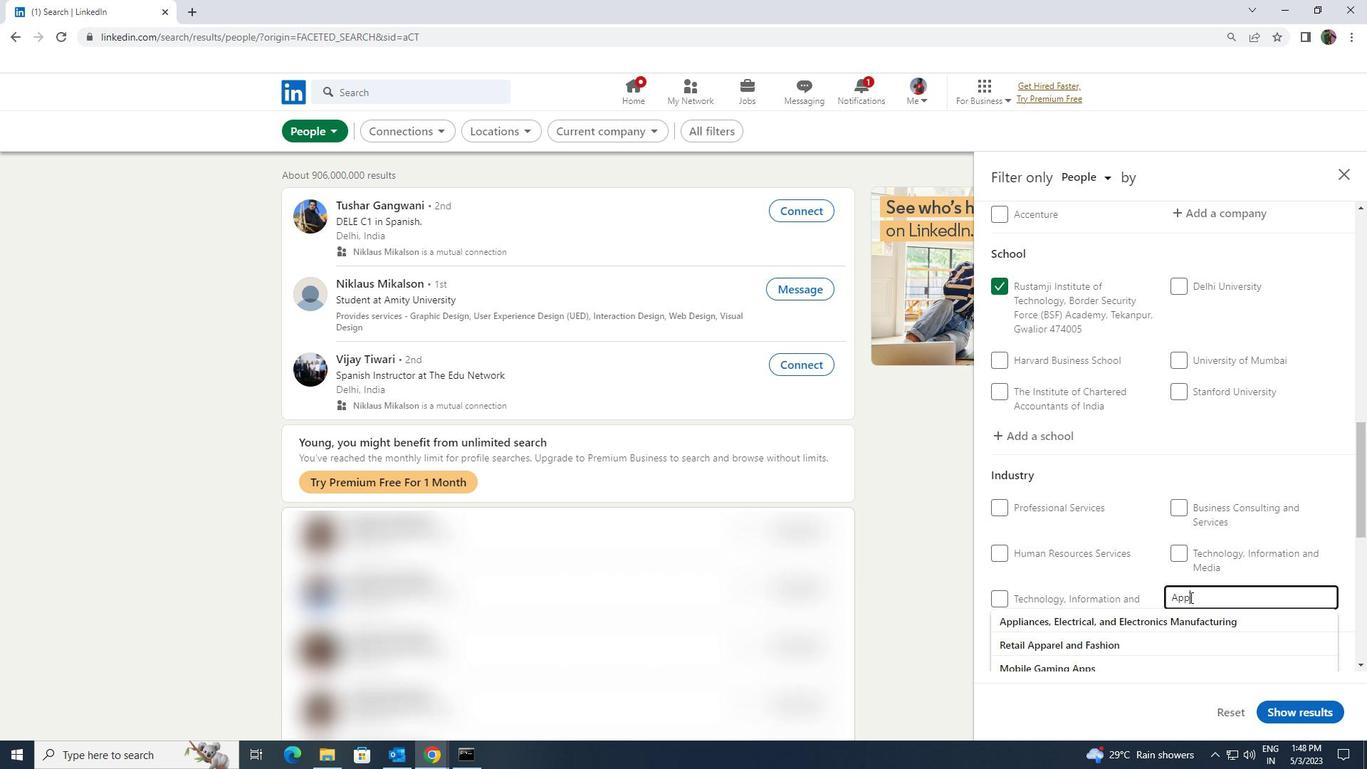 
Action: Key pressed AREL<Key.space><Key.shift><Key.shift><Key.shift><Key.shift><Key.shift><Key.shift><Key.shift>MANU
Screenshot: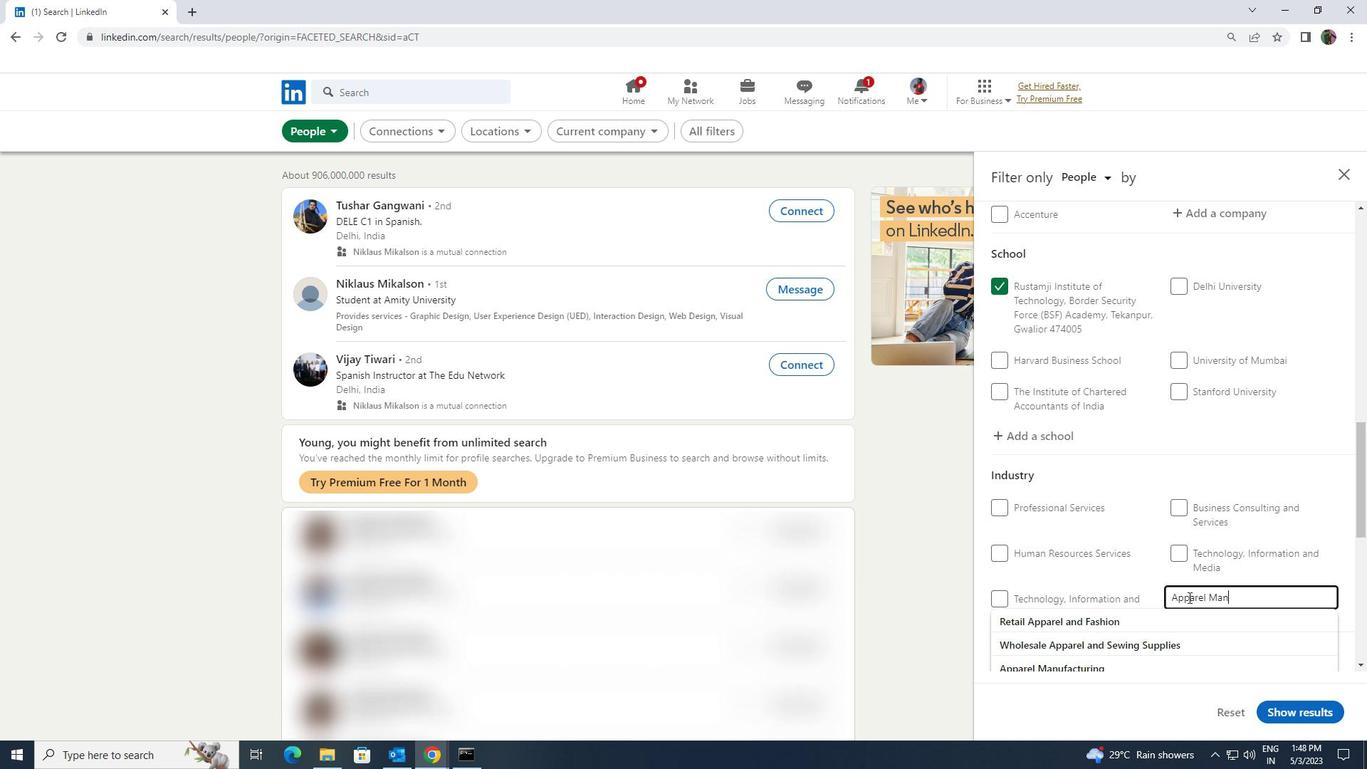 
Action: Mouse moved to (1169, 629)
Screenshot: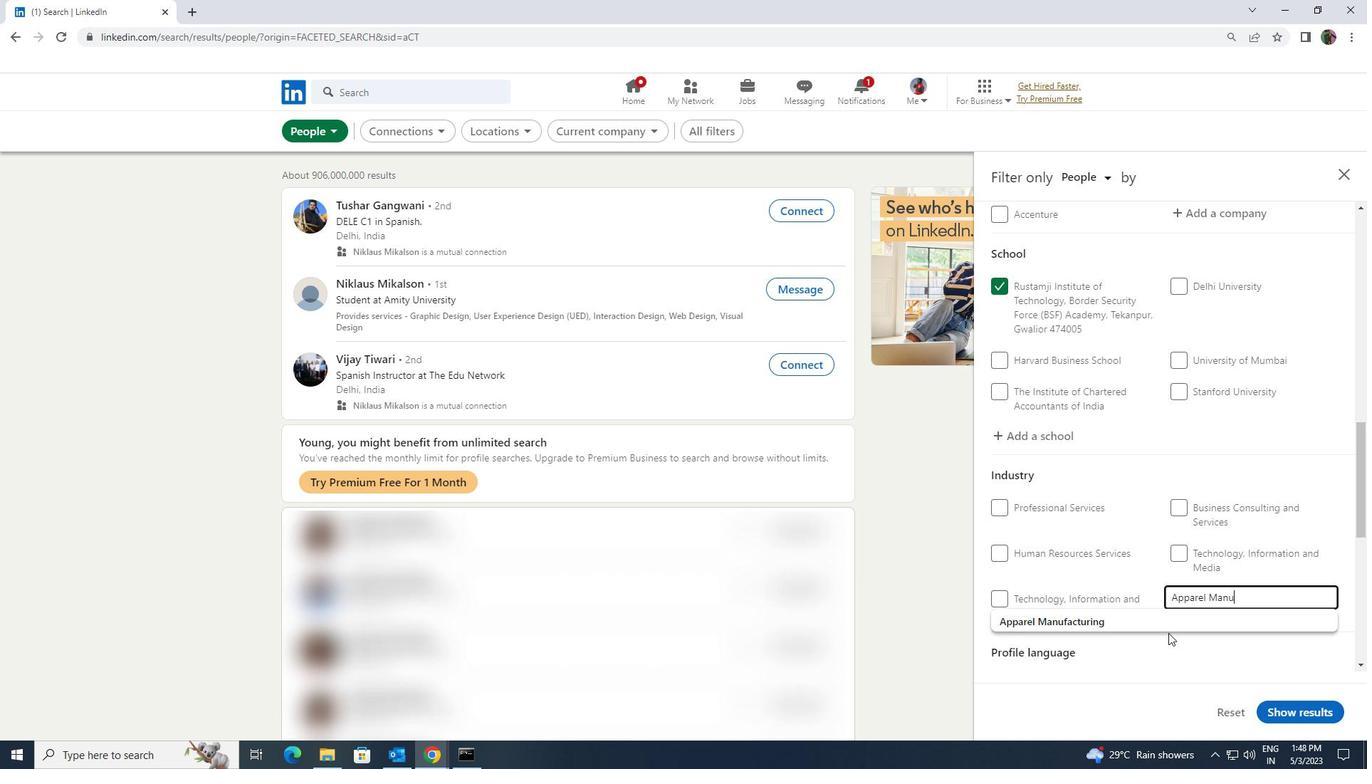 
Action: Mouse pressed left at (1169, 629)
Screenshot: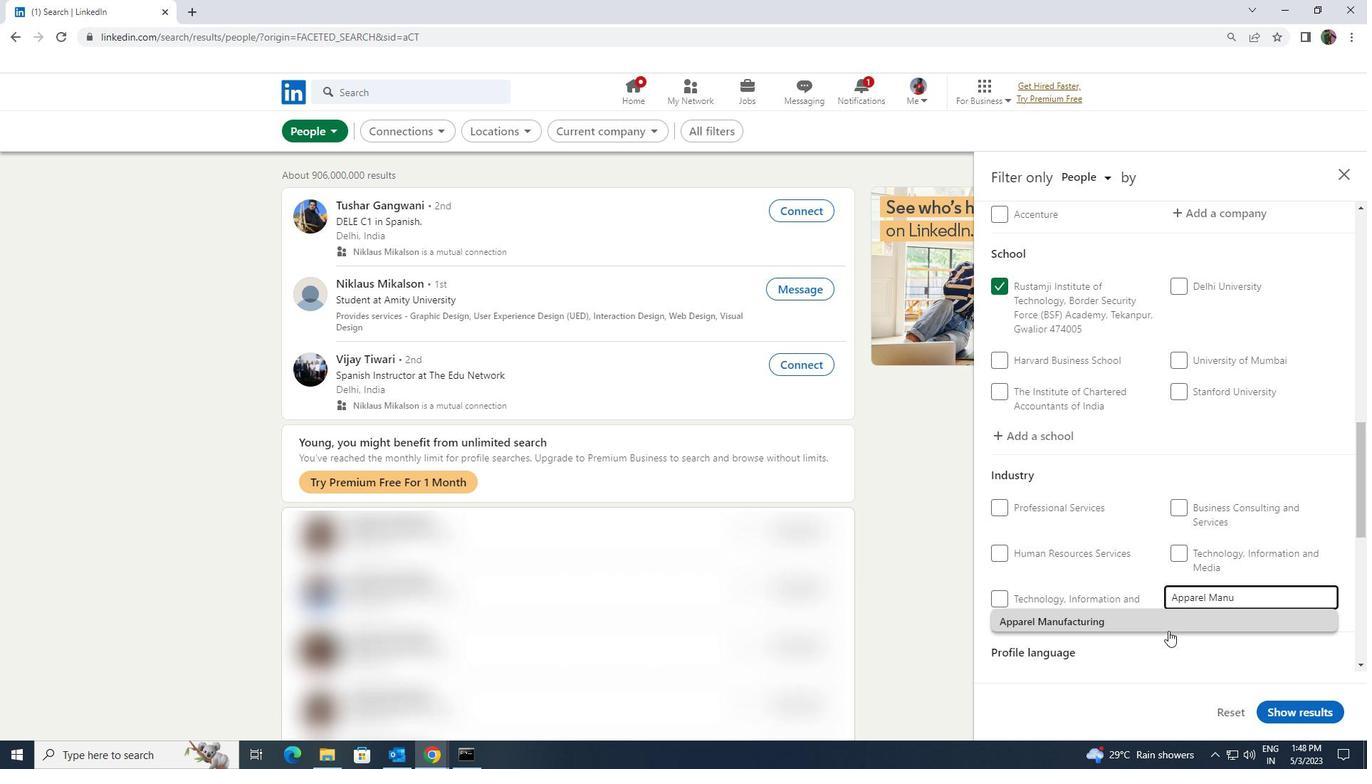 
Action: Mouse moved to (1169, 621)
Screenshot: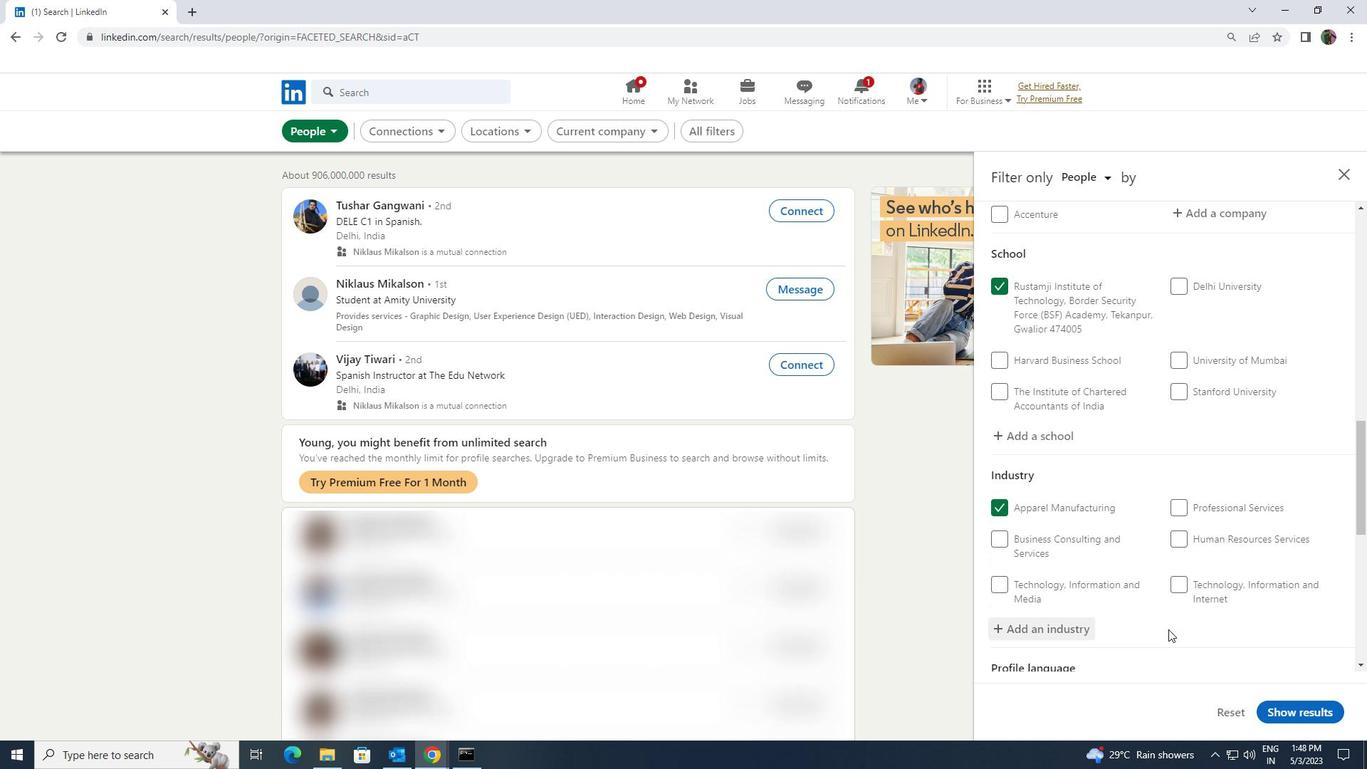 
Action: Mouse scrolled (1169, 621) with delta (0, 0)
Screenshot: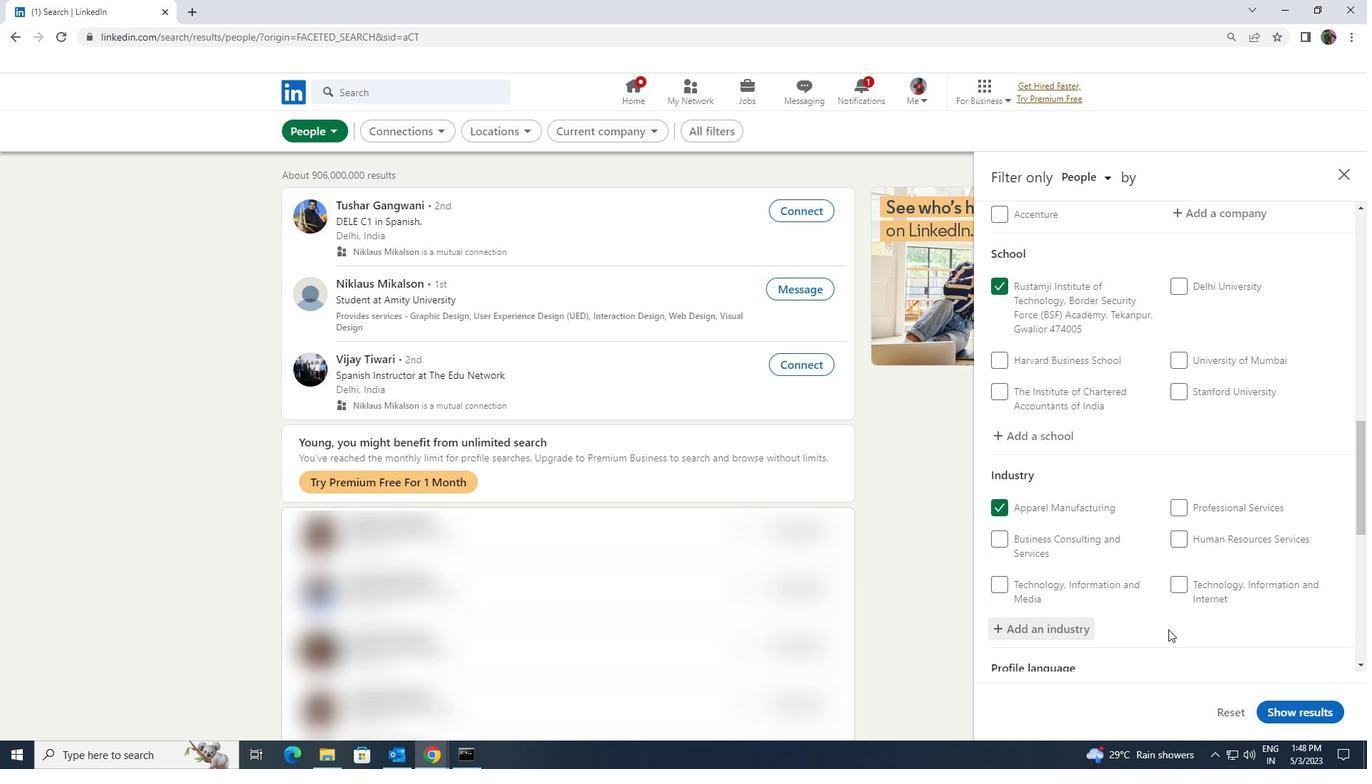 
Action: Mouse scrolled (1169, 621) with delta (0, 0)
Screenshot: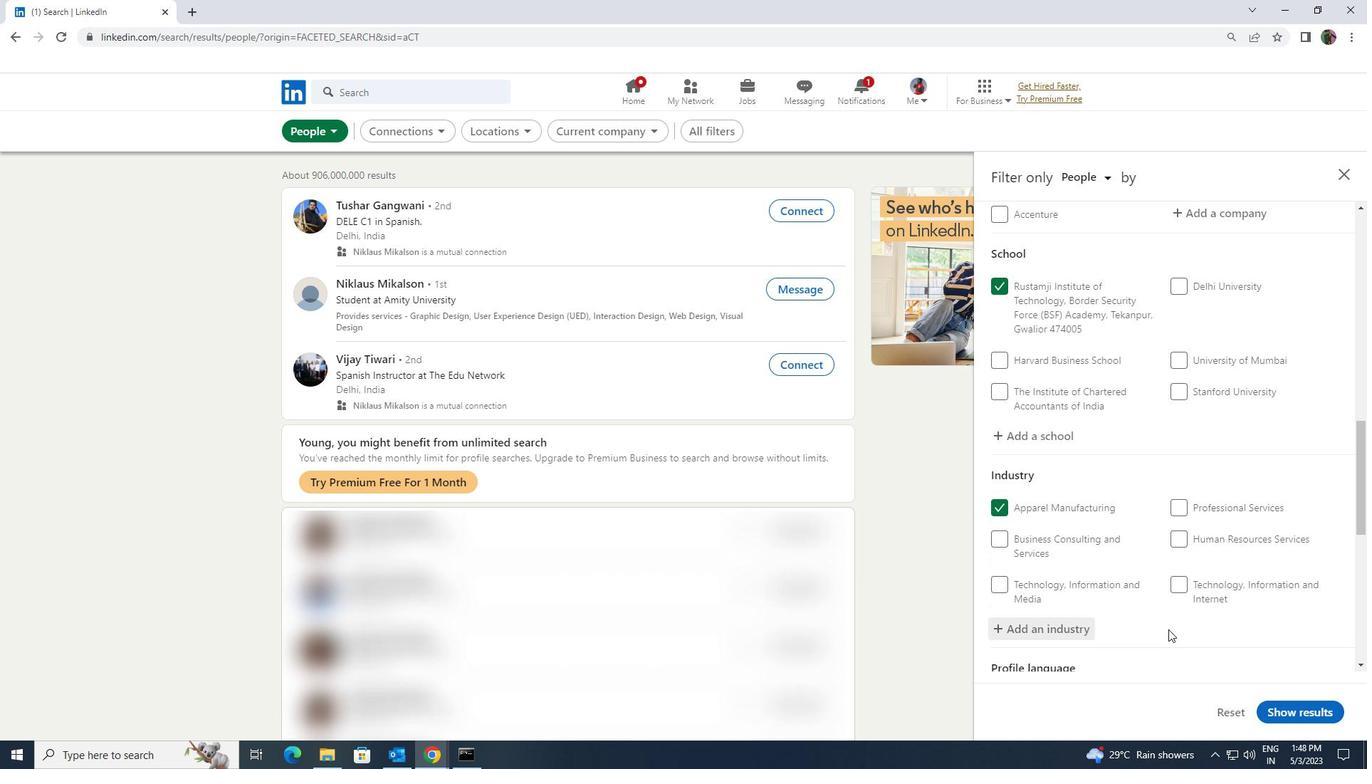 
Action: Mouse scrolled (1169, 621) with delta (0, 0)
Screenshot: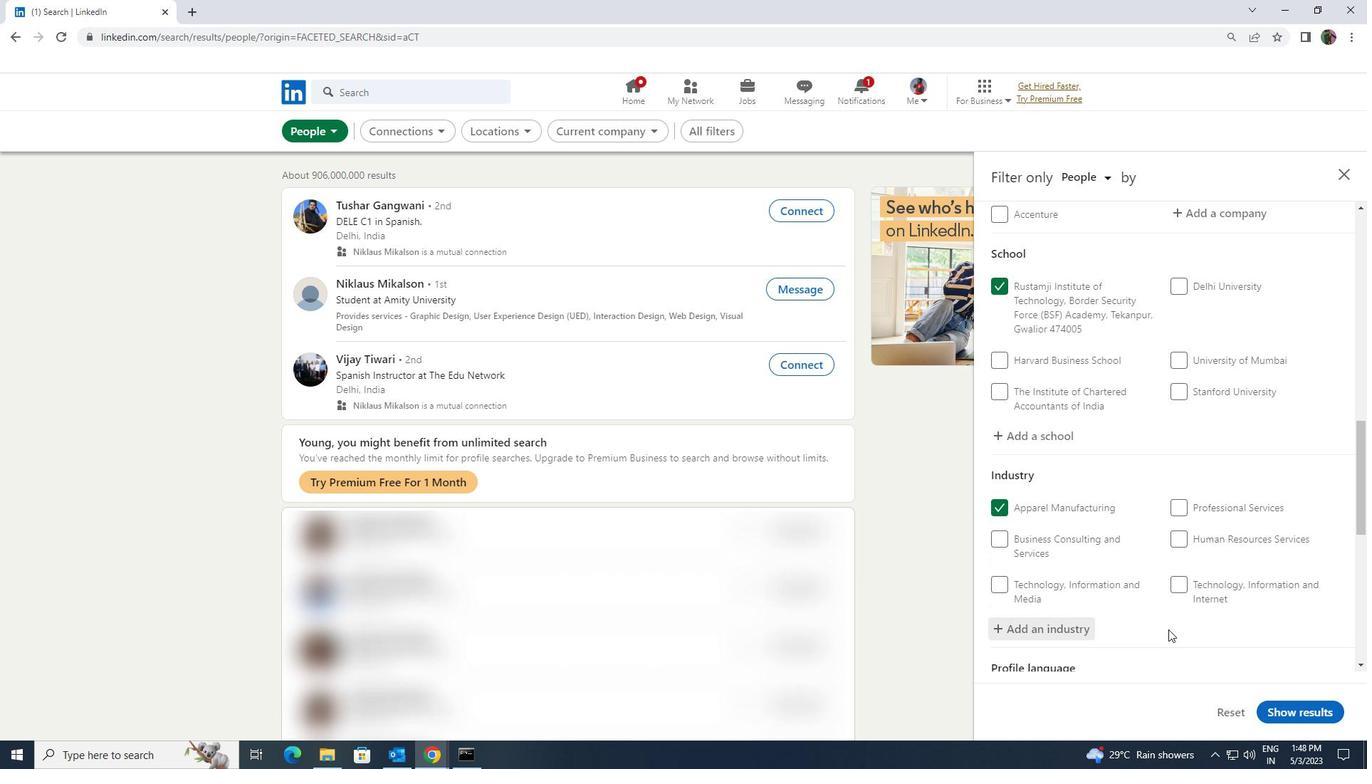 
Action: Mouse scrolled (1169, 621) with delta (0, 0)
Screenshot: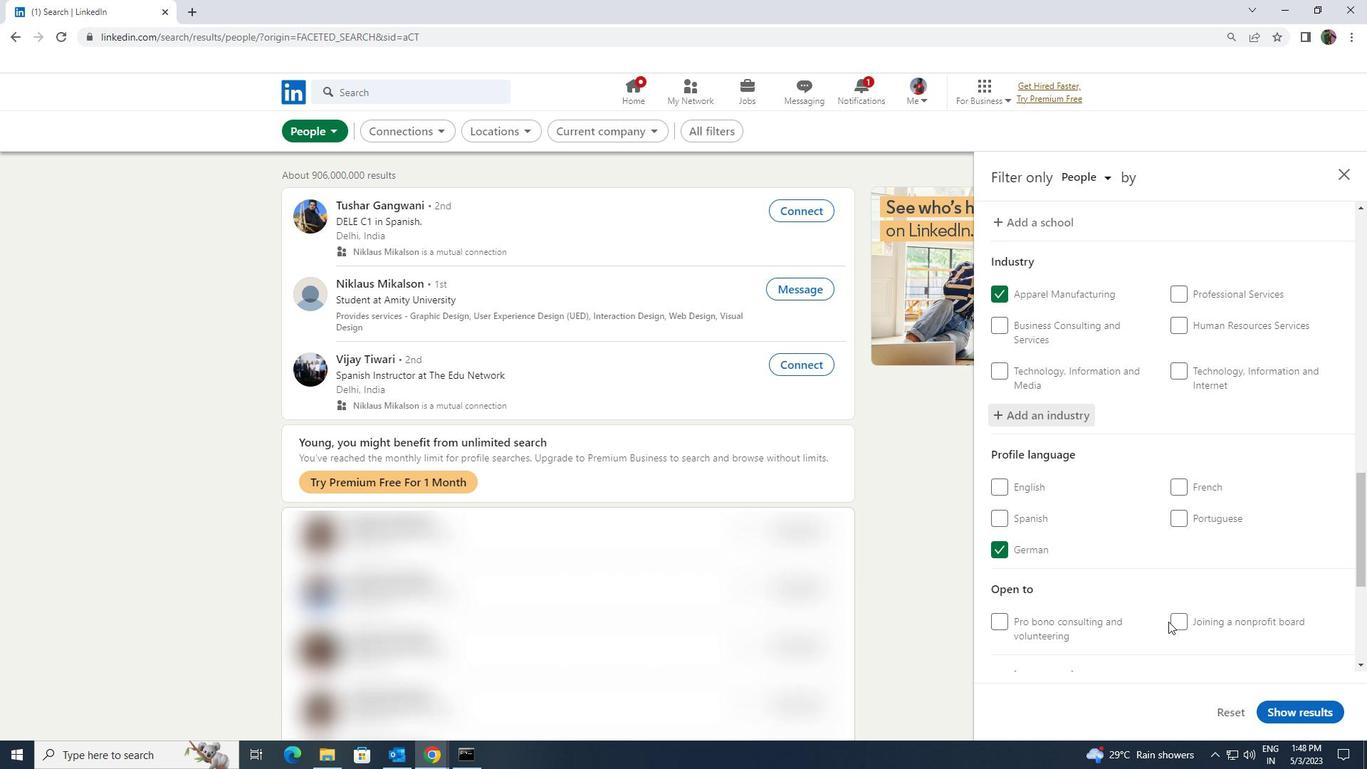
Action: Mouse scrolled (1169, 621) with delta (0, 0)
Screenshot: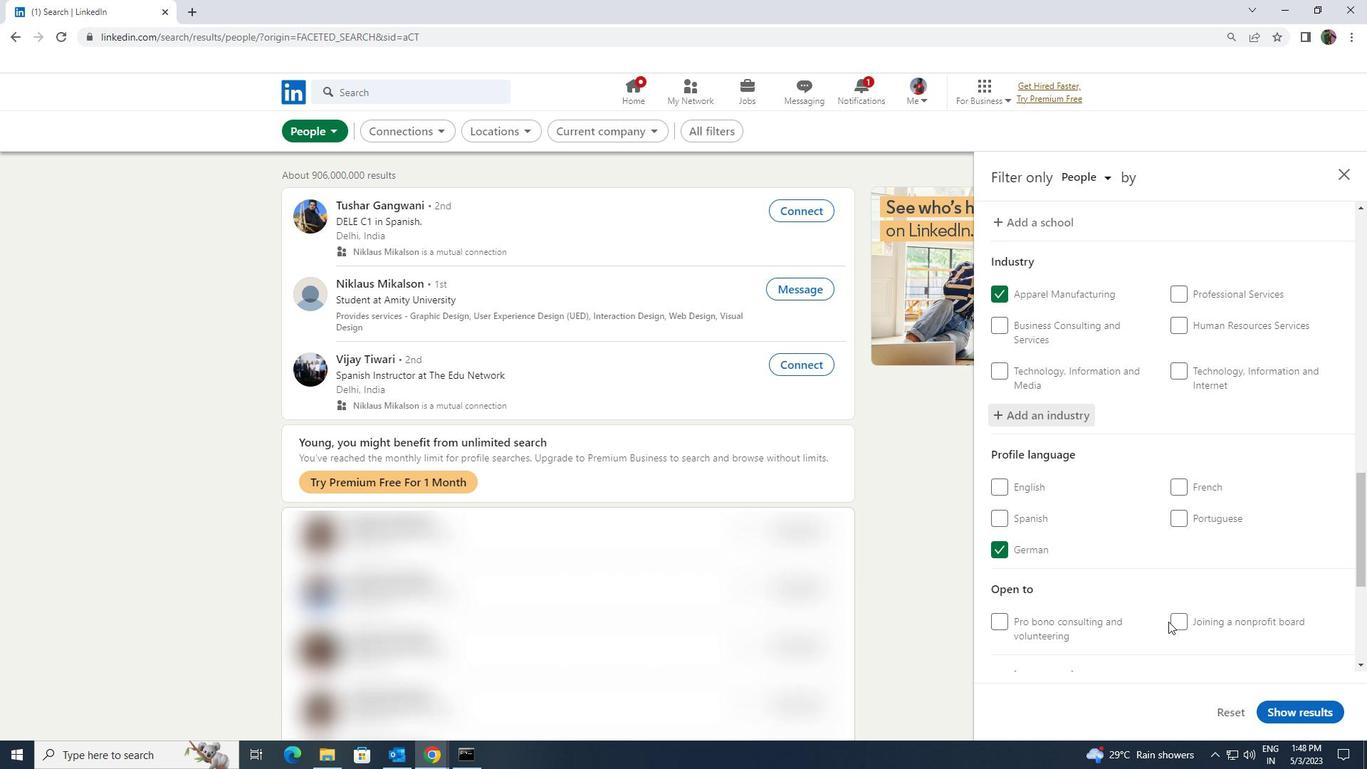 
Action: Mouse moved to (1168, 621)
Screenshot: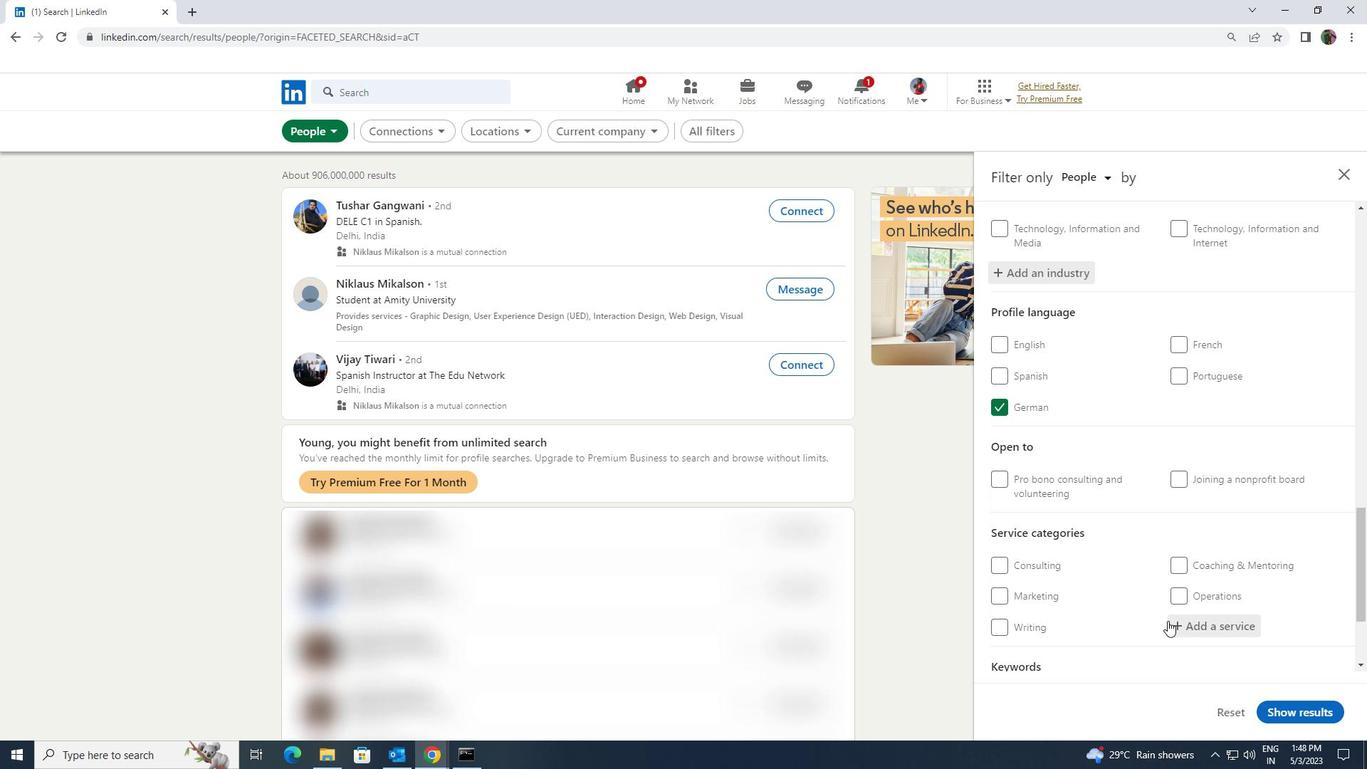
Action: Mouse pressed left at (1168, 621)
Screenshot: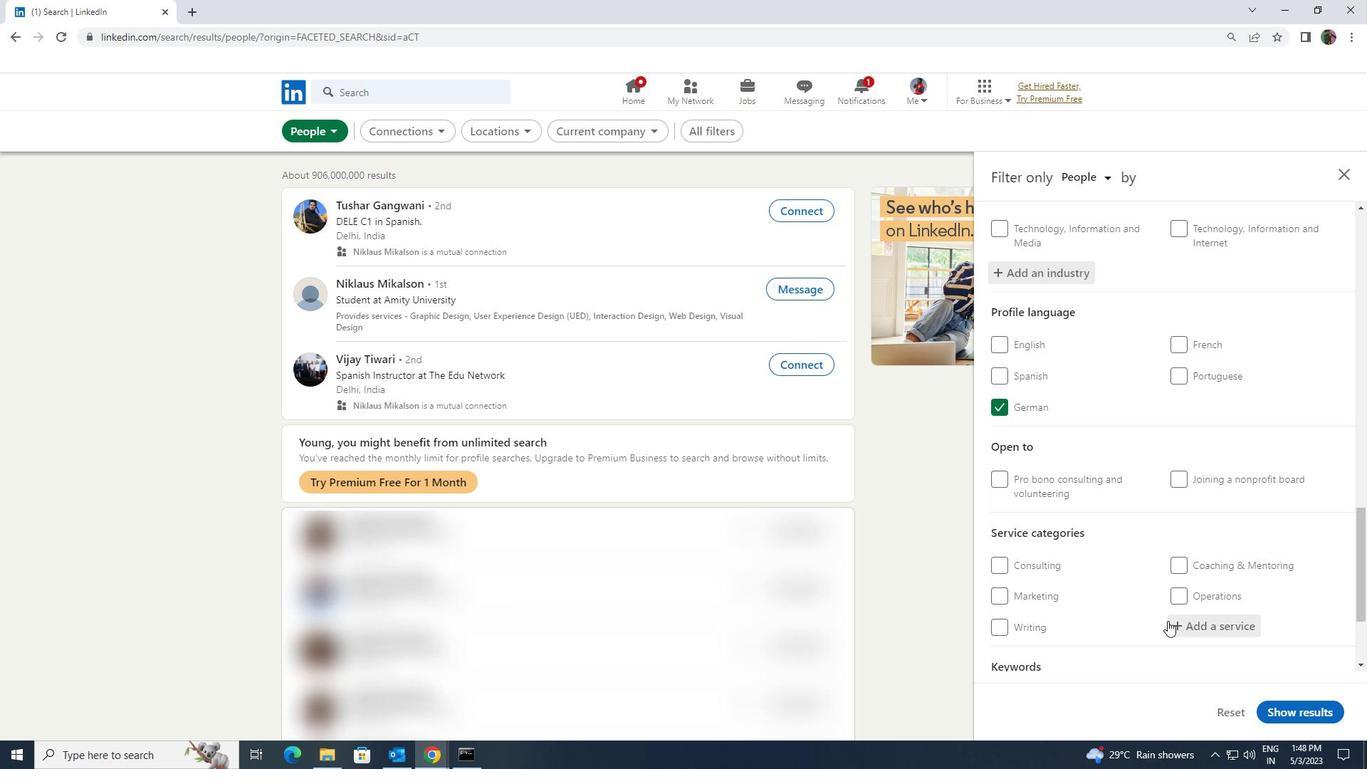 
Action: Key pressed <Key.shift>SEARCH<Key.space><Key.shift>ENGINE
Screenshot: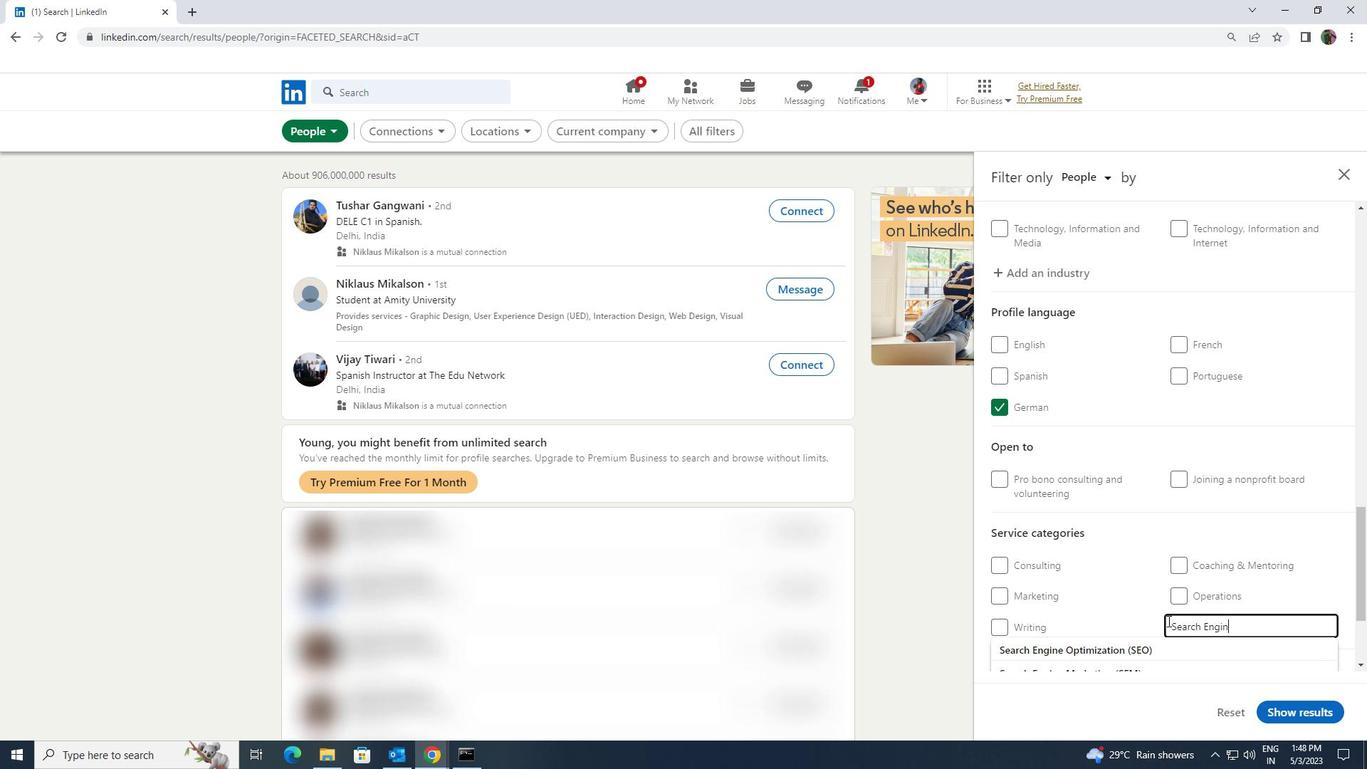 
Action: Mouse moved to (1173, 595)
Screenshot: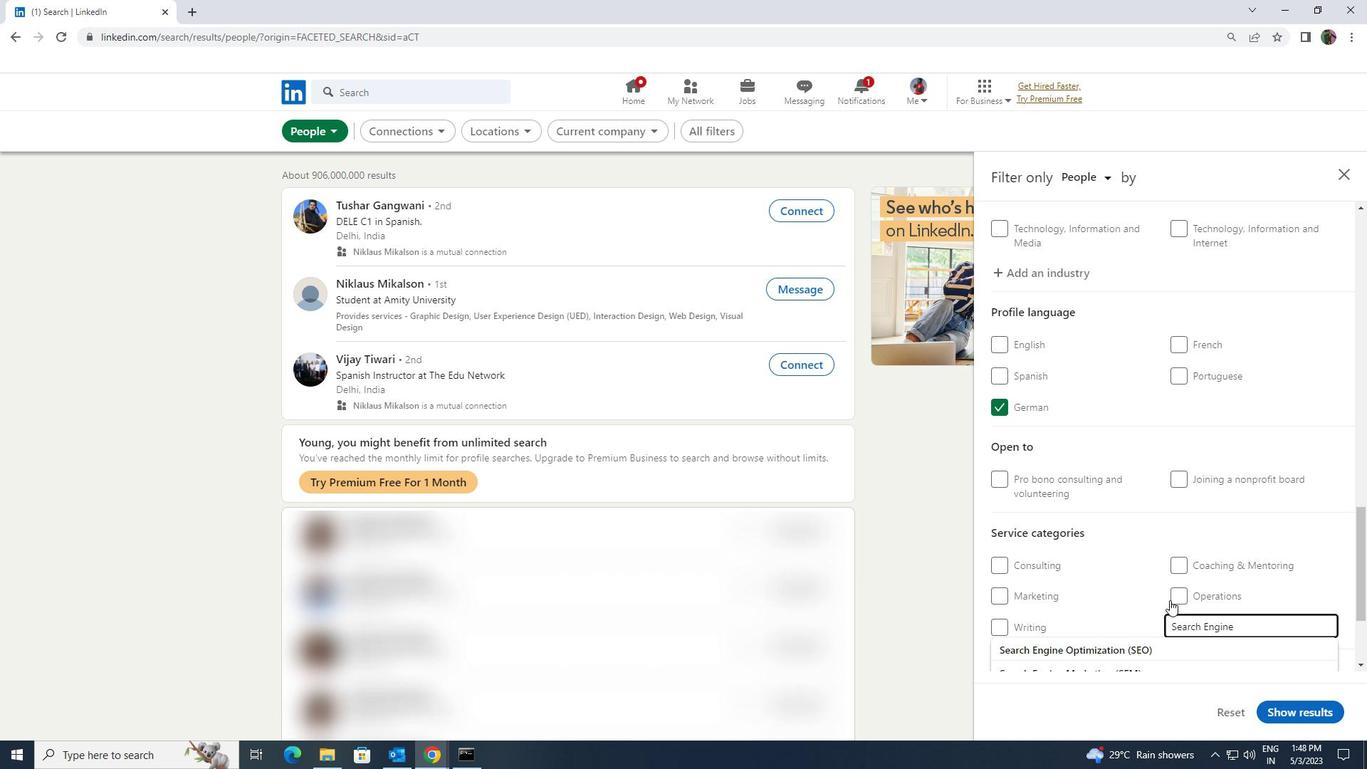 
Action: Mouse scrolled (1173, 594) with delta (0, 0)
Screenshot: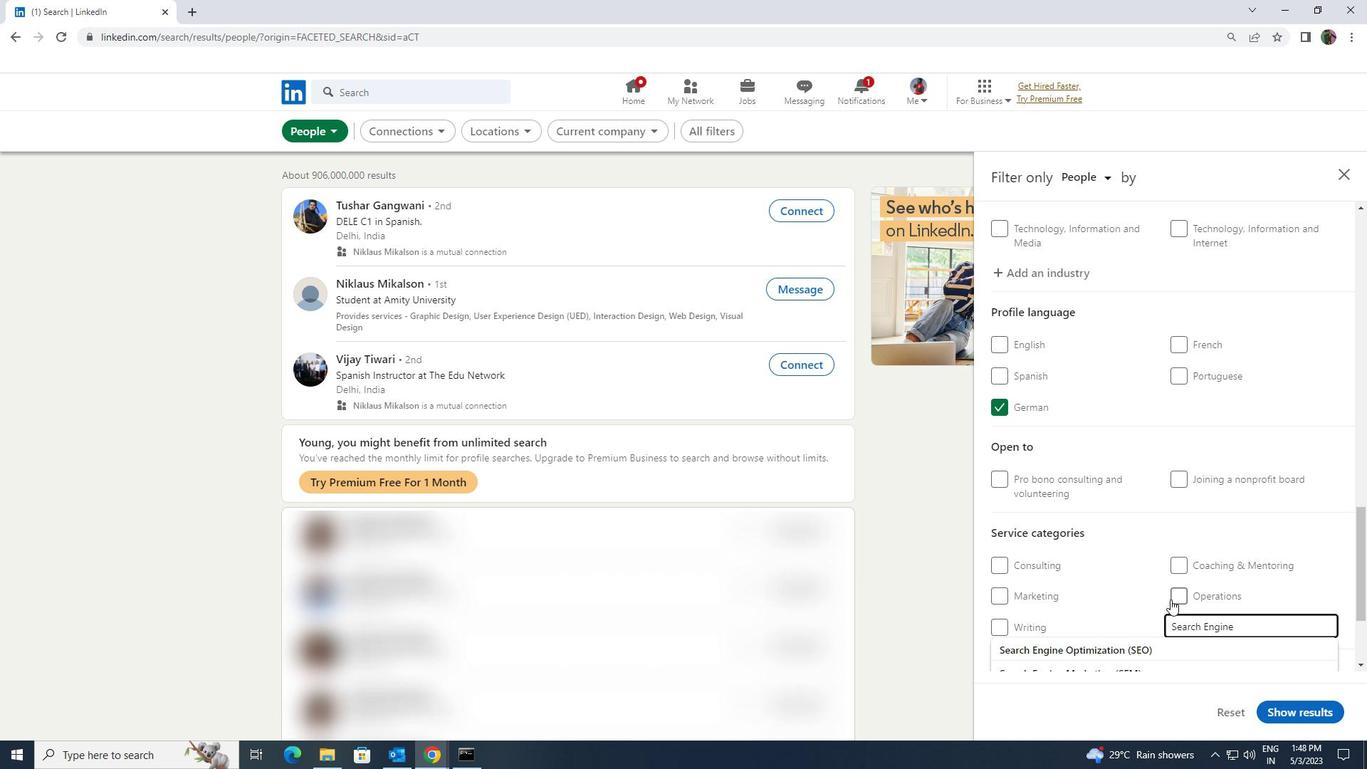 
Action: Mouse scrolled (1173, 594) with delta (0, 0)
Screenshot: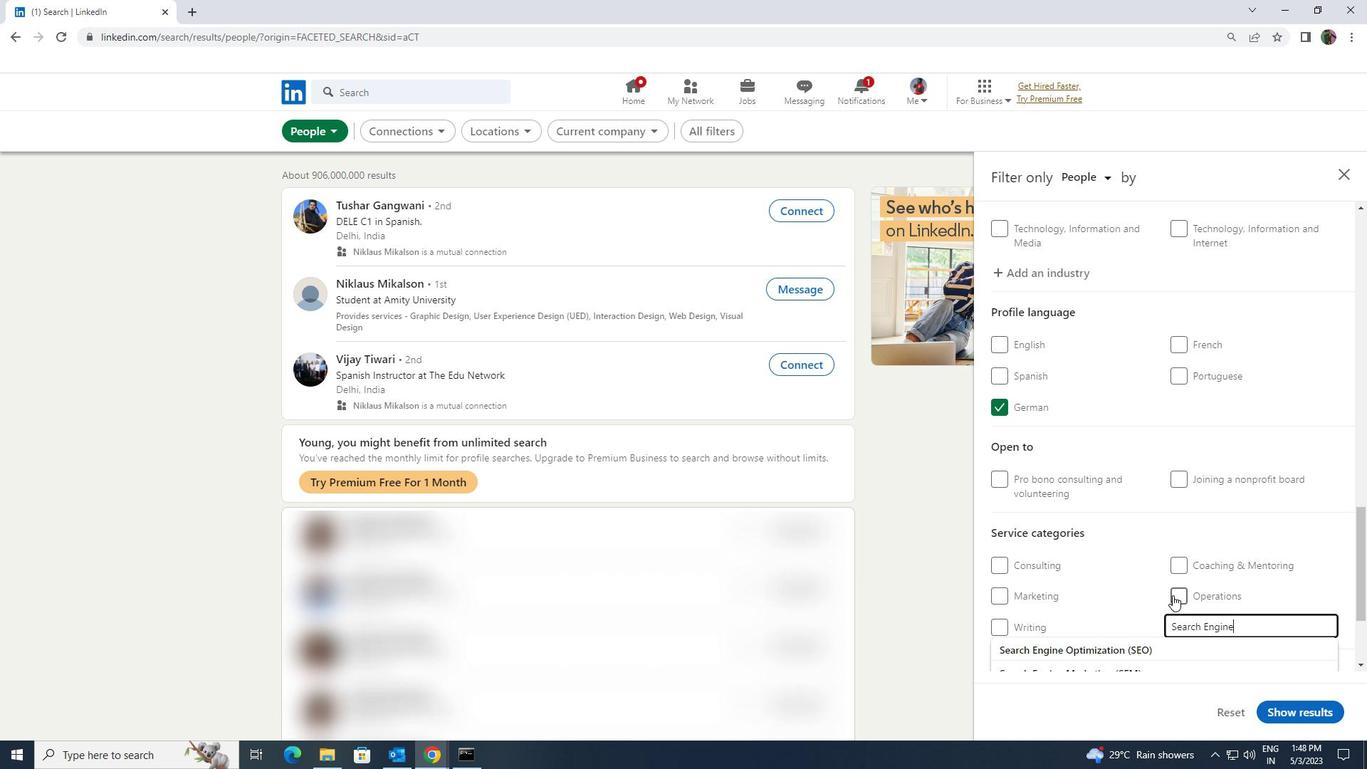 
Action: Mouse moved to (1149, 531)
Screenshot: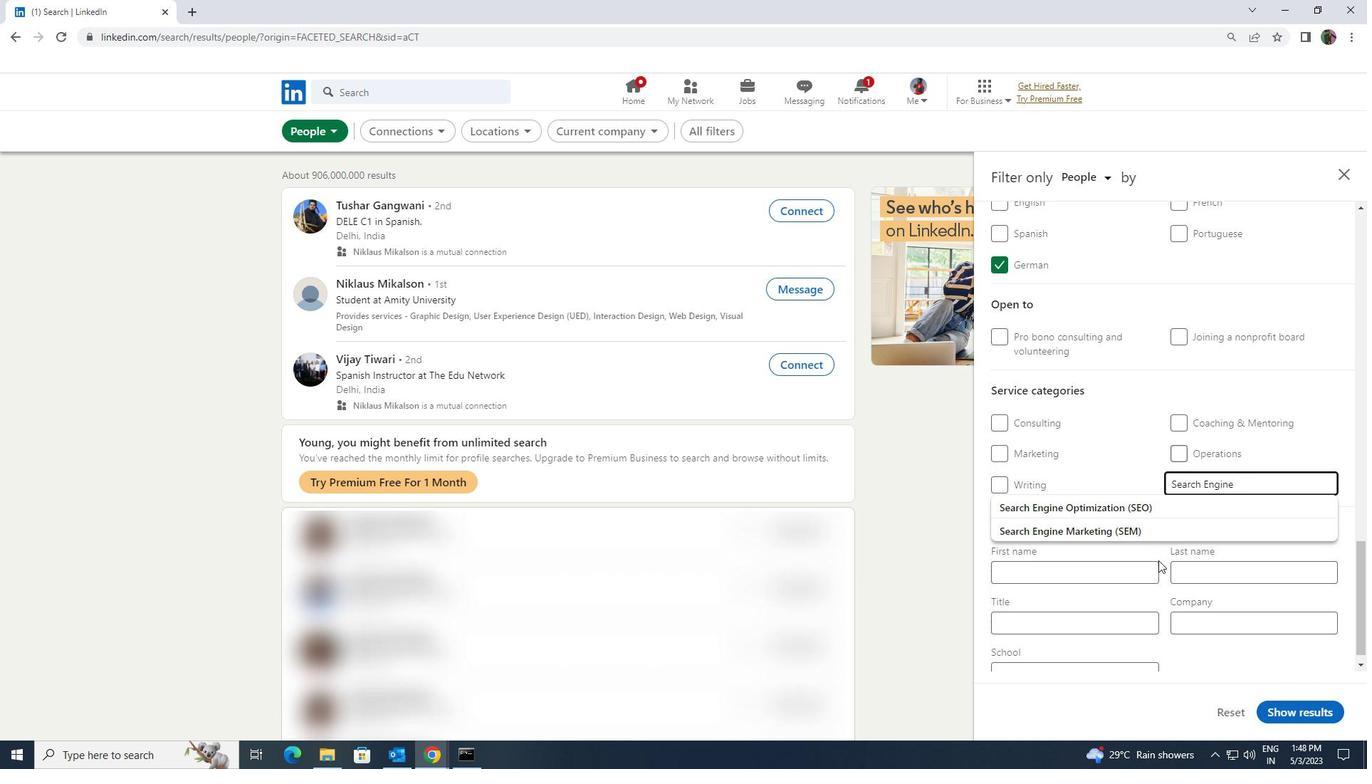 
Action: Mouse pressed left at (1149, 531)
Screenshot: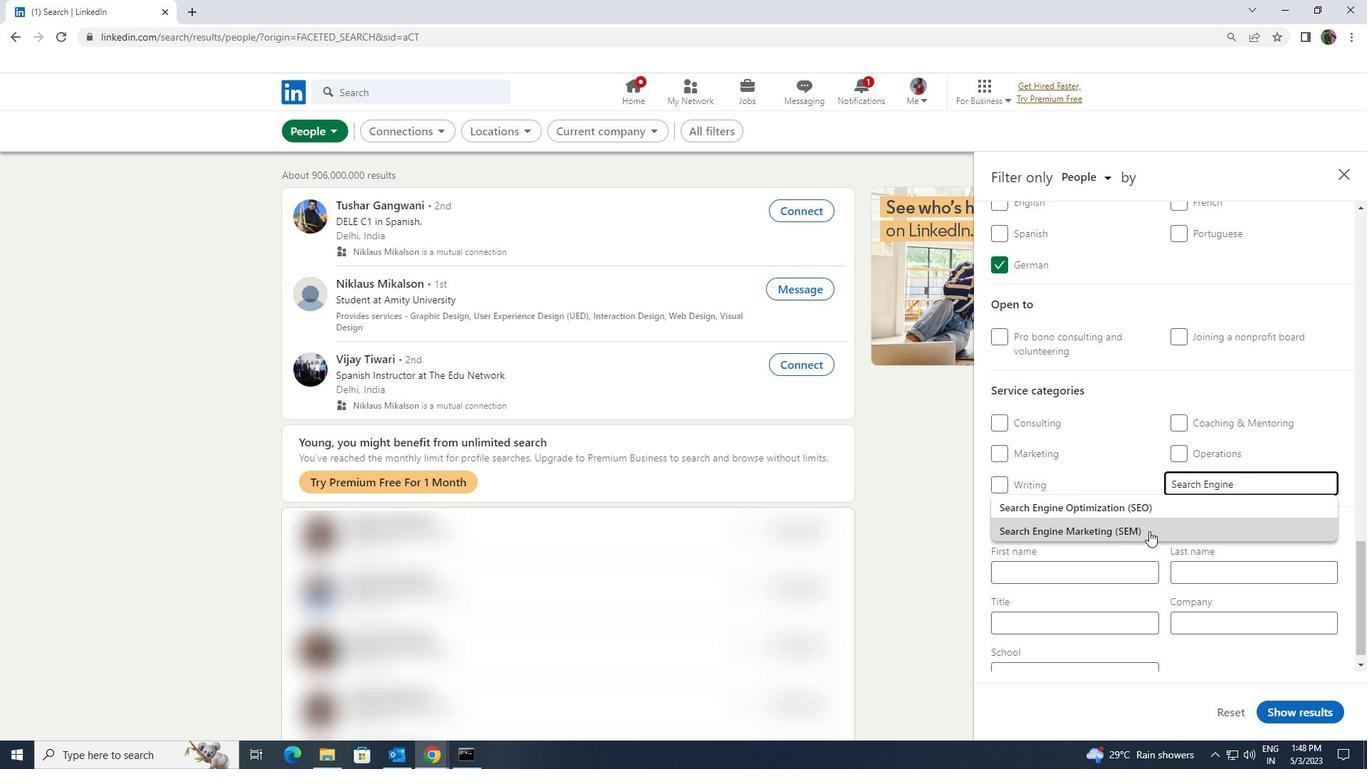 
Action: Mouse scrolled (1149, 530) with delta (0, 0)
Screenshot: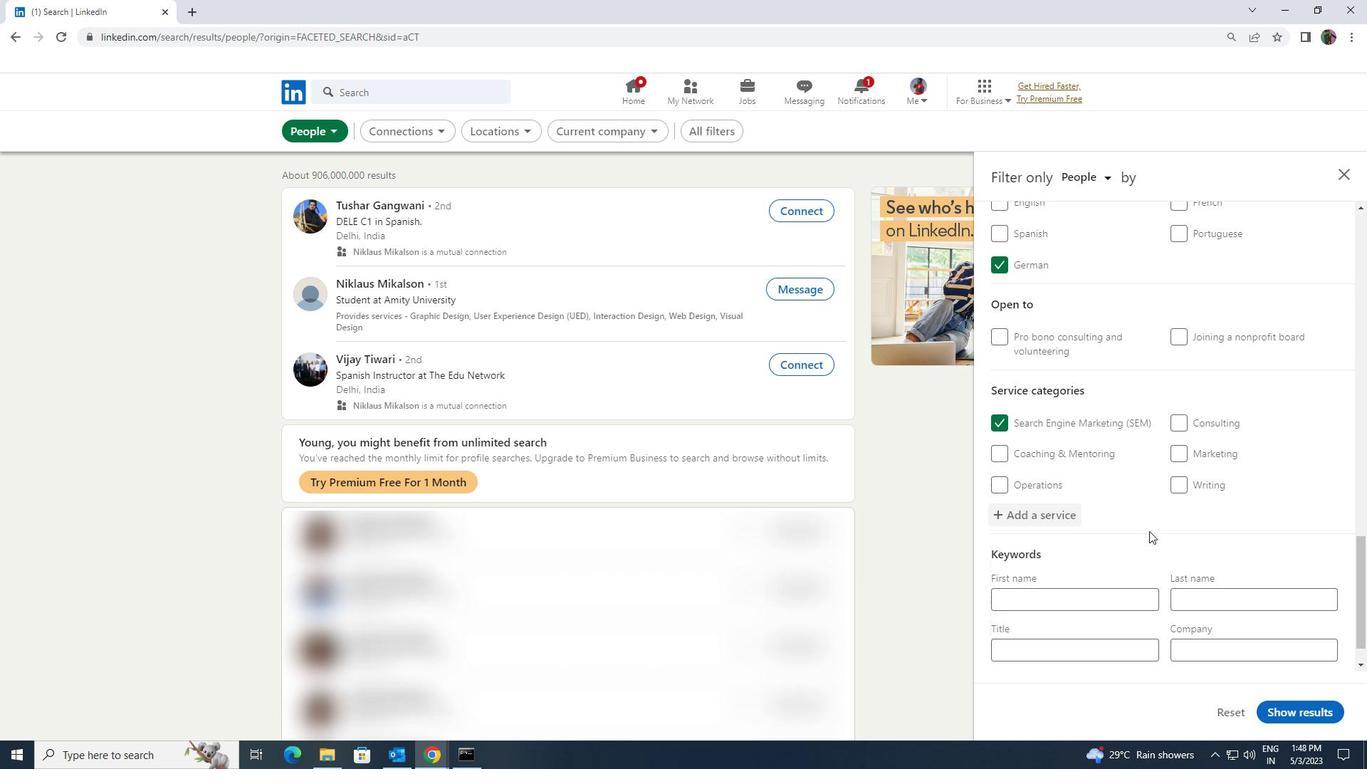 
Action: Mouse scrolled (1149, 530) with delta (0, 0)
Screenshot: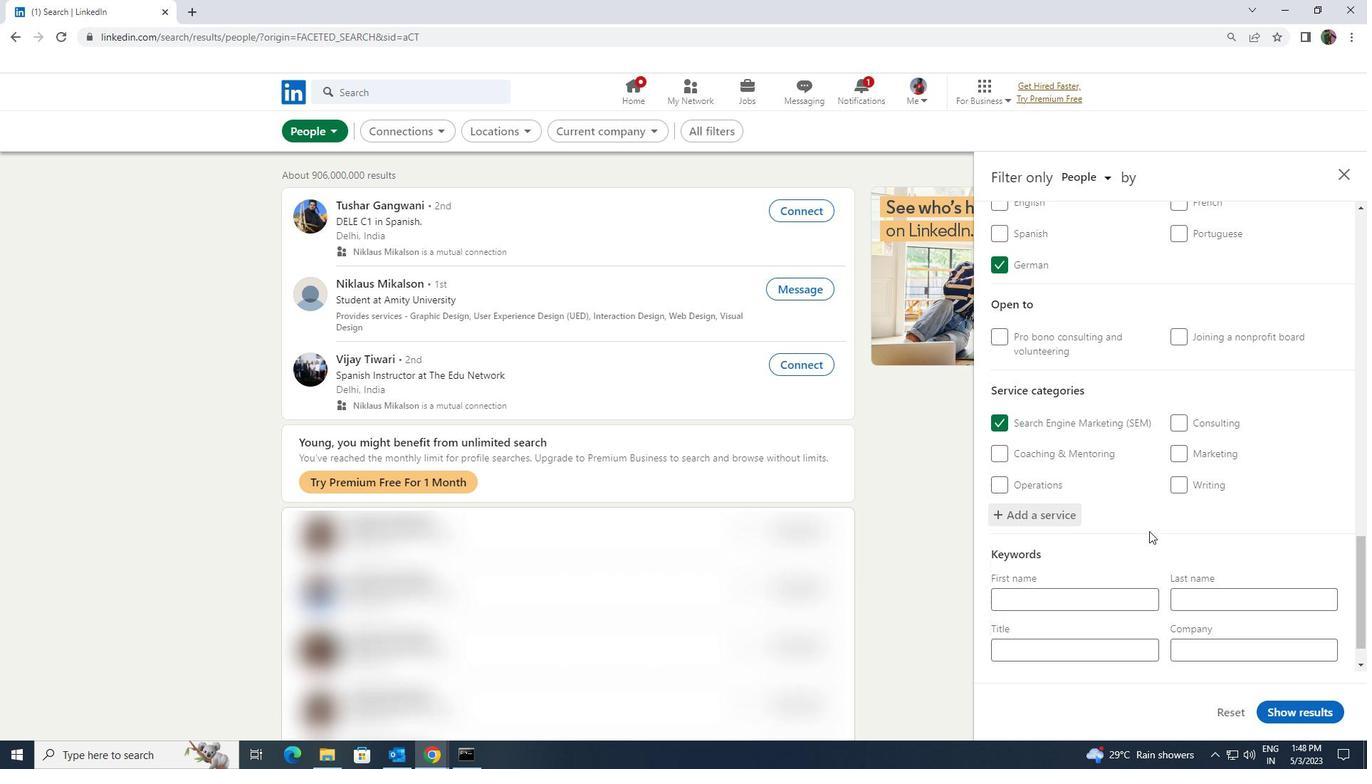 
Action: Mouse moved to (1137, 607)
Screenshot: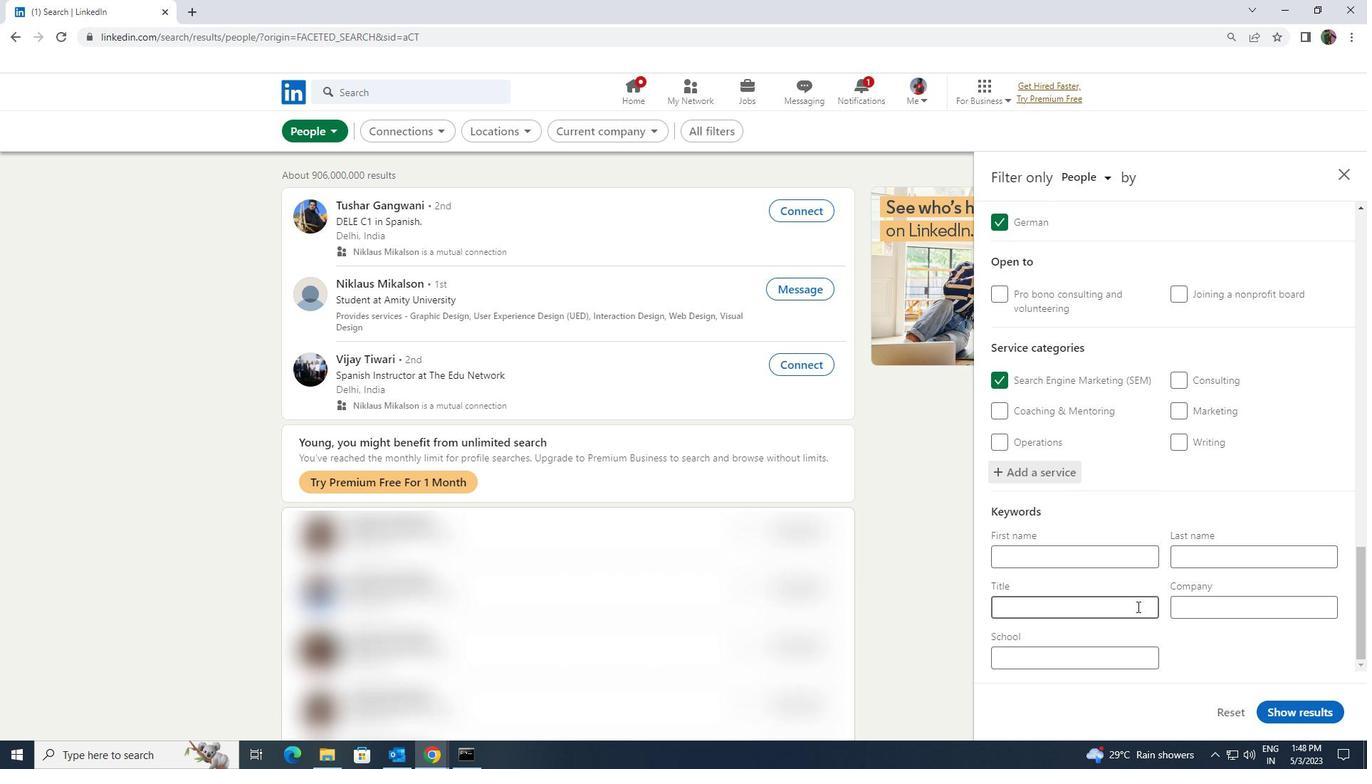 
Action: Mouse pressed left at (1137, 607)
Screenshot: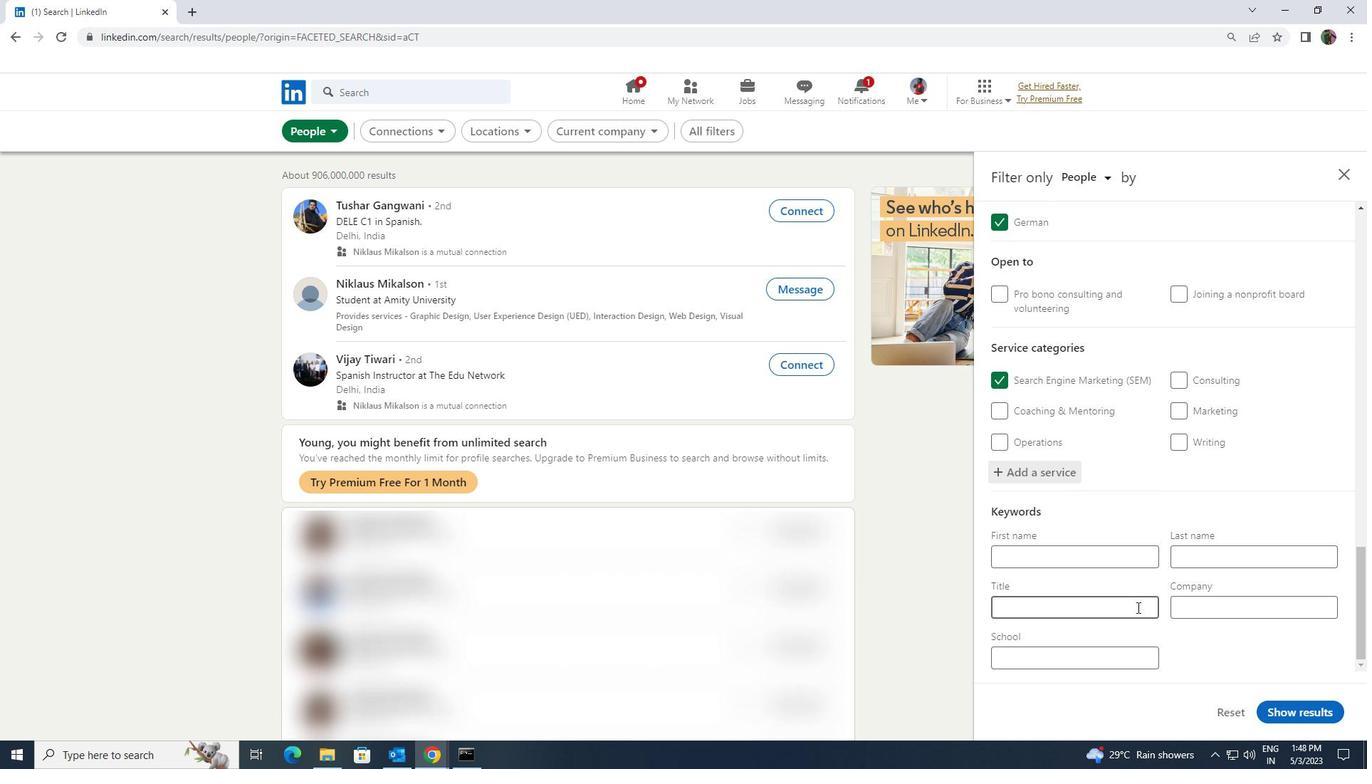 
Action: Key pressed <Key.shift><Key.shift><Key.shift><Key.shift><Key.shift><Key.shift><Key.shift><Key.shift><Key.shift>SERVER
Screenshot: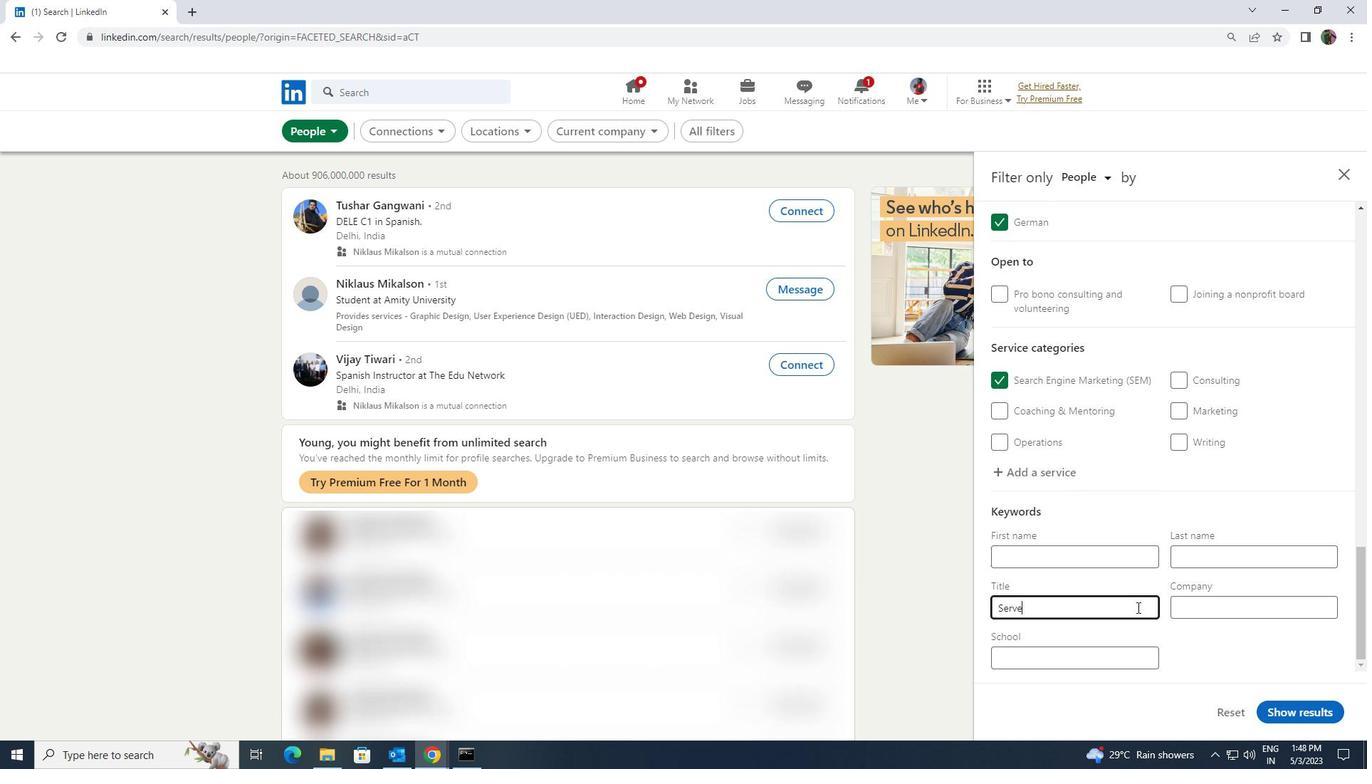 
Action: Mouse moved to (1283, 708)
Screenshot: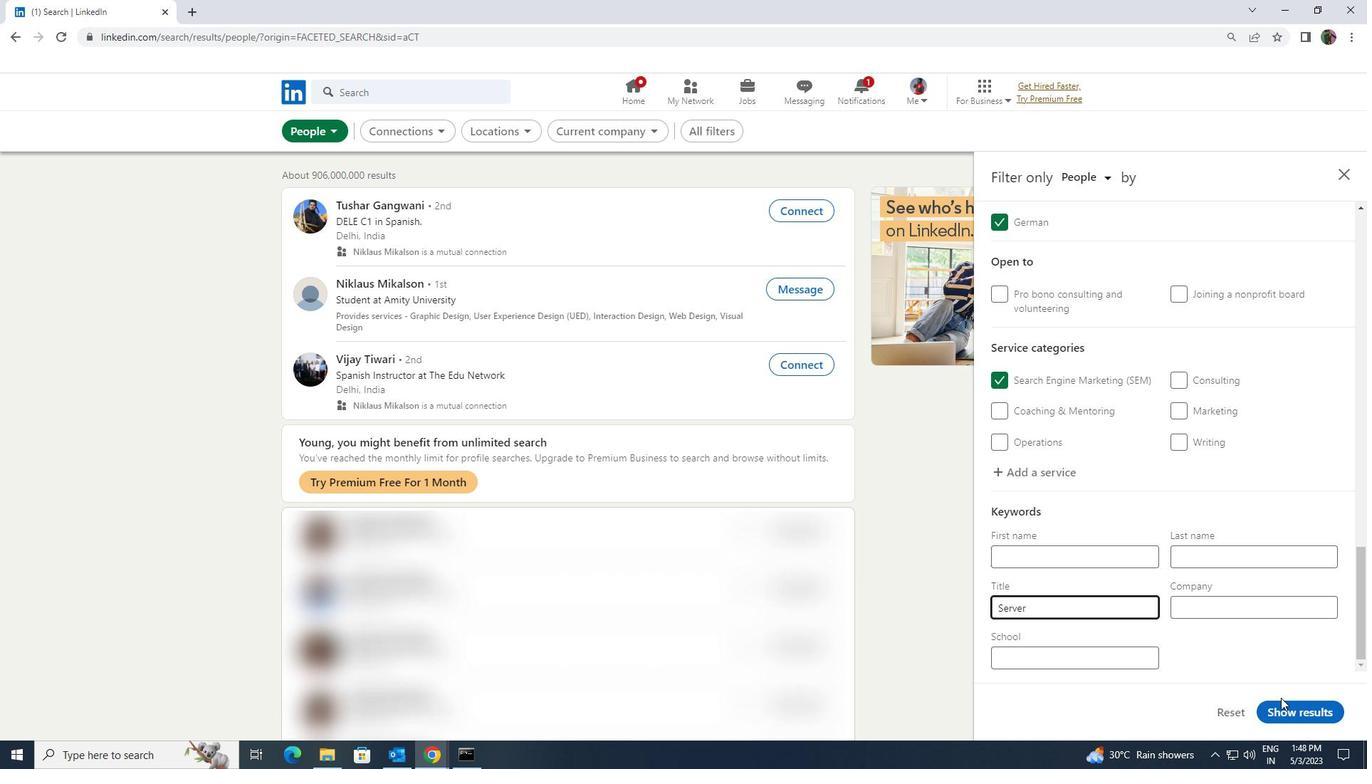 
Action: Mouse pressed left at (1283, 708)
Screenshot: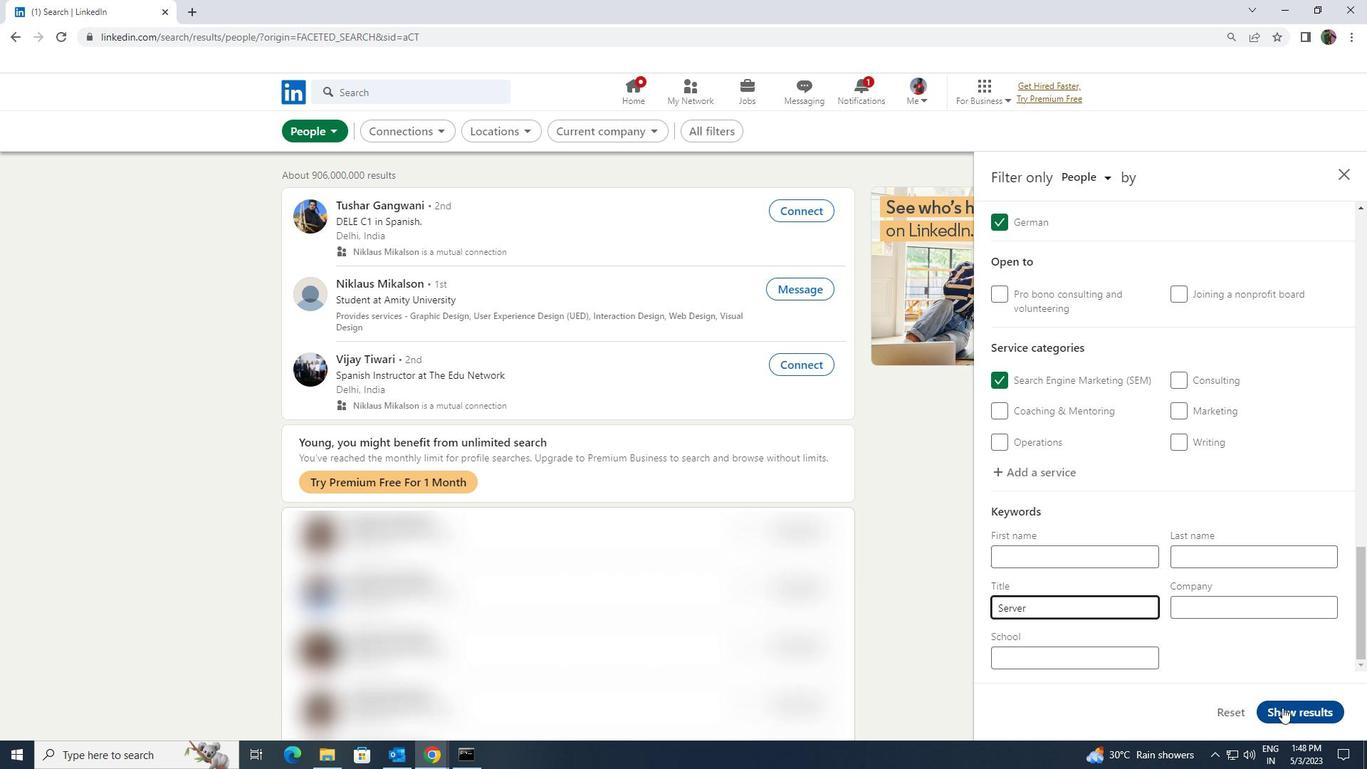 
